 Task: Buy 5 Bikini Trimmers for Women's from Shave & Hair Removal section under best seller category for shipping address: Mateo Gonzalez, 2842 Point Street, Park Ridge, Illinois 60068, Cell Number 7738643880. Pay from credit card number 4726 8828 6451 5759, Name on card Kate Phillips, Expiration date 02/2025, CVV 953
Action: Mouse moved to (14, 71)
Screenshot: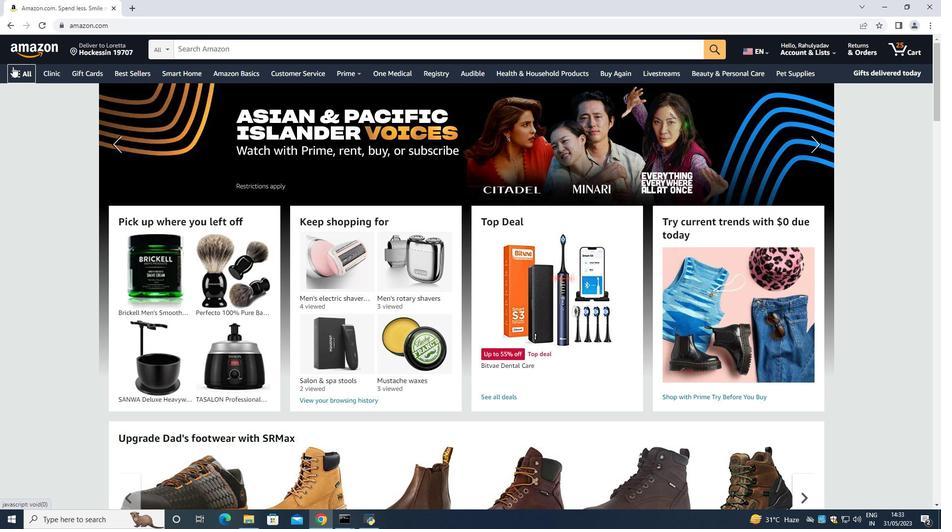 
Action: Mouse pressed left at (14, 71)
Screenshot: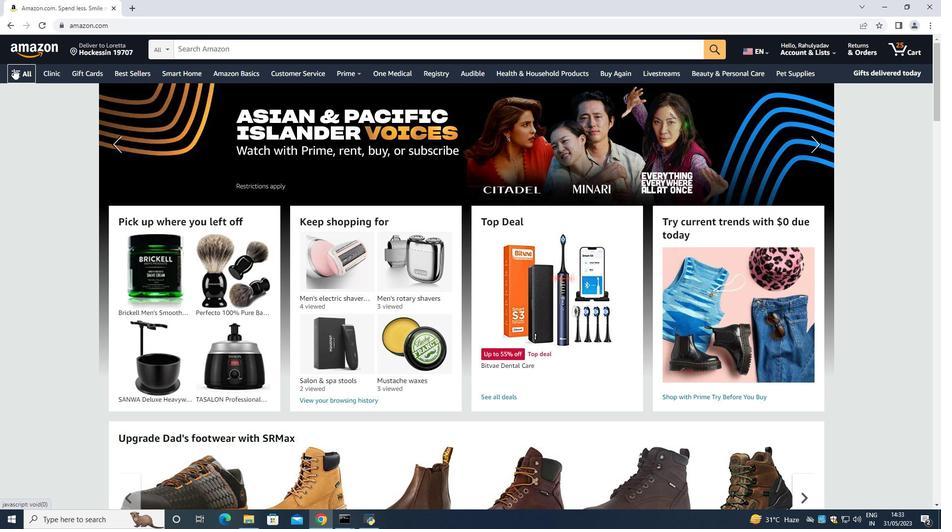 
Action: Mouse moved to (28, 97)
Screenshot: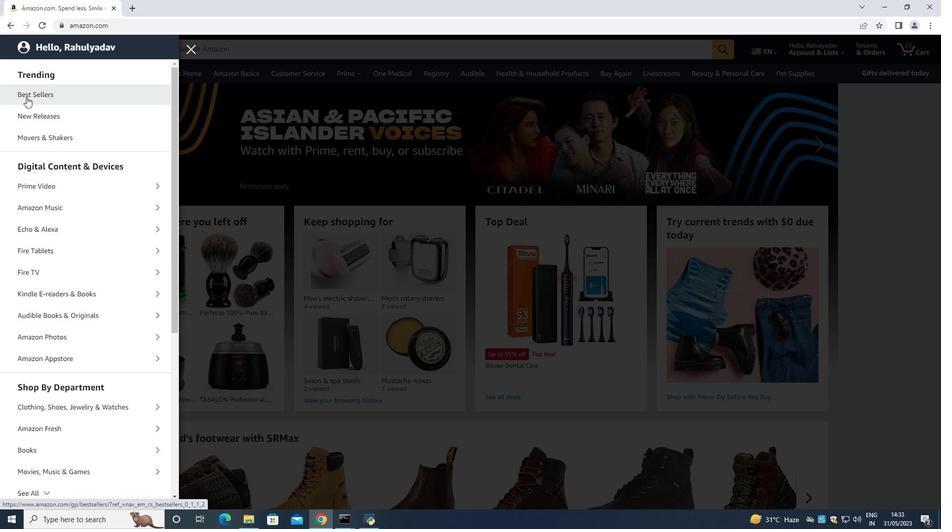 
Action: Mouse pressed left at (28, 97)
Screenshot: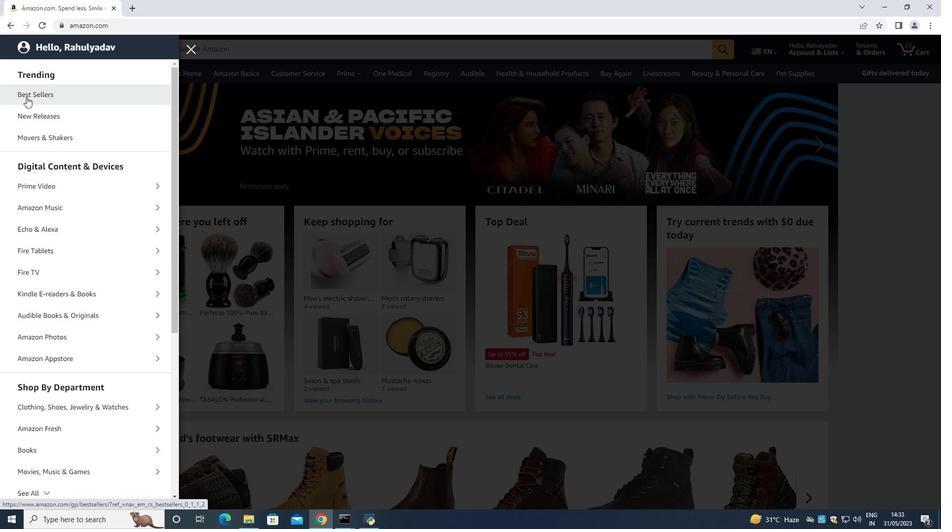 
Action: Mouse moved to (35, 86)
Screenshot: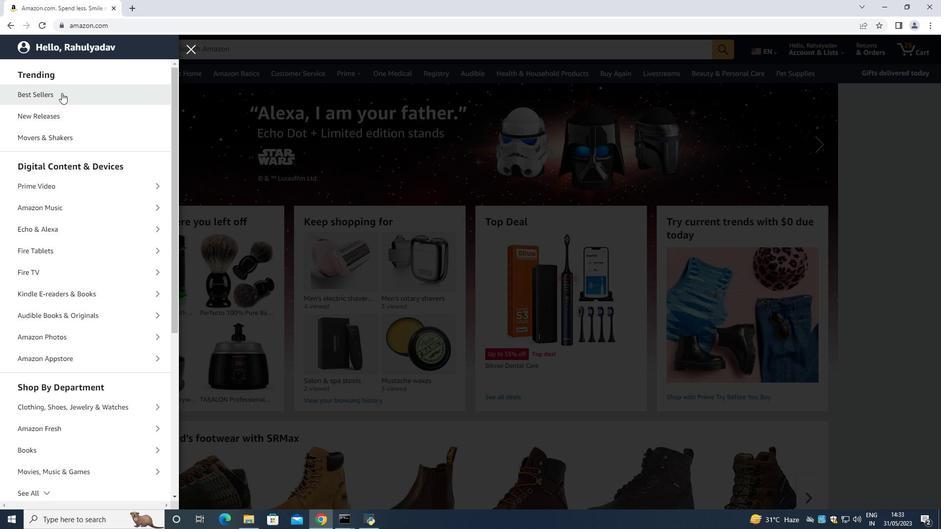 
Action: Mouse pressed left at (35, 86)
Screenshot: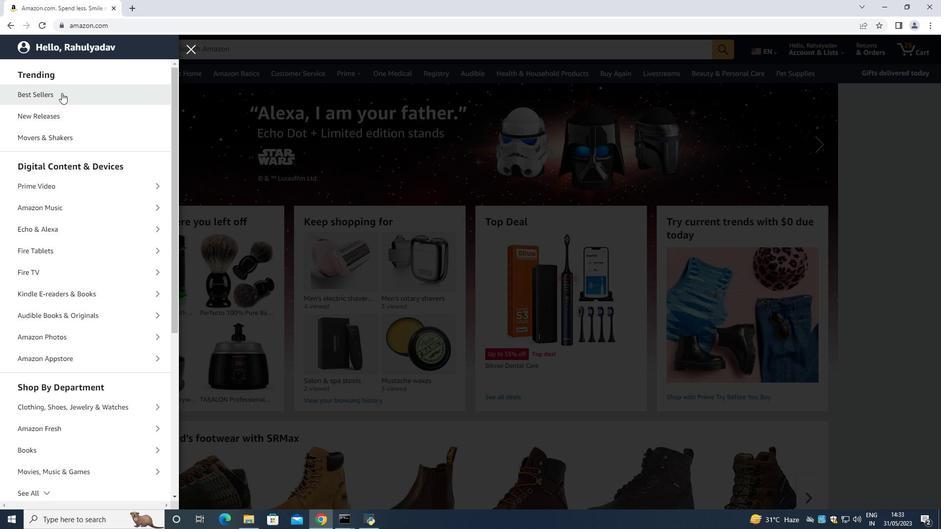 
Action: Mouse moved to (247, 51)
Screenshot: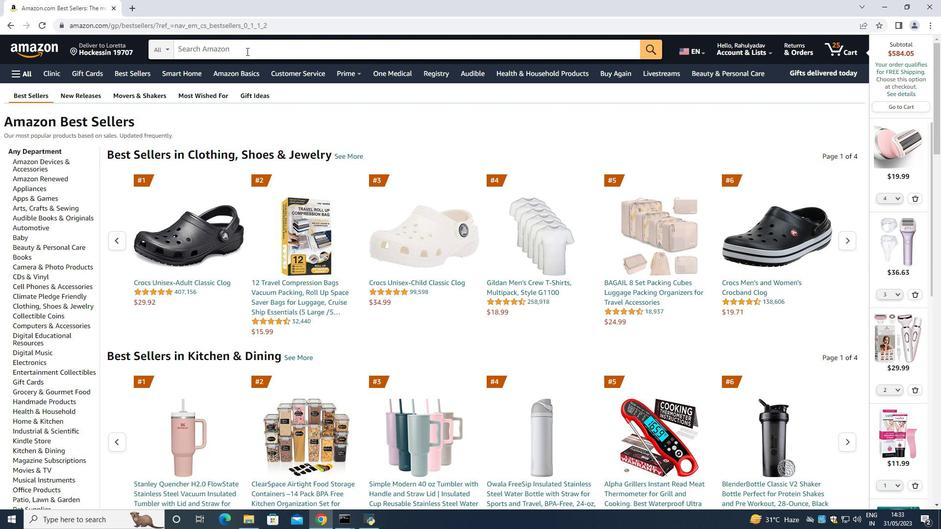 
Action: Mouse pressed left at (246, 51)
Screenshot: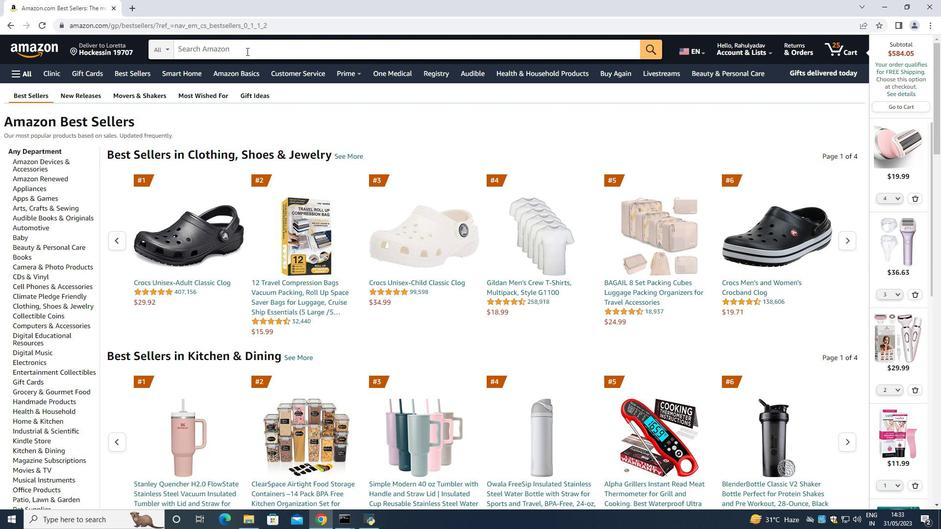 
Action: Mouse moved to (249, 50)
Screenshot: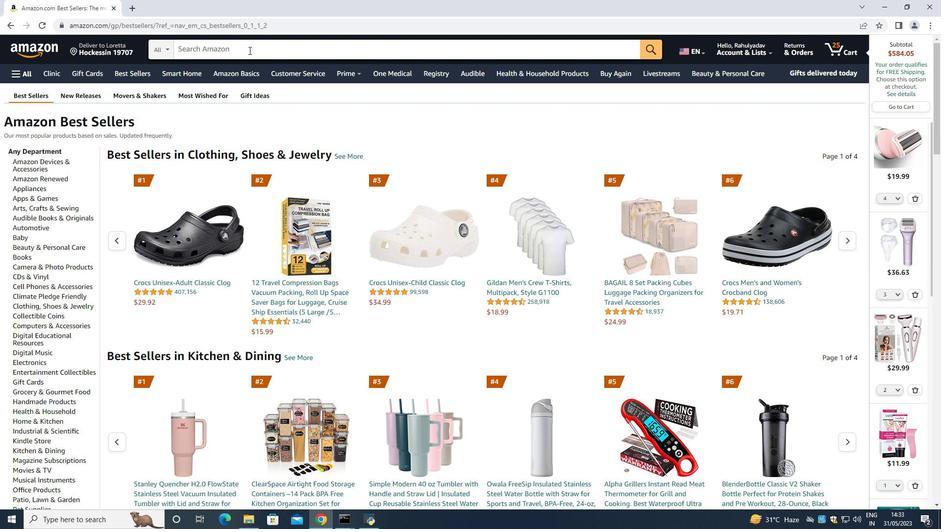 
Action: Key pressed <Key.shift>Bikino<Key.backspace>i<Key.space><Key.shift>Trimmer<Key.space><Key.shift>For<Key.space><Key.shift>women<Key.space><Key.enter>
Screenshot: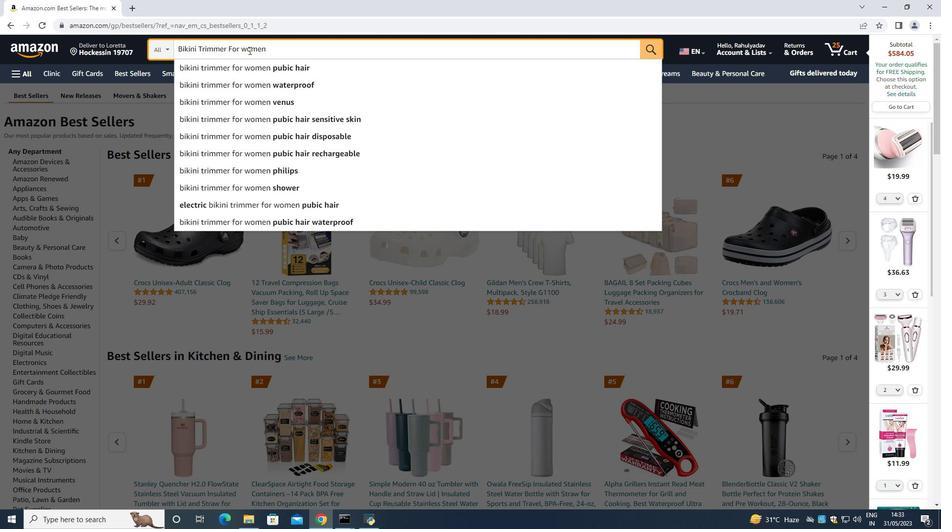 
Action: Mouse moved to (46, 171)
Screenshot: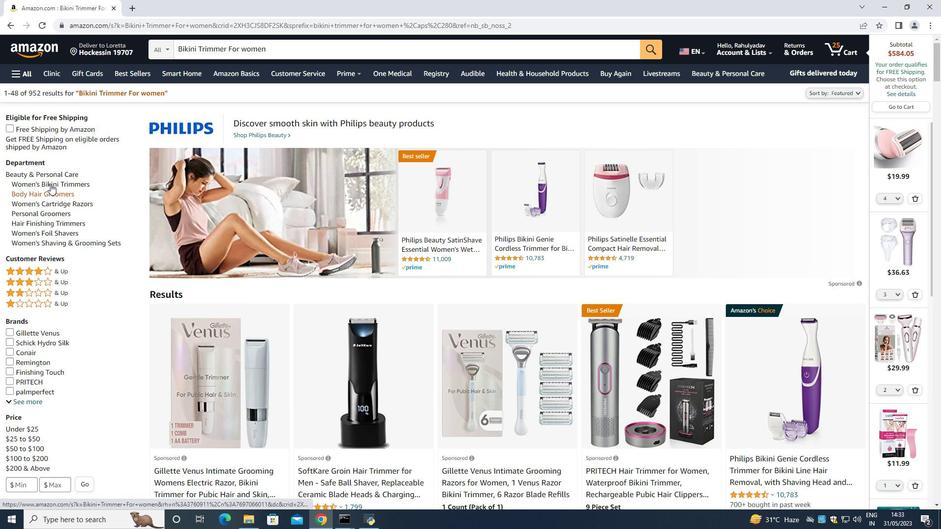
Action: Mouse pressed left at (46, 171)
Screenshot: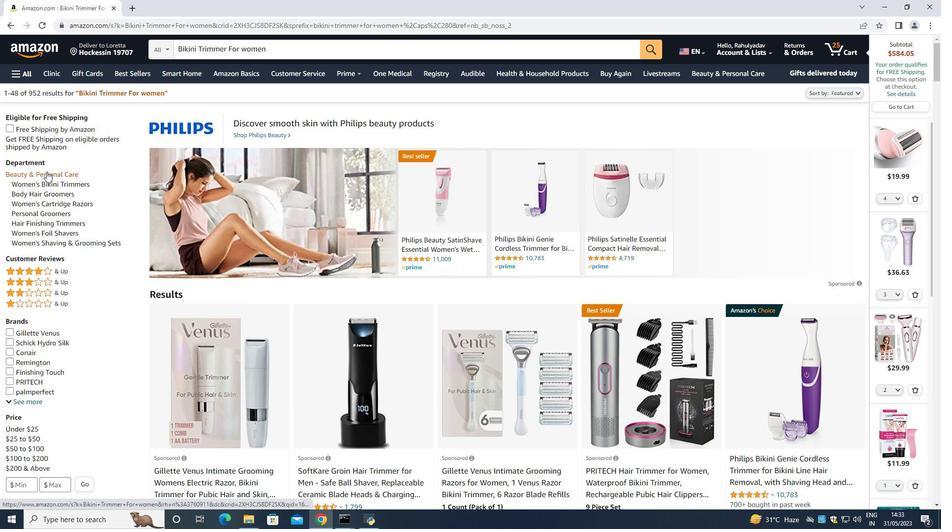 
Action: Mouse moved to (66, 298)
Screenshot: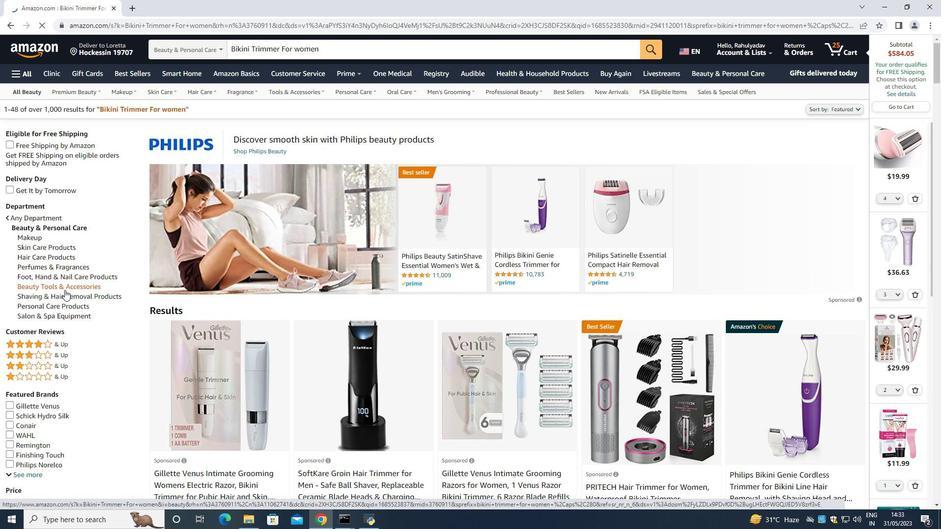 
Action: Mouse pressed left at (66, 298)
Screenshot: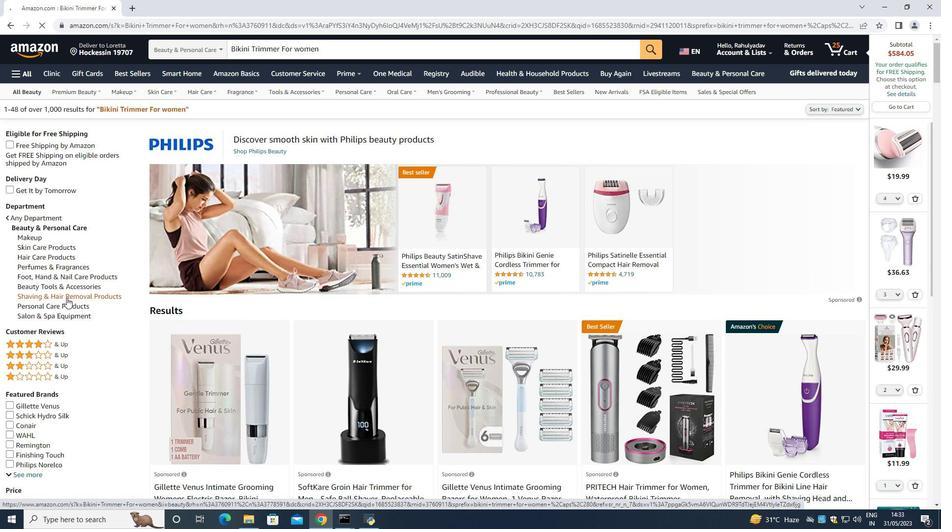 
Action: Mouse moved to (737, 522)
Screenshot: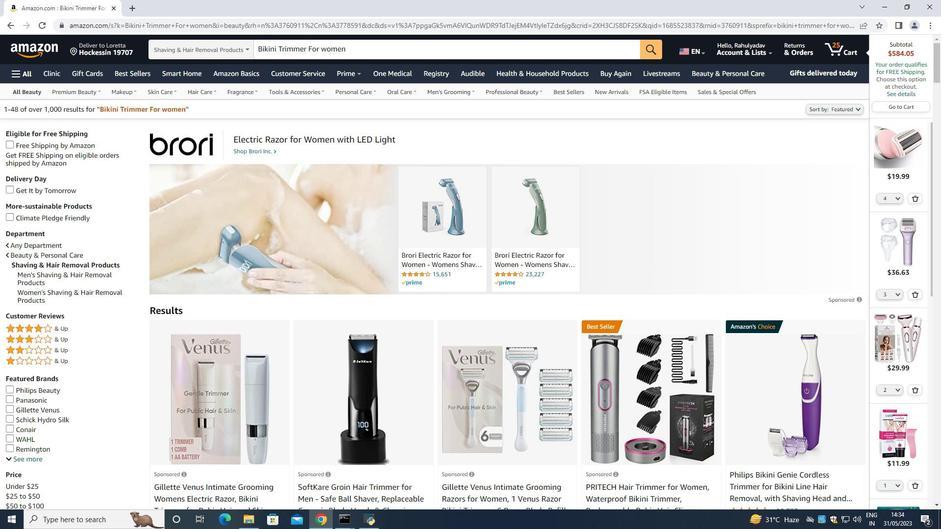 
Action: Mouse scrolled (737, 521) with delta (0, 0)
Screenshot: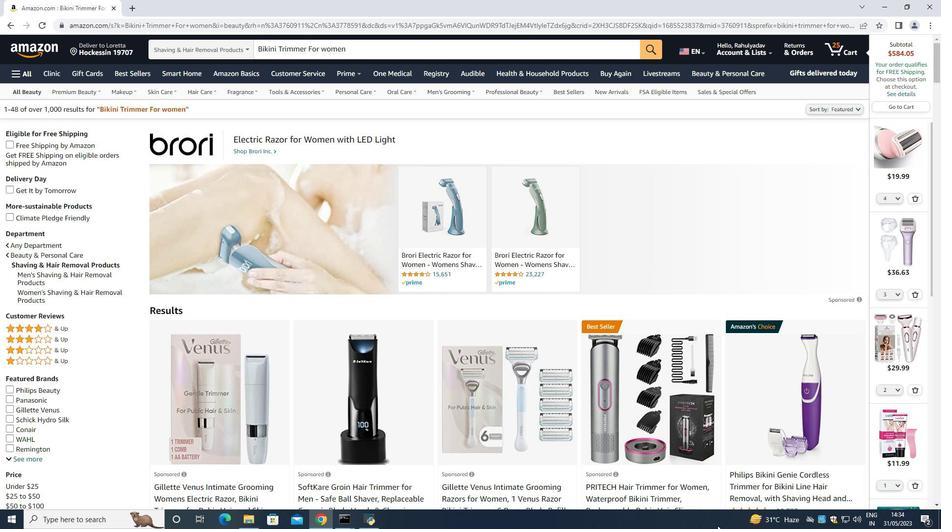 
Action: Mouse moved to (741, 522)
Screenshot: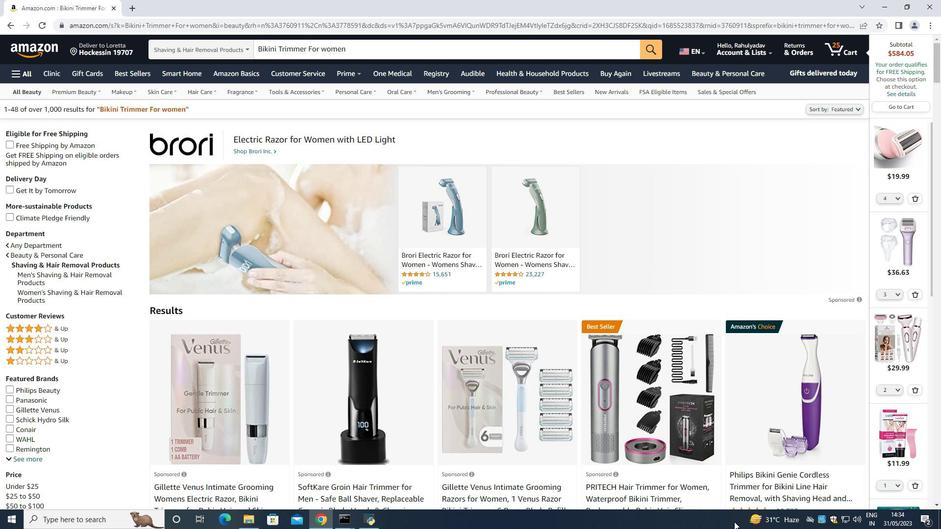 
Action: Mouse scrolled (740, 521) with delta (0, 0)
Screenshot: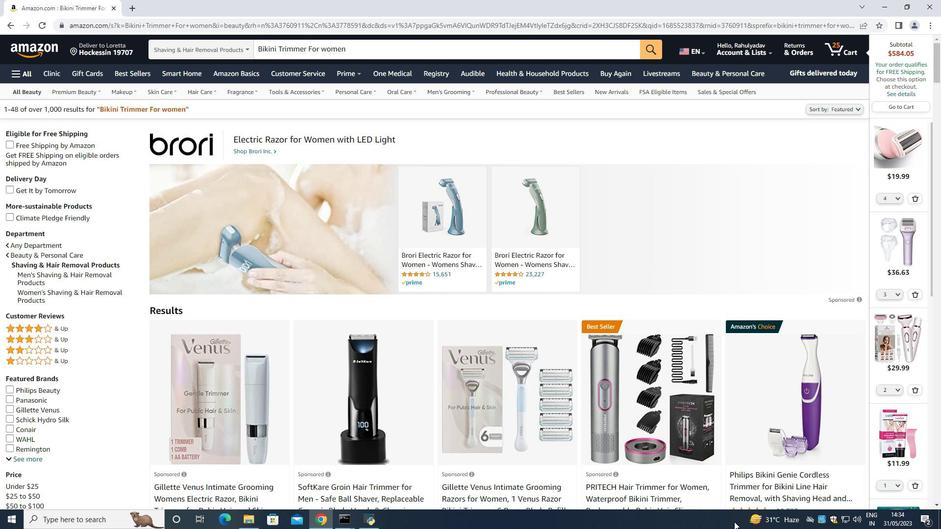 
Action: Mouse moved to (646, 264)
Screenshot: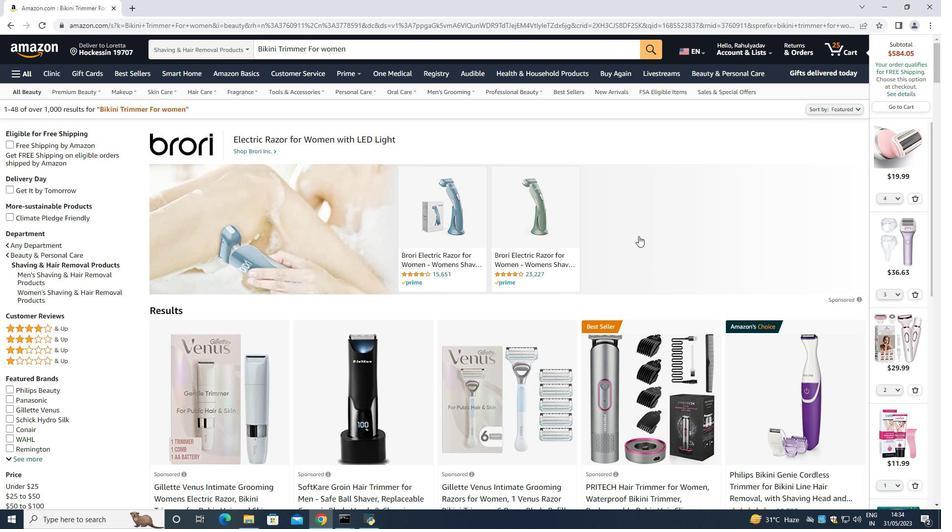 
Action: Mouse scrolled (644, 256) with delta (0, 0)
Screenshot: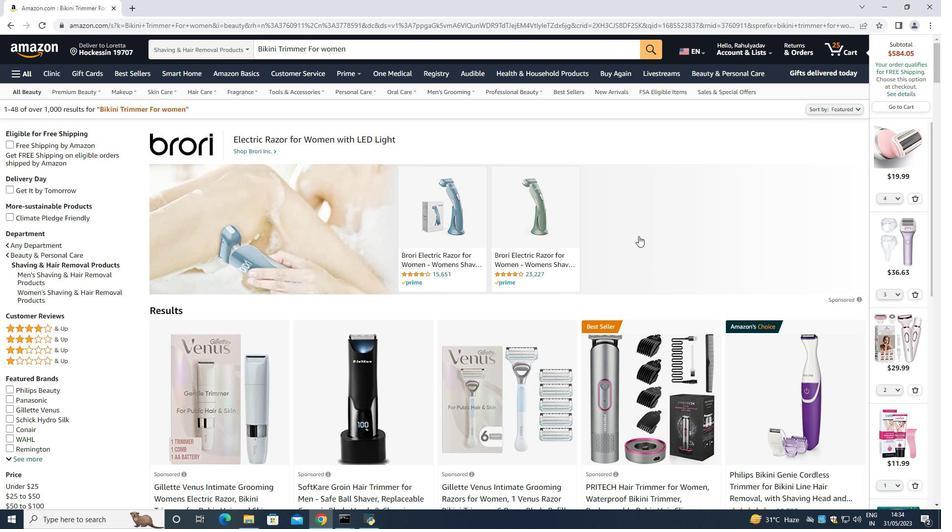 
Action: Mouse moved to (647, 266)
Screenshot: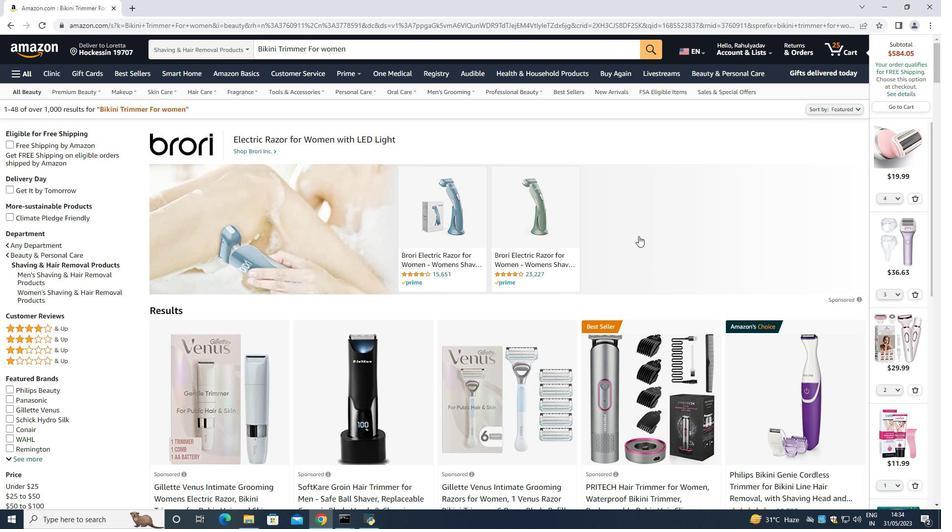 
Action: Mouse scrolled (646, 264) with delta (0, 0)
Screenshot: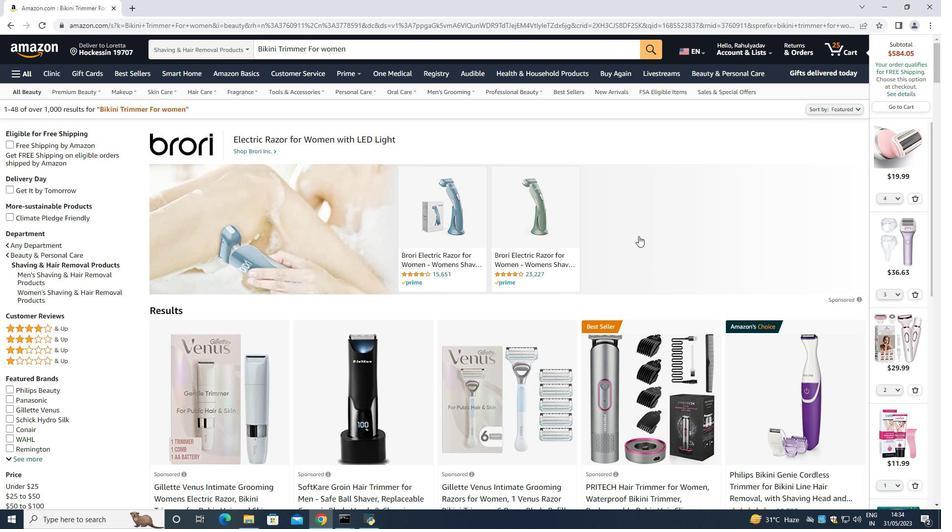 
Action: Mouse moved to (533, 388)
Screenshot: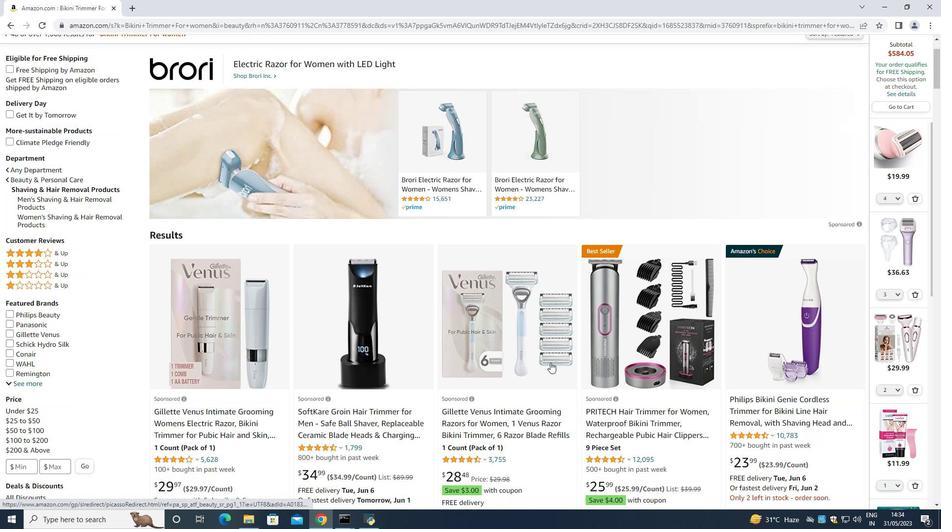 
Action: Mouse scrolled (533, 388) with delta (0, 0)
Screenshot: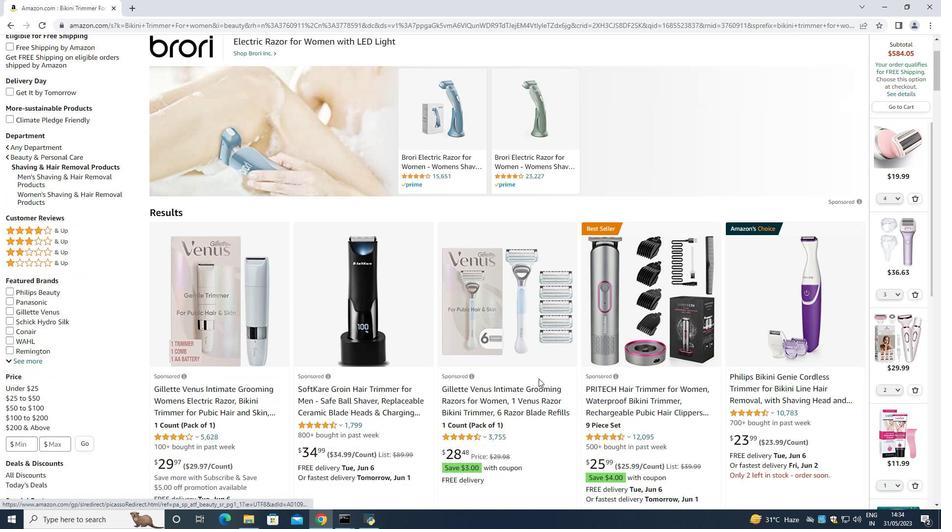 
Action: Mouse moved to (534, 389)
Screenshot: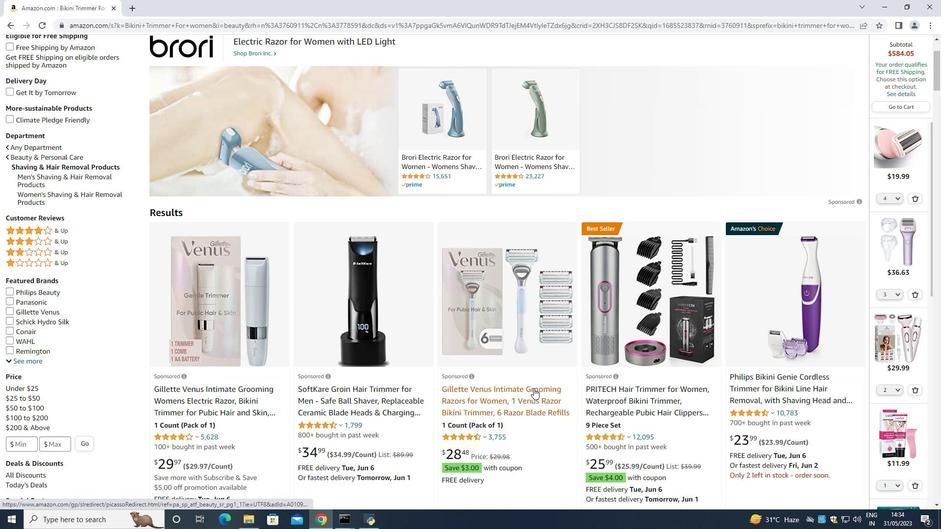
Action: Mouse scrolled (534, 388) with delta (0, 0)
Screenshot: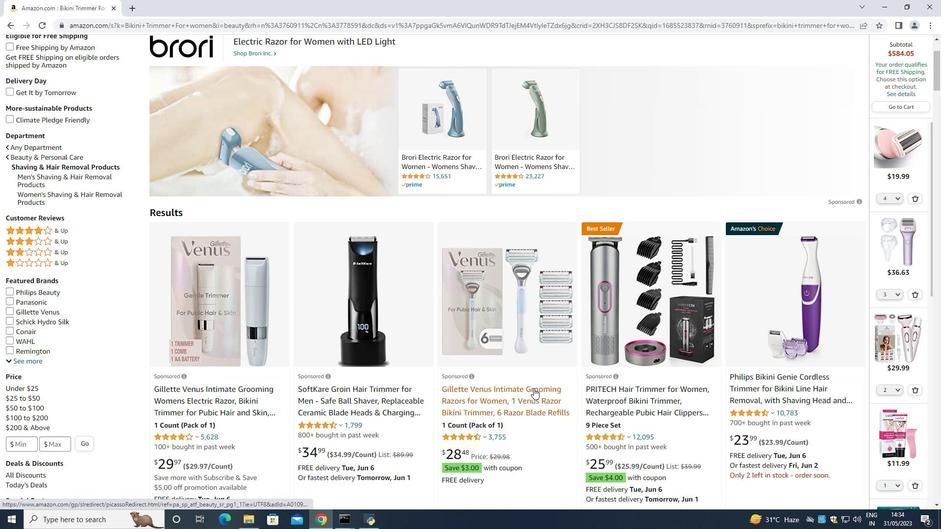 
Action: Mouse moved to (538, 387)
Screenshot: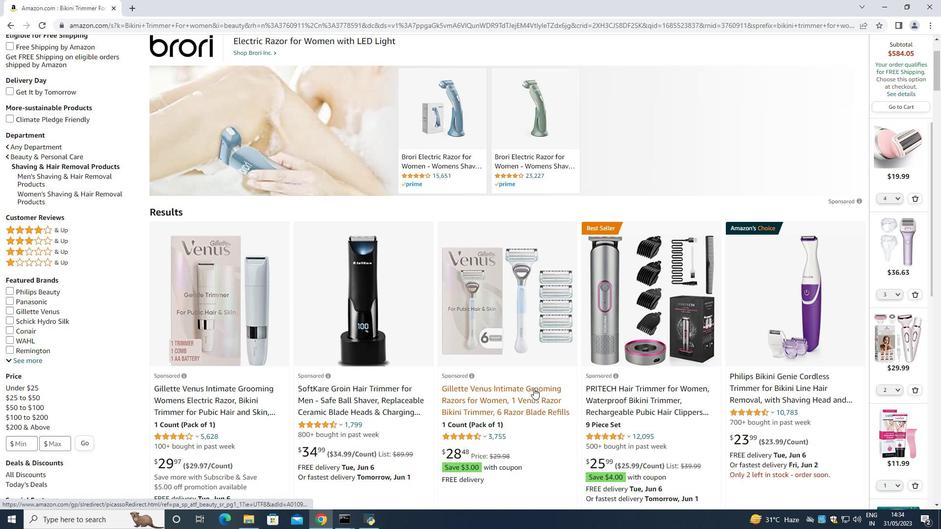 
Action: Mouse scrolled (538, 387) with delta (0, 0)
Screenshot: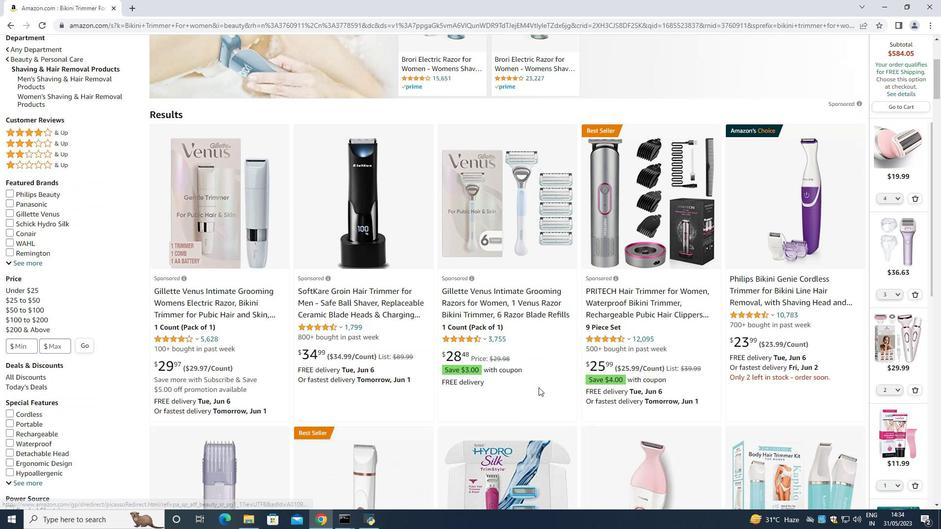 
Action: Mouse scrolled (538, 387) with delta (0, 0)
Screenshot: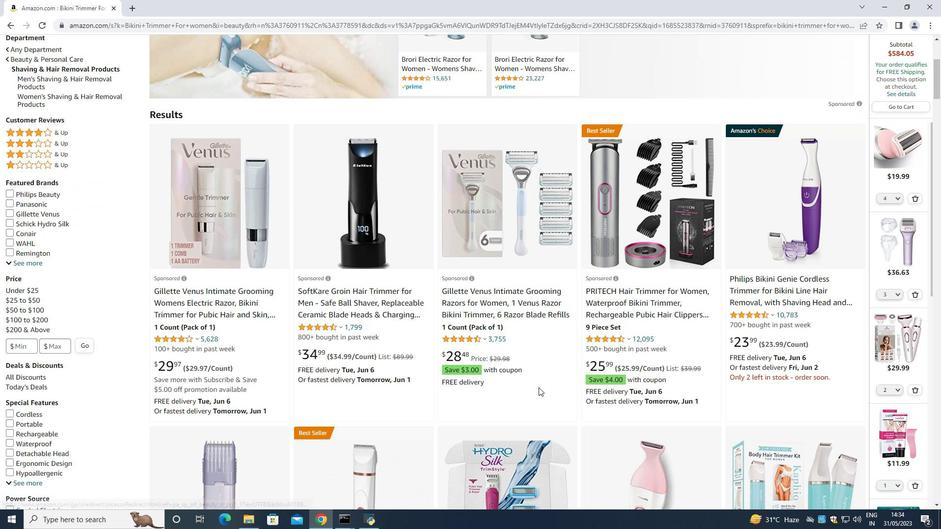 
Action: Mouse moved to (546, 387)
Screenshot: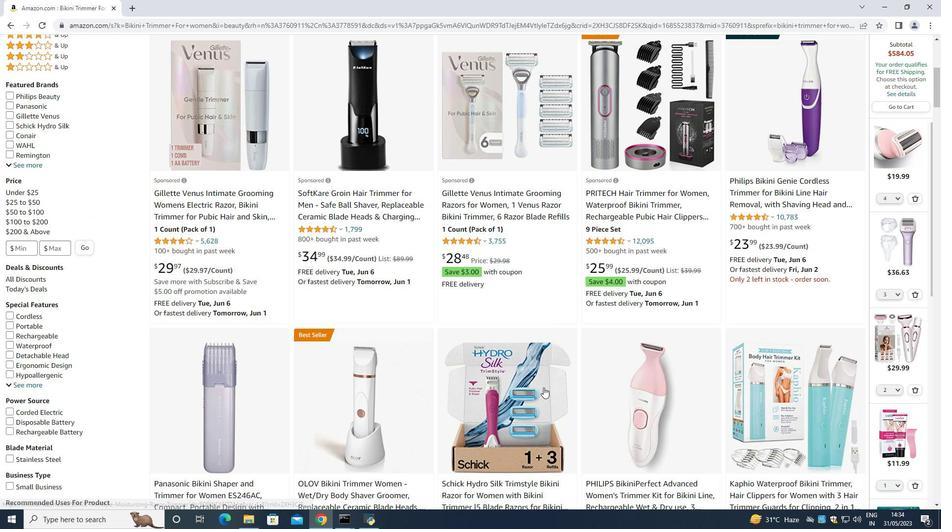 
Action: Mouse scrolled (546, 387) with delta (0, 0)
Screenshot: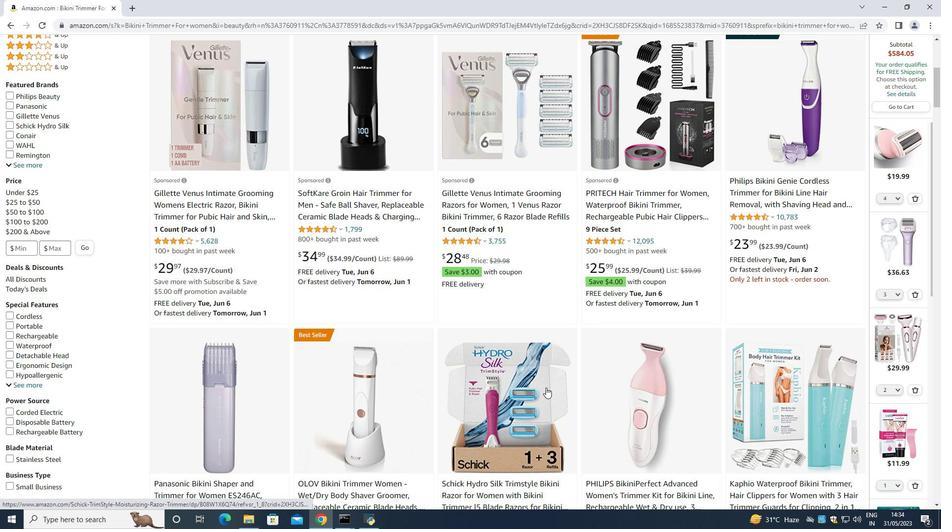 
Action: Mouse scrolled (546, 387) with delta (0, 0)
Screenshot: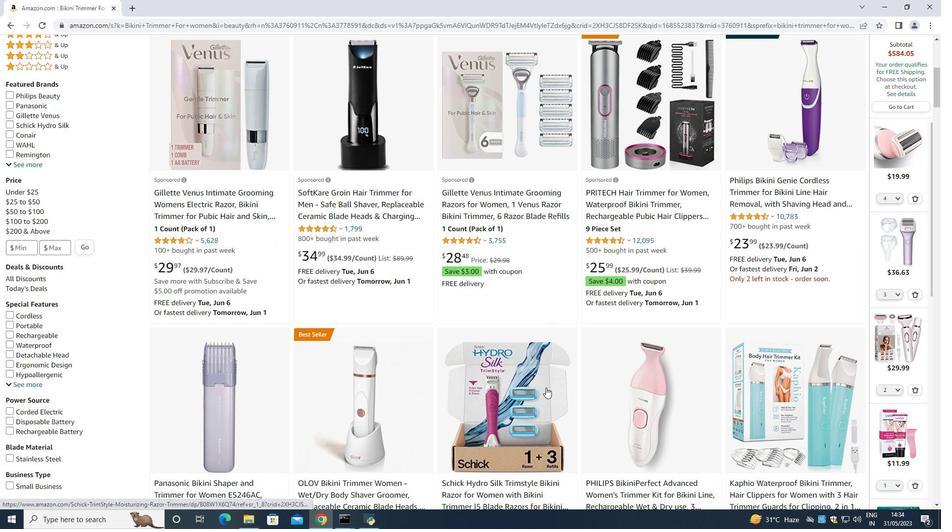 
Action: Mouse moved to (547, 387)
Screenshot: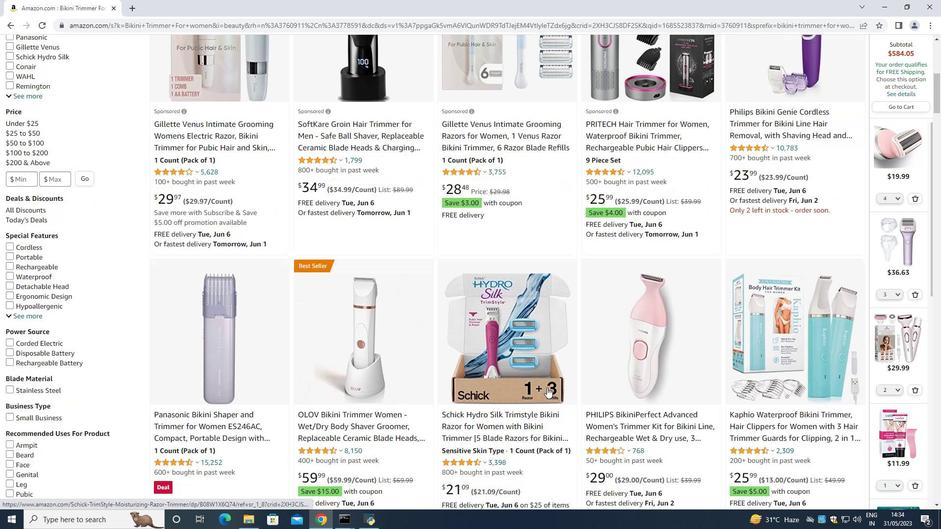 
Action: Mouse scrolled (547, 387) with delta (0, 0)
Screenshot: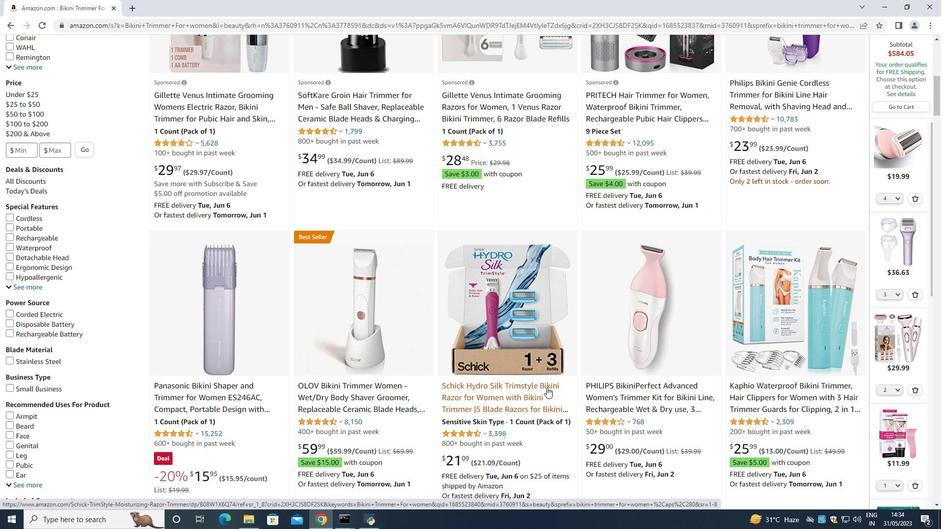 
Action: Mouse scrolled (547, 387) with delta (0, 0)
Screenshot: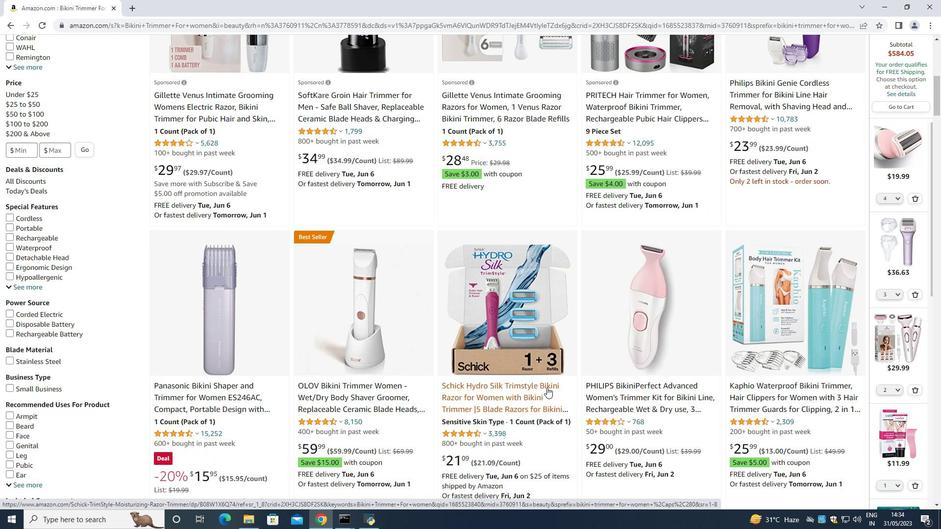 
Action: Mouse scrolled (547, 387) with delta (0, 0)
Screenshot: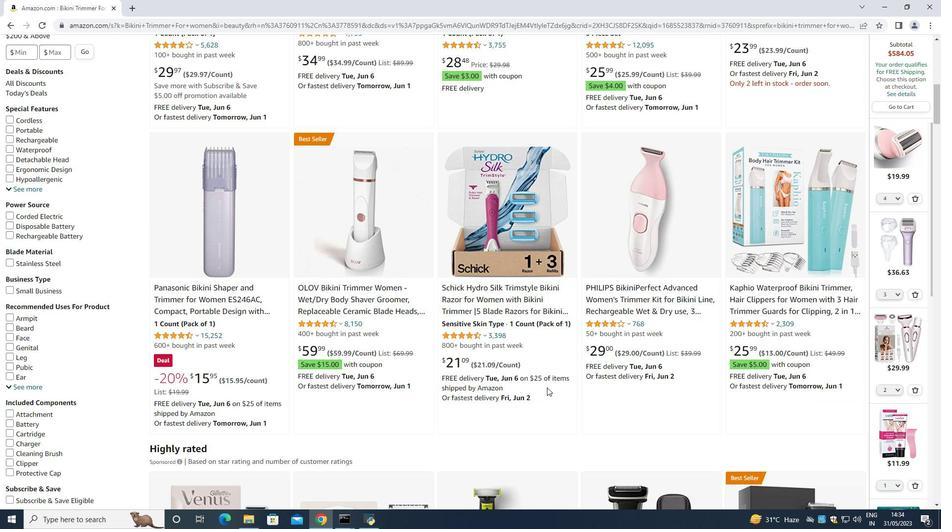 
Action: Mouse scrolled (547, 387) with delta (0, 0)
Screenshot: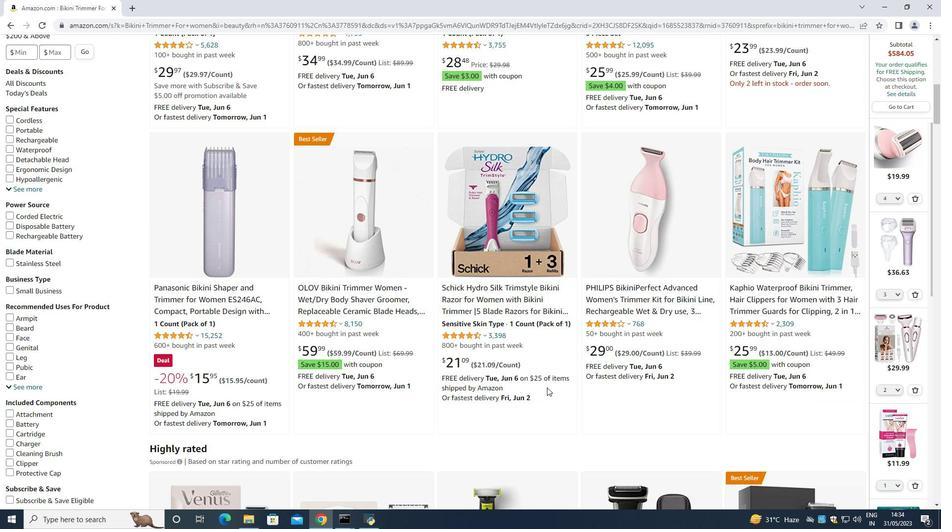 
Action: Mouse scrolled (547, 387) with delta (0, 0)
Screenshot: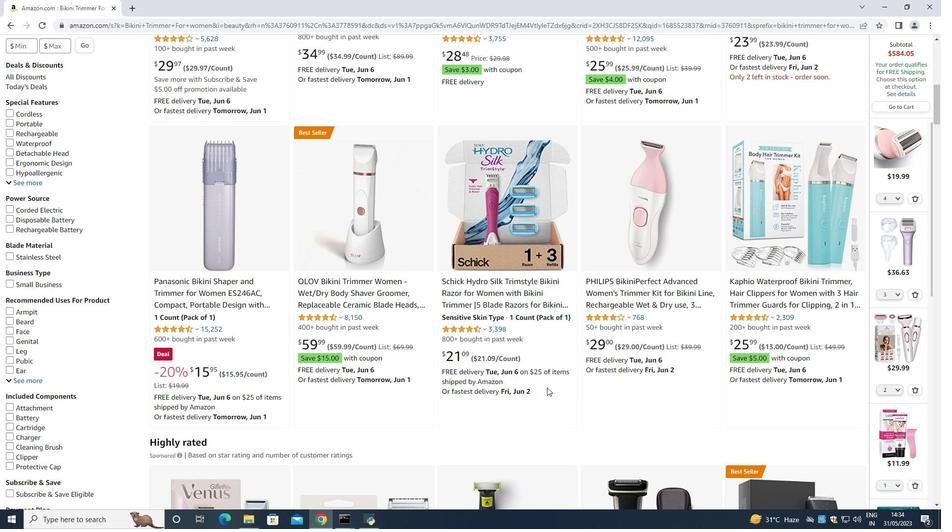 
Action: Mouse scrolled (547, 387) with delta (0, 0)
Screenshot: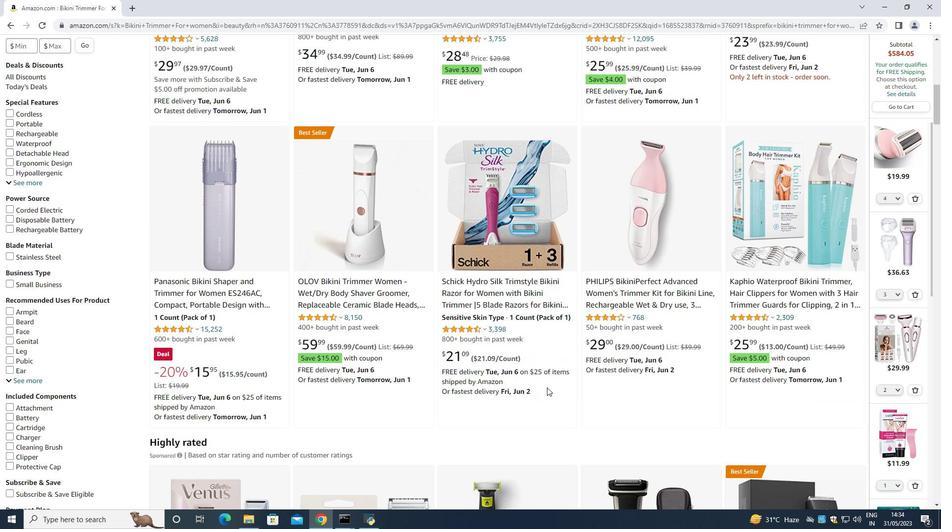 
Action: Mouse scrolled (547, 387) with delta (0, 0)
Screenshot: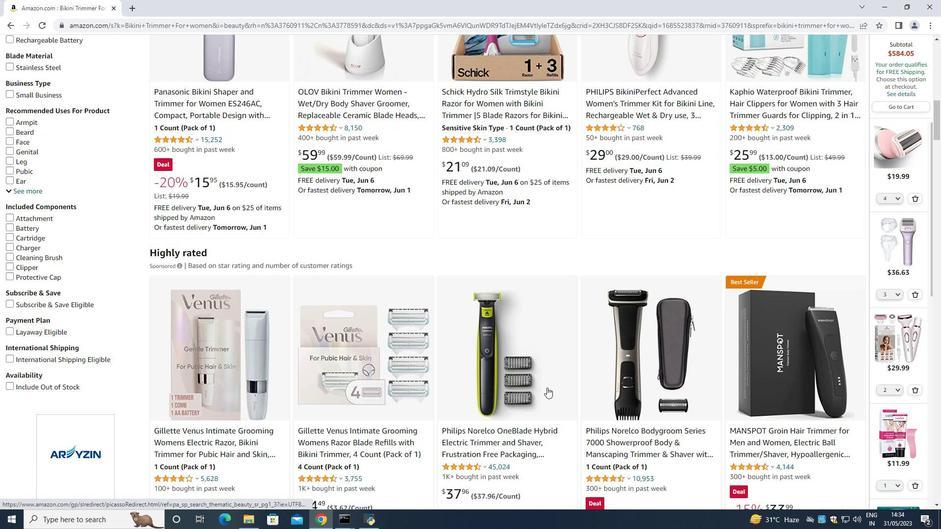 
Action: Mouse scrolled (547, 387) with delta (0, 0)
Screenshot: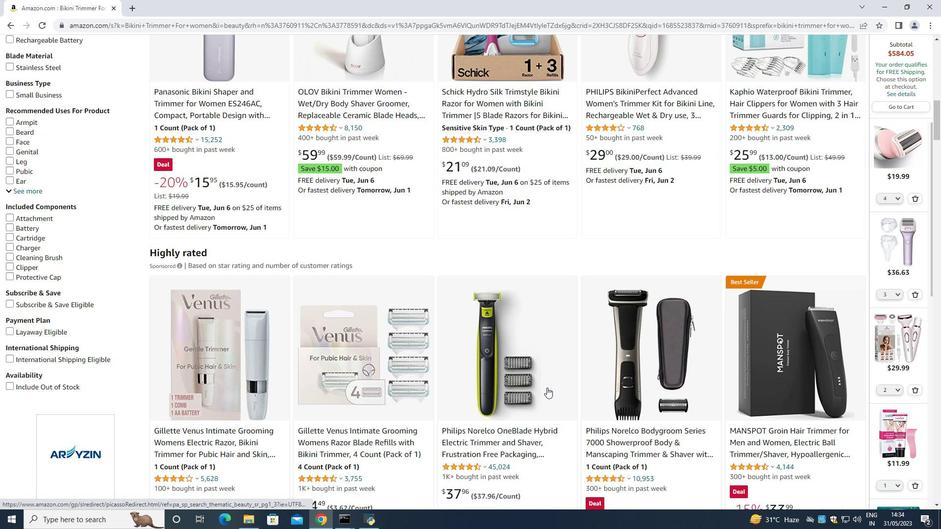 
Action: Mouse scrolled (547, 387) with delta (0, 0)
Screenshot: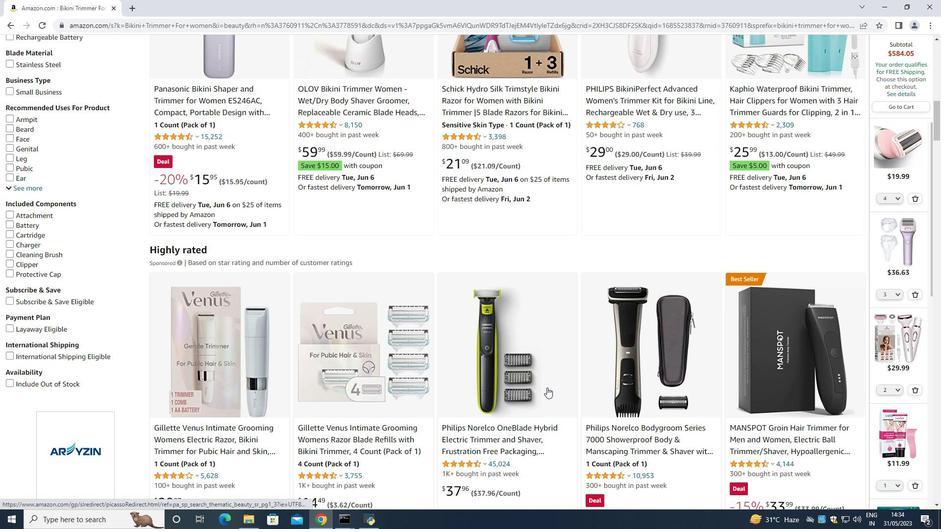 
Action: Mouse scrolled (547, 387) with delta (0, 0)
Screenshot: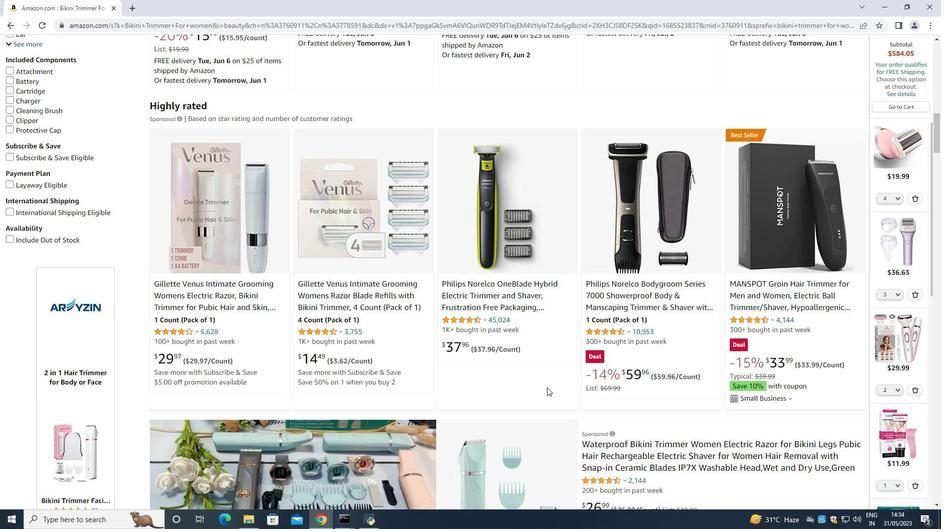 
Action: Mouse scrolled (547, 387) with delta (0, 0)
Screenshot: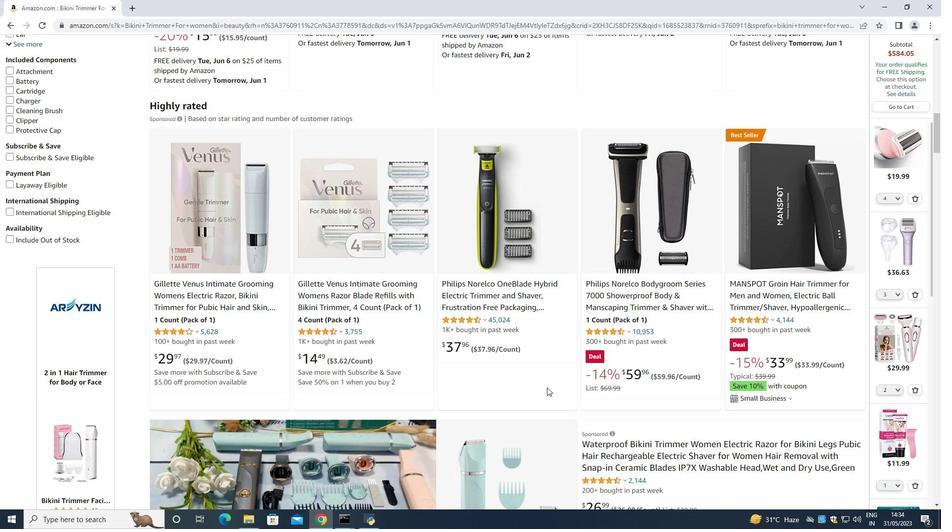 
Action: Mouse scrolled (547, 387) with delta (0, 0)
Screenshot: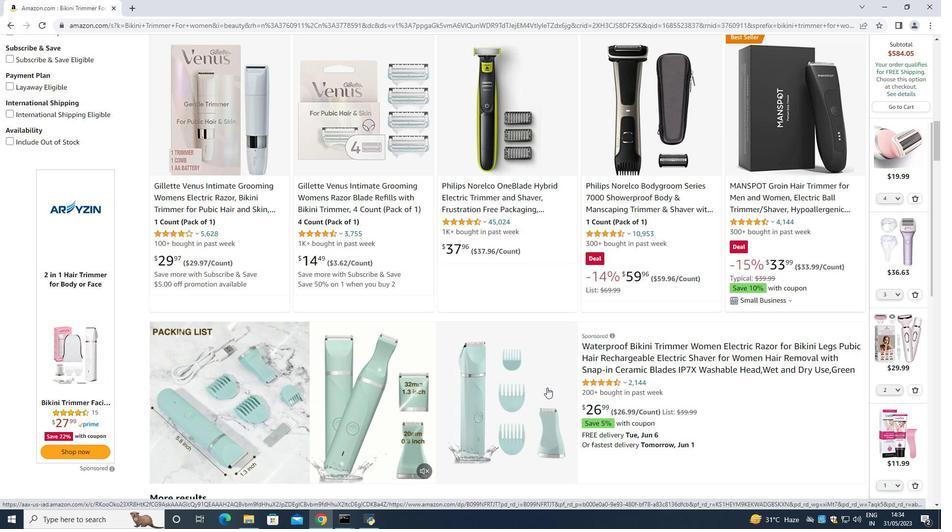 
Action: Mouse scrolled (547, 387) with delta (0, 0)
Screenshot: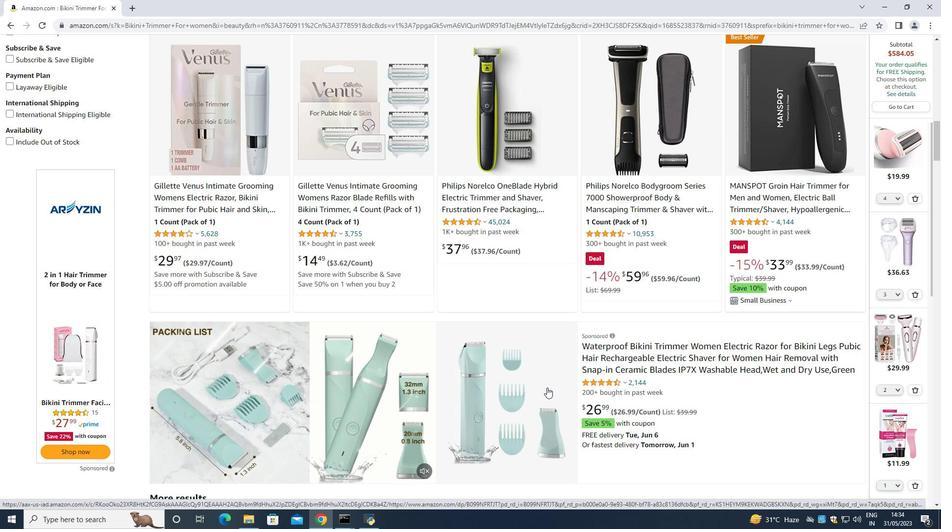 
Action: Mouse moved to (556, 386)
Screenshot: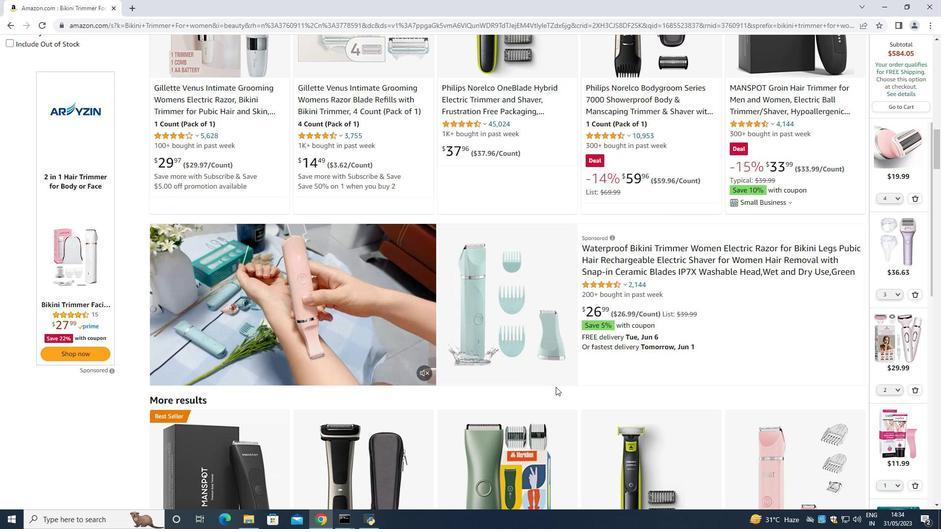 
Action: Mouse scrolled (556, 386) with delta (0, 0)
Screenshot: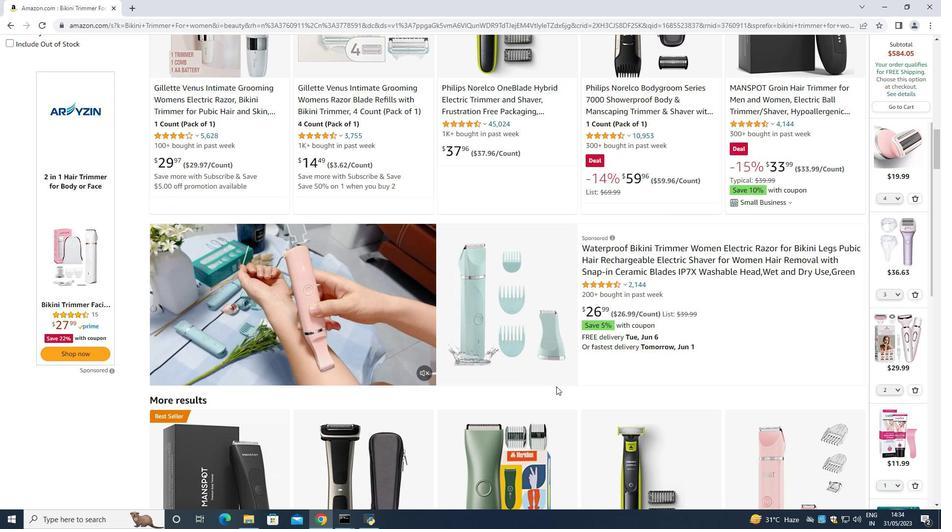 
Action: Mouse scrolled (556, 386) with delta (0, 0)
Screenshot: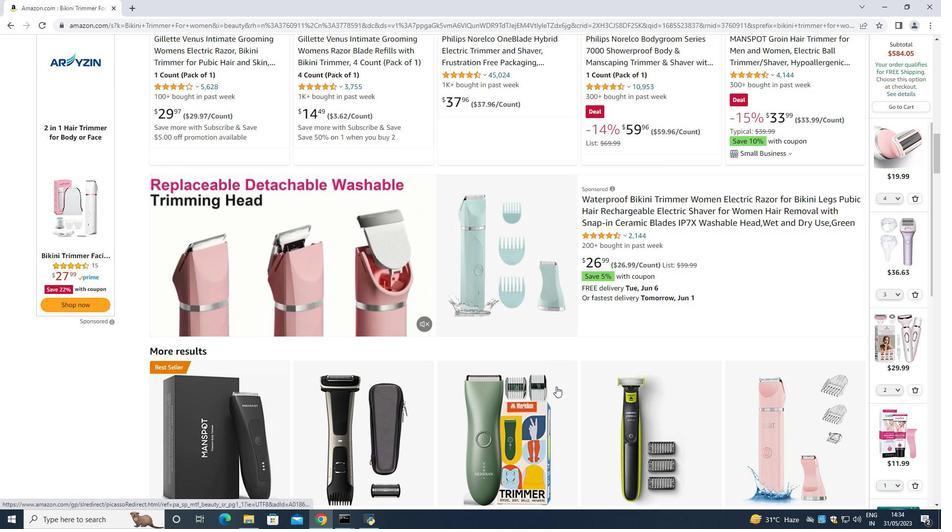 
Action: Mouse scrolled (556, 386) with delta (0, 0)
Screenshot: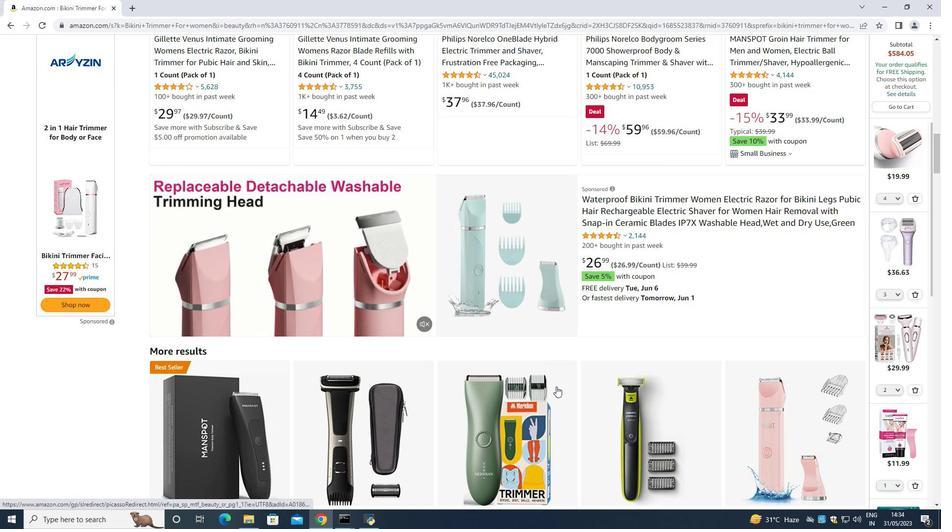 
Action: Mouse scrolled (556, 386) with delta (0, 0)
Screenshot: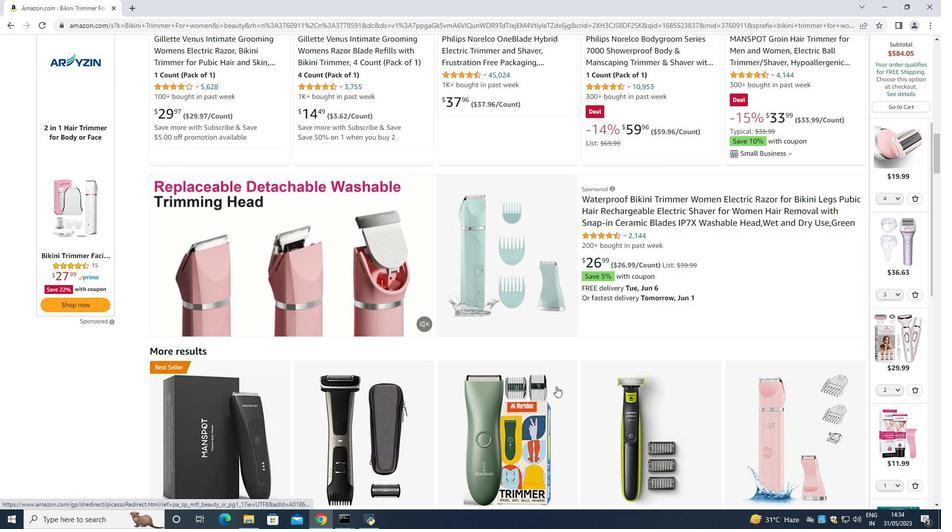
Action: Mouse scrolled (556, 387) with delta (0, 0)
Screenshot: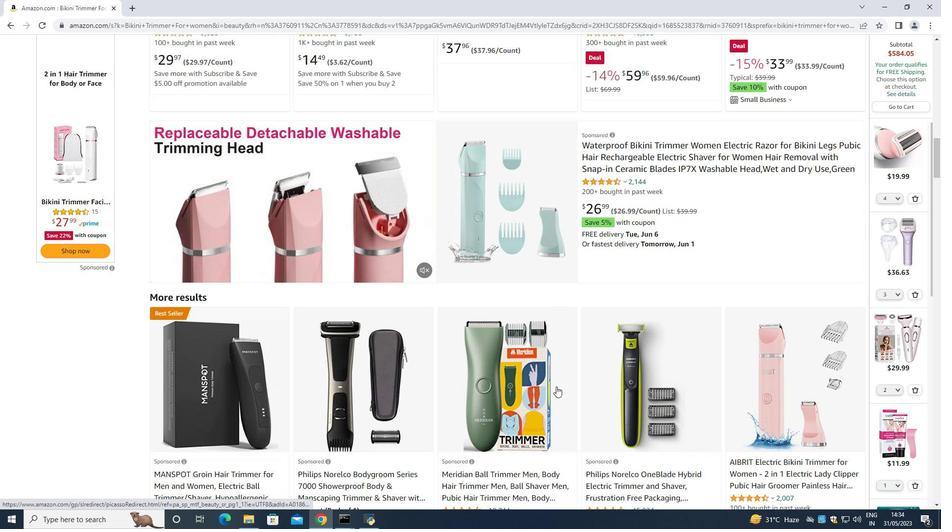 
Action: Mouse scrolled (556, 387) with delta (0, 0)
Screenshot: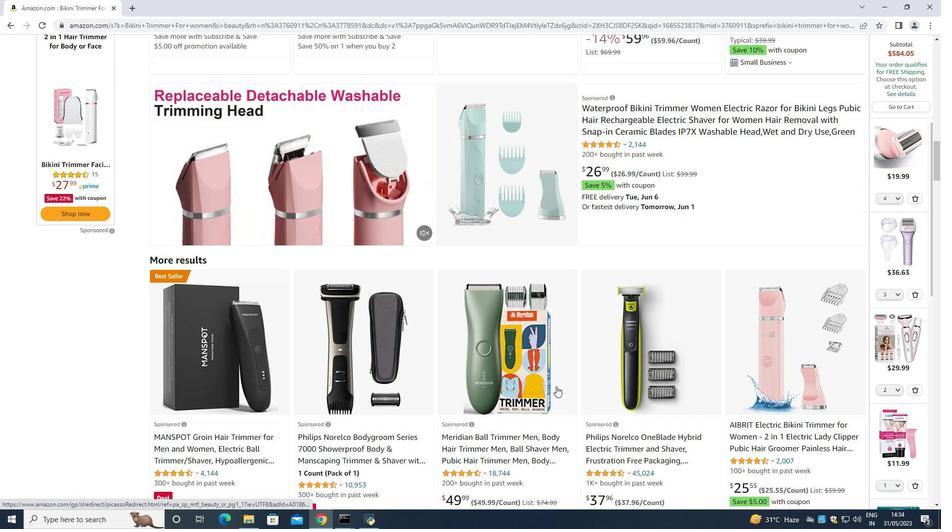 
Action: Mouse moved to (363, 232)
Screenshot: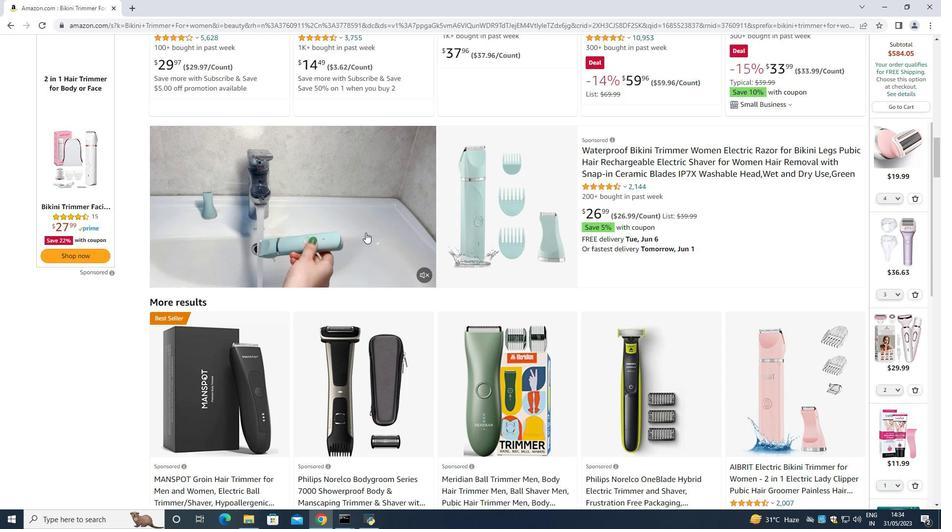 
Action: Mouse pressed left at (363, 232)
Screenshot: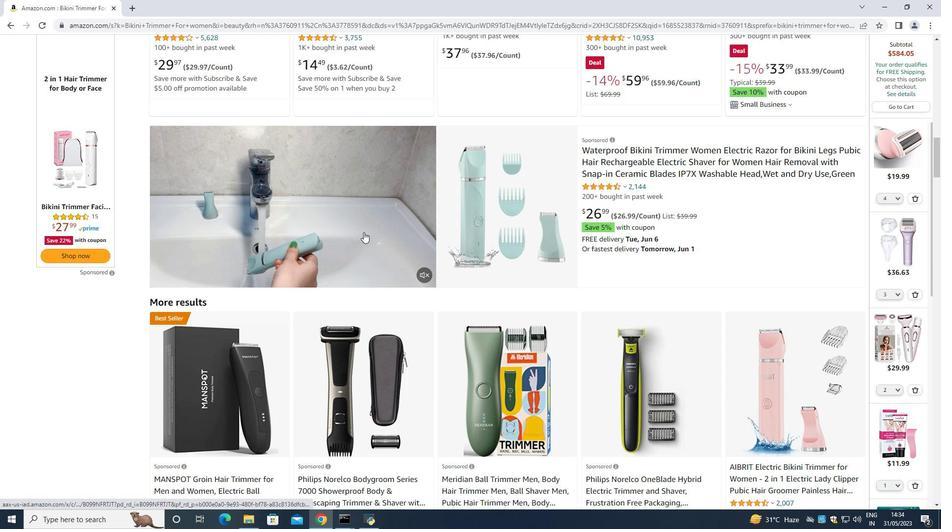 
Action: Mouse moved to (4, 24)
Screenshot: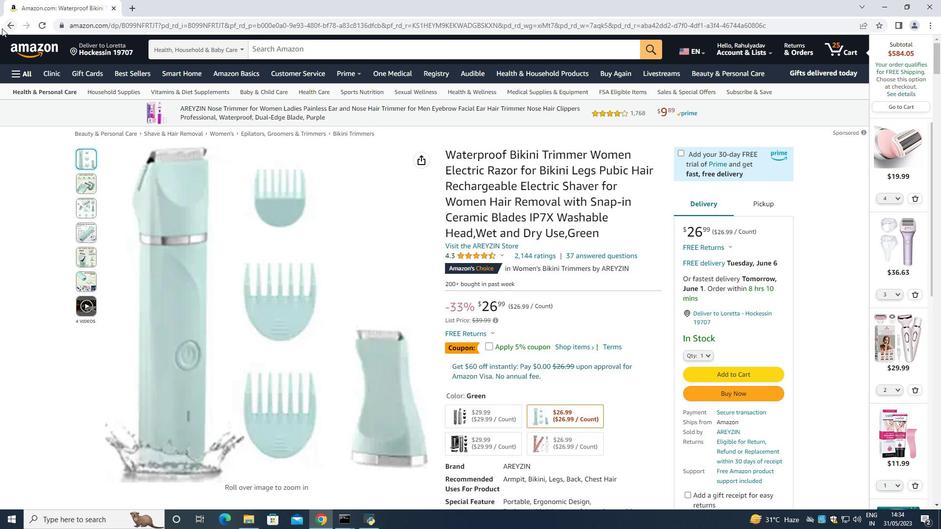 
Action: Mouse pressed left at (4, 24)
Screenshot: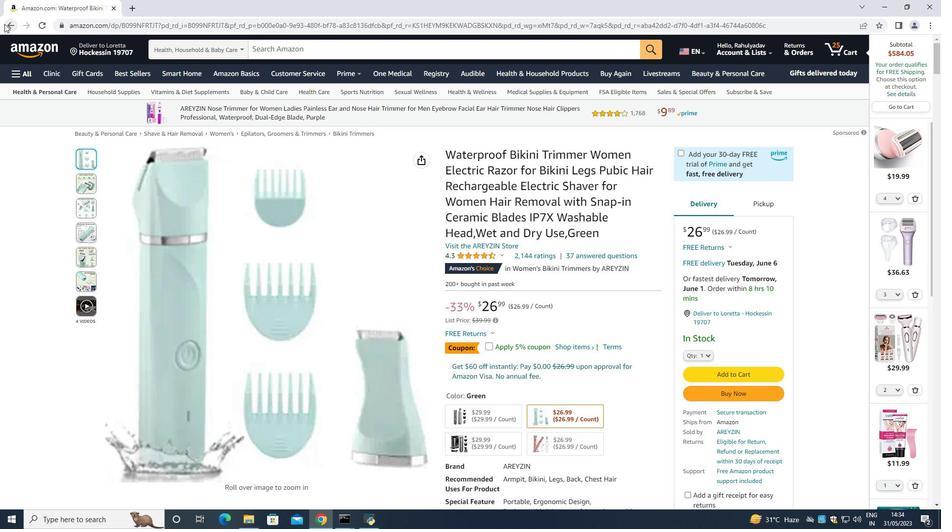 
Action: Mouse moved to (109, 138)
Screenshot: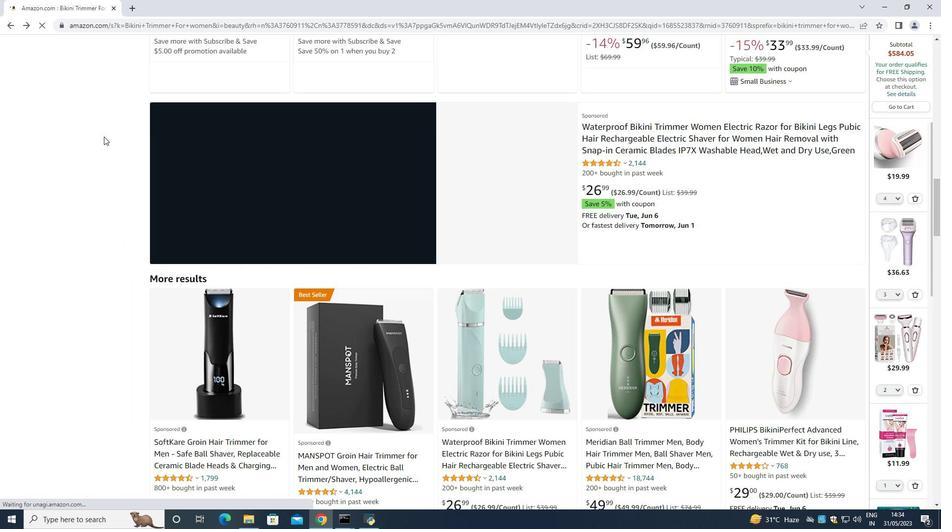 
Action: Mouse scrolled (109, 138) with delta (0, 0)
Screenshot: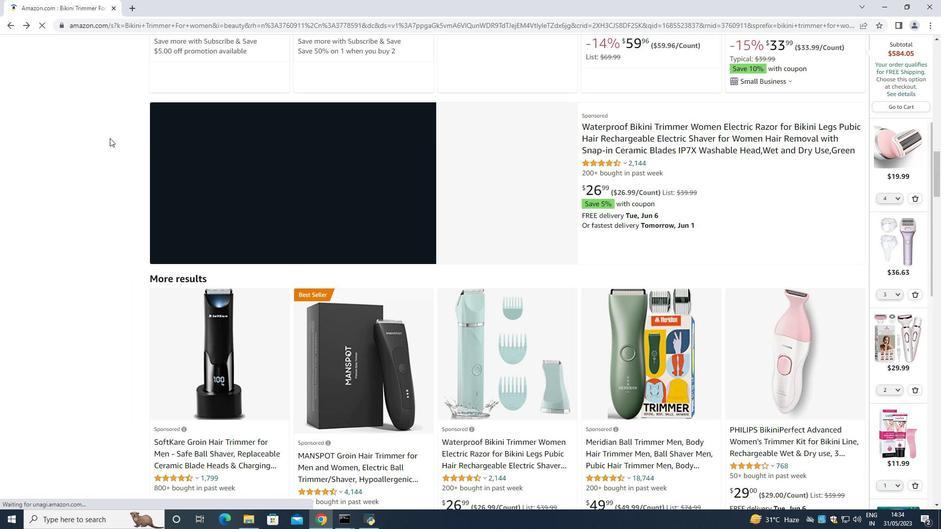 
Action: Mouse scrolled (109, 138) with delta (0, 0)
Screenshot: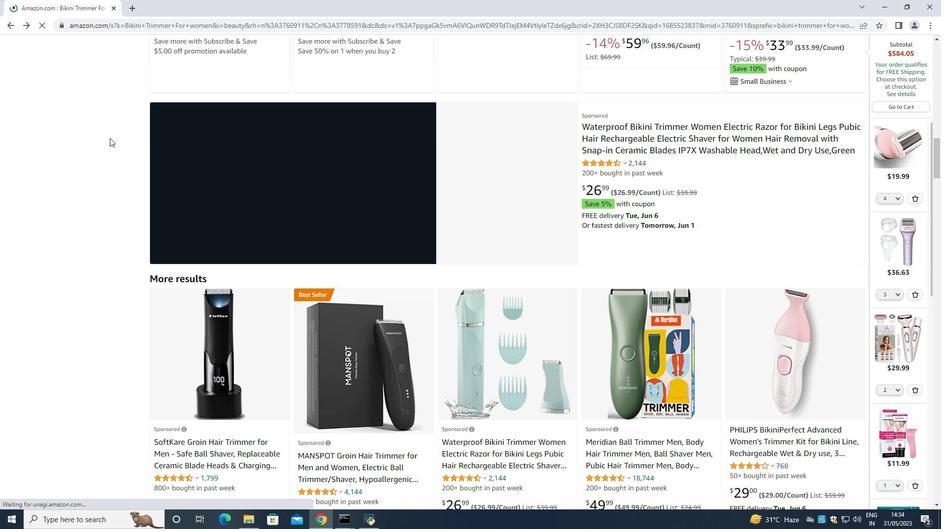
Action: Mouse scrolled (109, 138) with delta (0, 0)
Screenshot: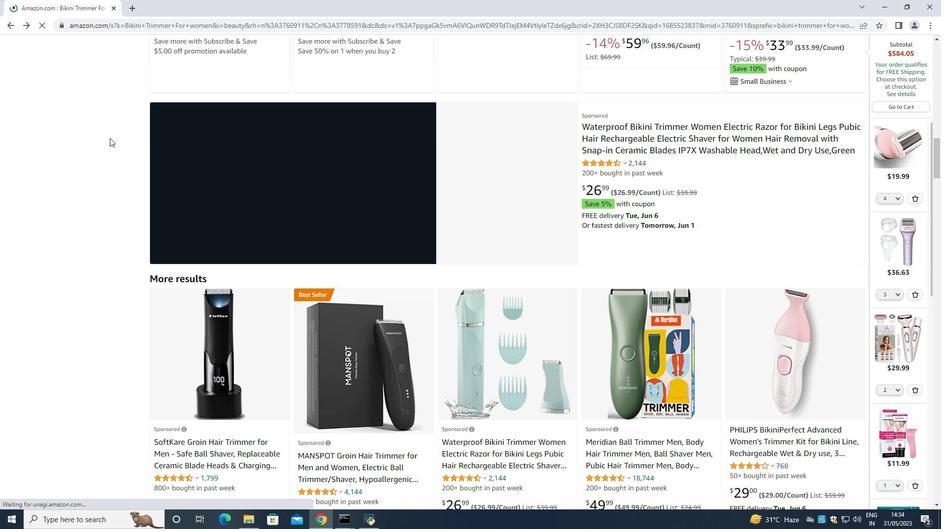 
Action: Mouse moved to (356, 230)
Screenshot: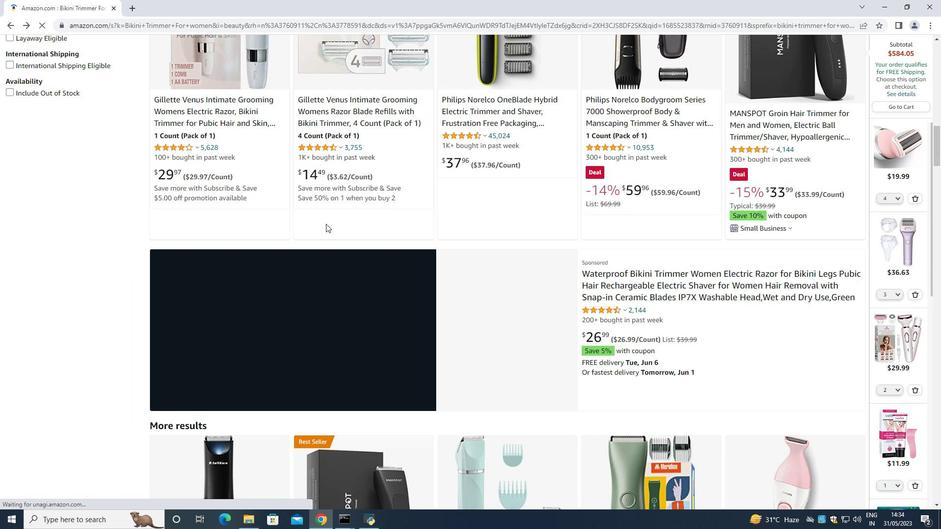 
Action: Mouse scrolled (356, 231) with delta (0, 0)
Screenshot: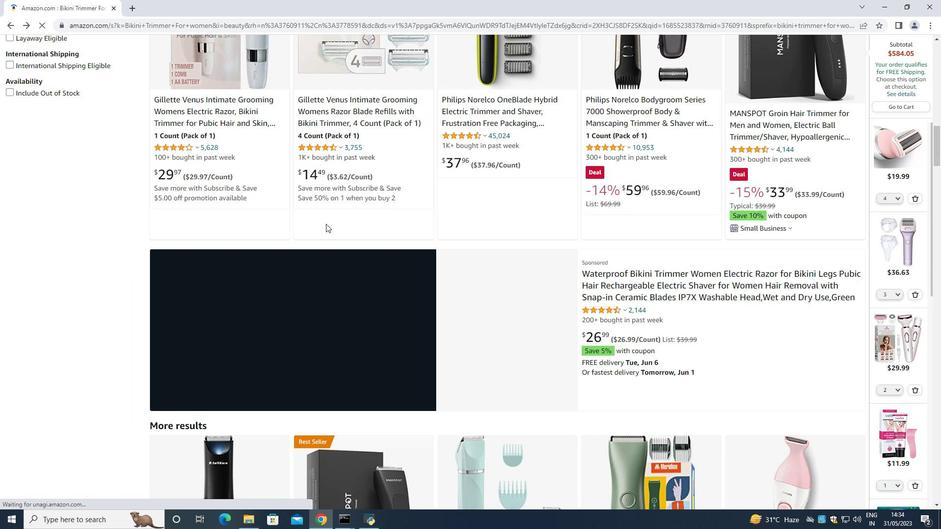 
Action: Mouse scrolled (356, 231) with delta (0, 0)
Screenshot: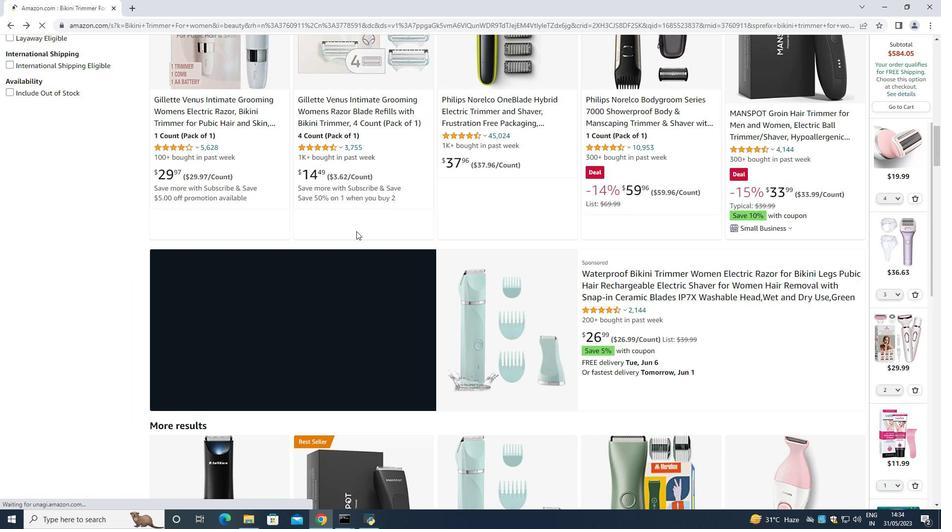 
Action: Mouse scrolled (356, 231) with delta (0, 0)
Screenshot: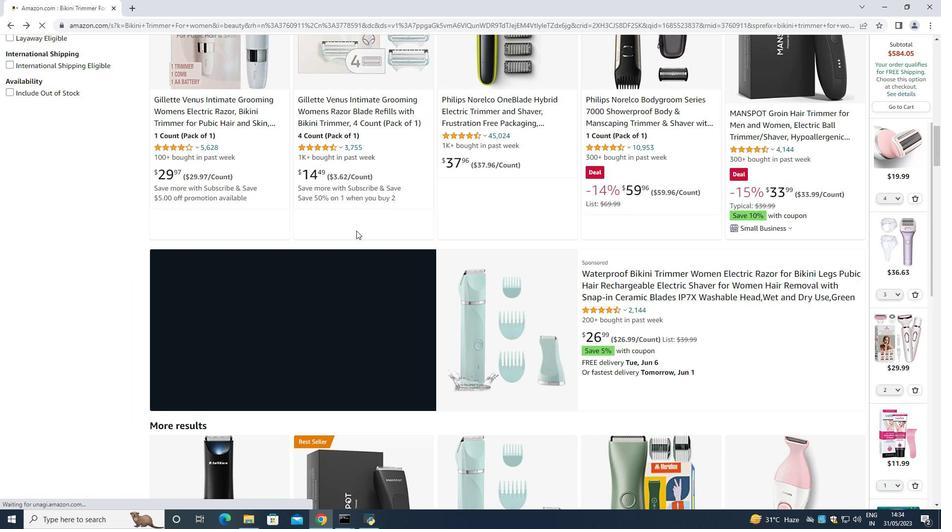 
Action: Mouse moved to (357, 229)
Screenshot: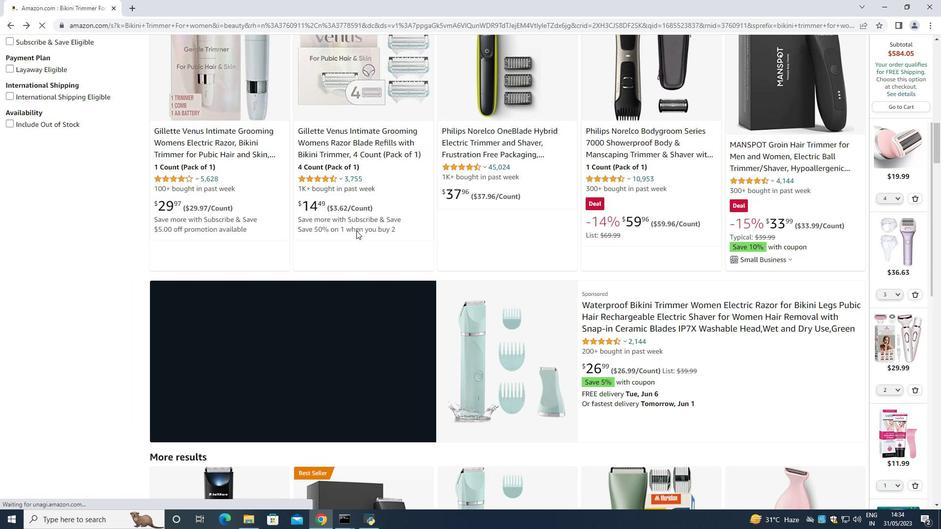 
Action: Mouse scrolled (357, 230) with delta (0, 0)
Screenshot: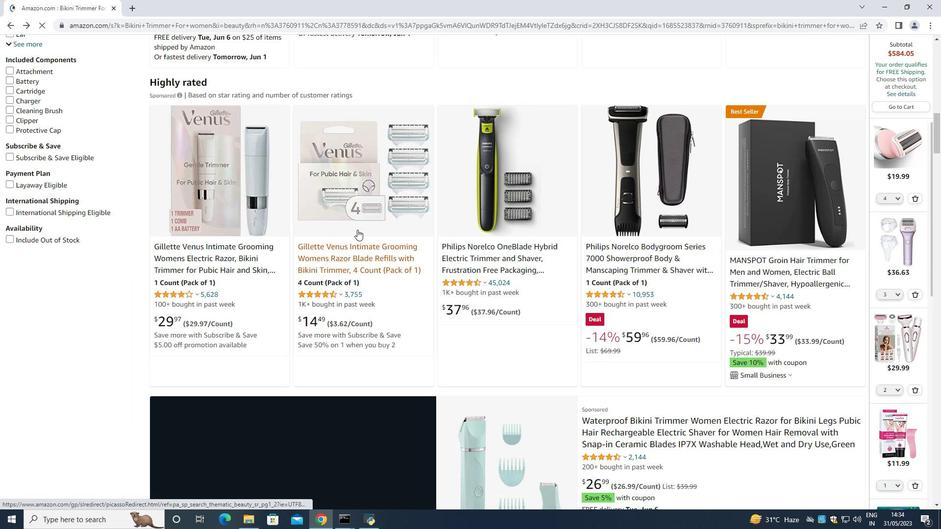 
Action: Mouse scrolled (357, 230) with delta (0, 0)
Screenshot: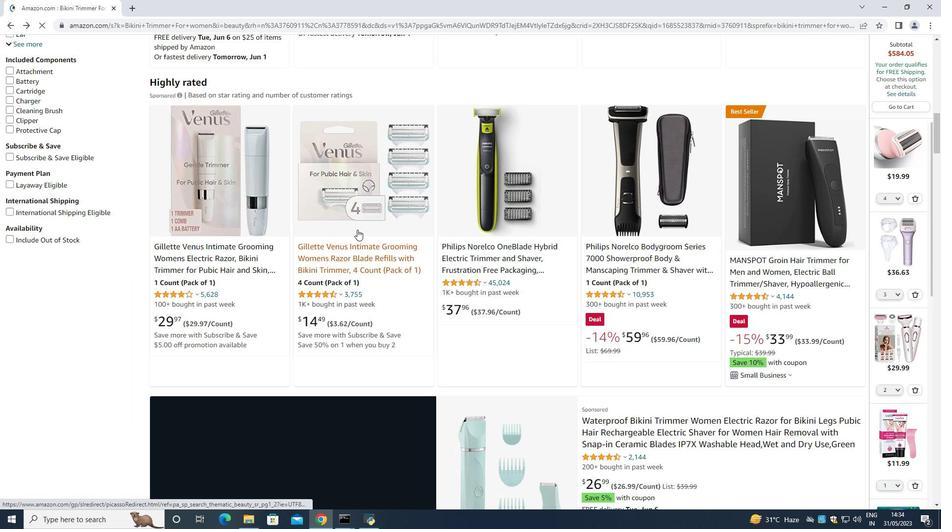 
Action: Mouse scrolled (357, 230) with delta (0, 0)
Screenshot: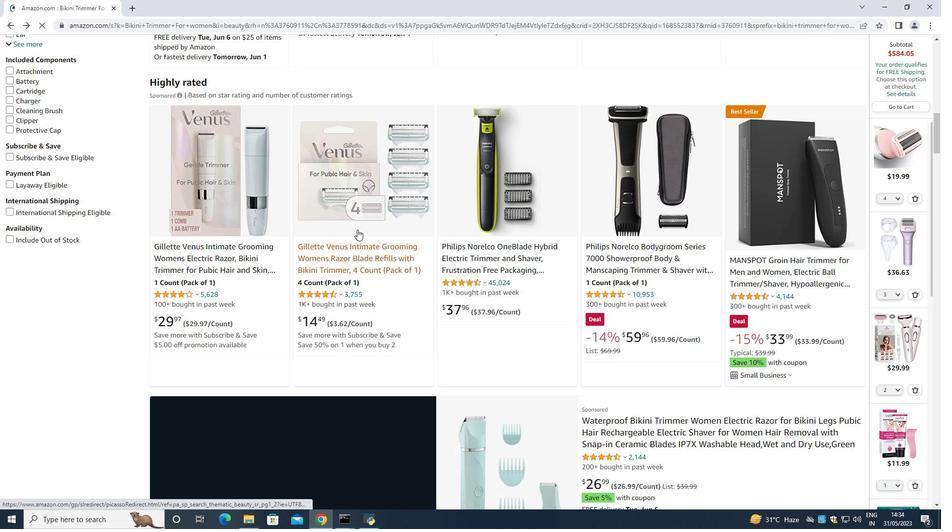 
Action: Mouse scrolled (357, 230) with delta (0, 0)
Screenshot: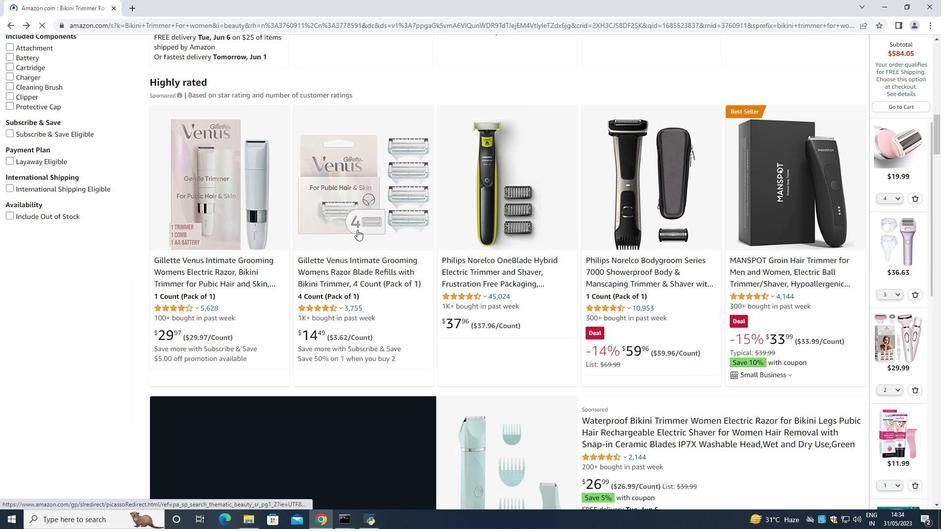 
Action: Mouse moved to (360, 228)
Screenshot: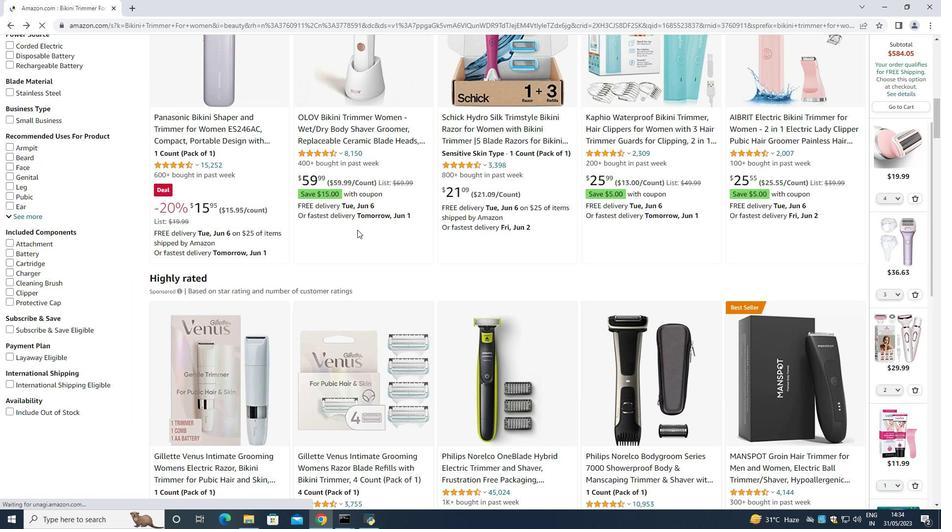 
Action: Mouse scrolled (360, 228) with delta (0, 0)
Screenshot: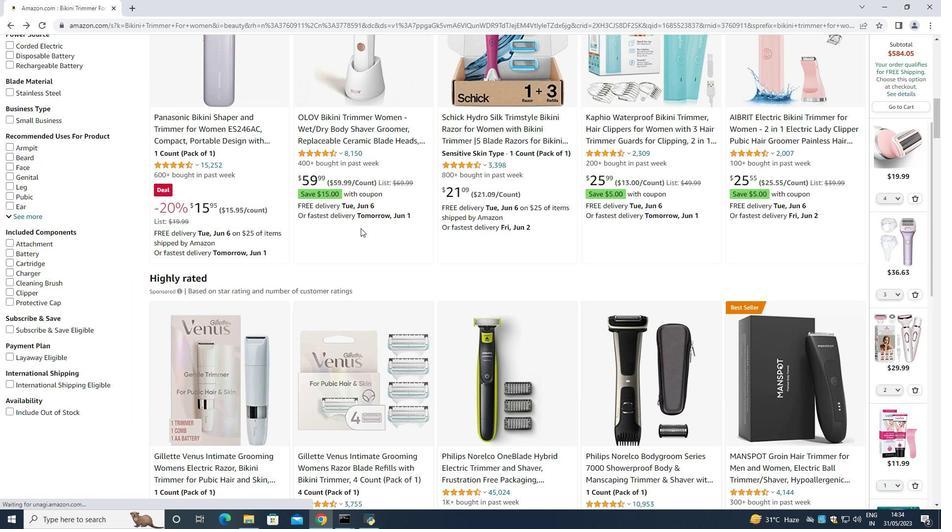 
Action: Mouse scrolled (360, 228) with delta (0, 0)
Screenshot: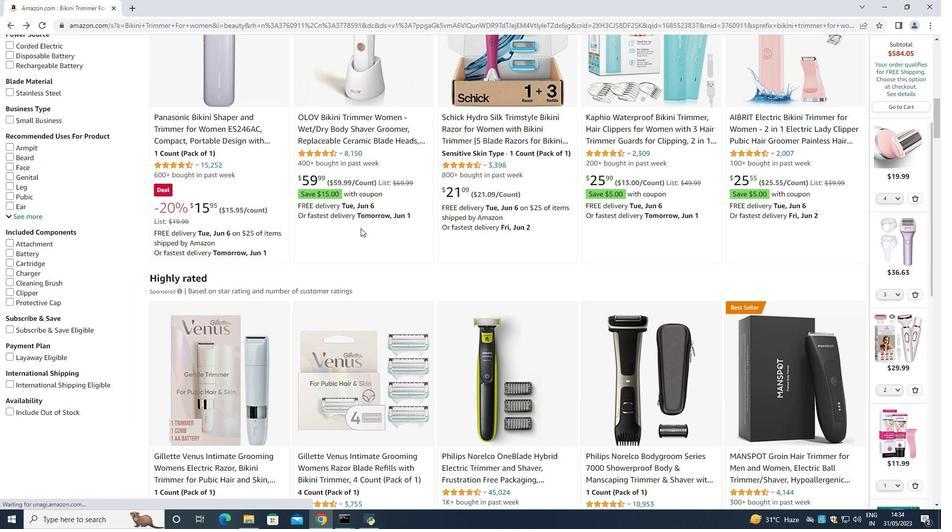 
Action: Mouse scrolled (360, 228) with delta (0, 0)
Screenshot: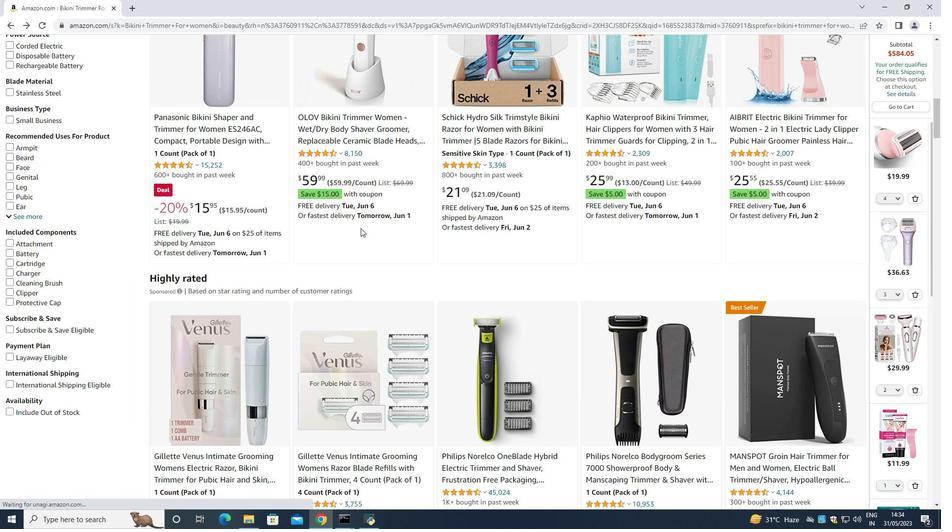 
Action: Mouse moved to (366, 267)
Screenshot: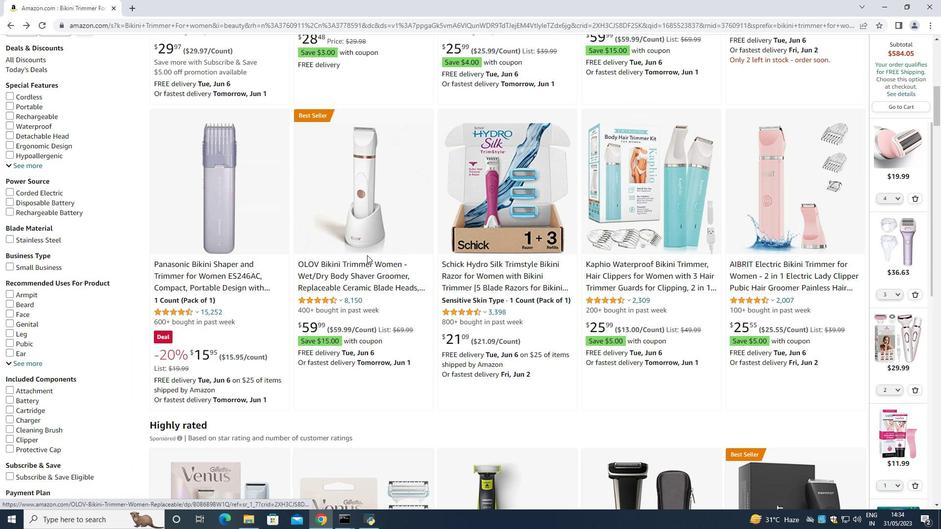 
Action: Mouse pressed left at (366, 267)
Screenshot: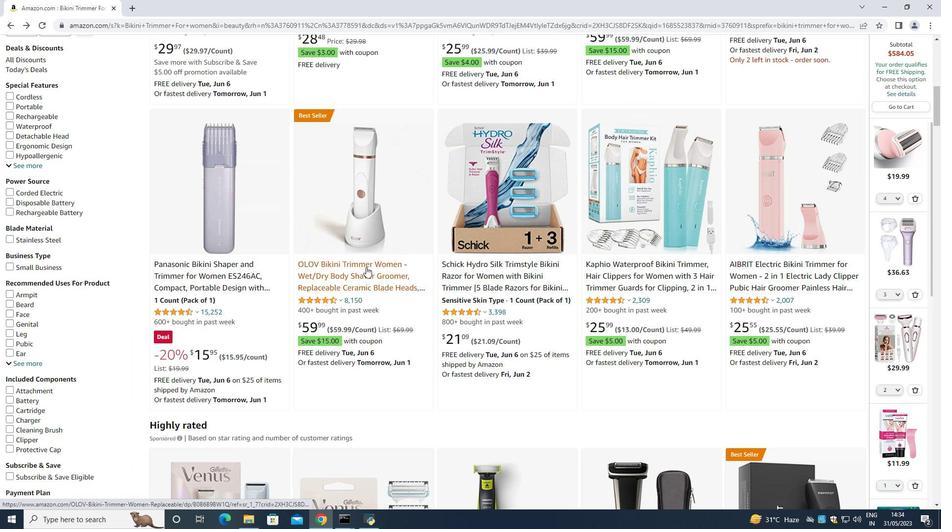 
Action: Mouse moved to (88, 313)
Screenshot: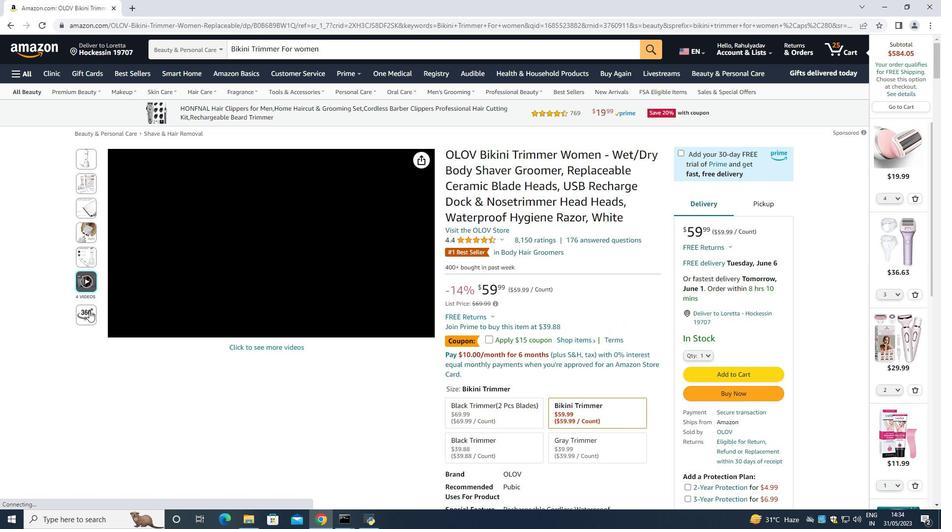 
Action: Mouse pressed left at (88, 313)
Screenshot: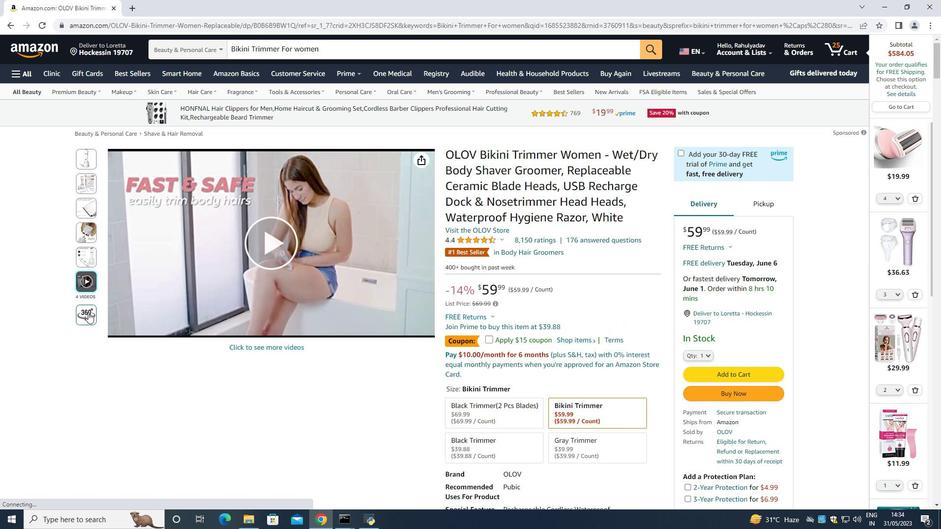 
Action: Mouse moved to (357, 405)
Screenshot: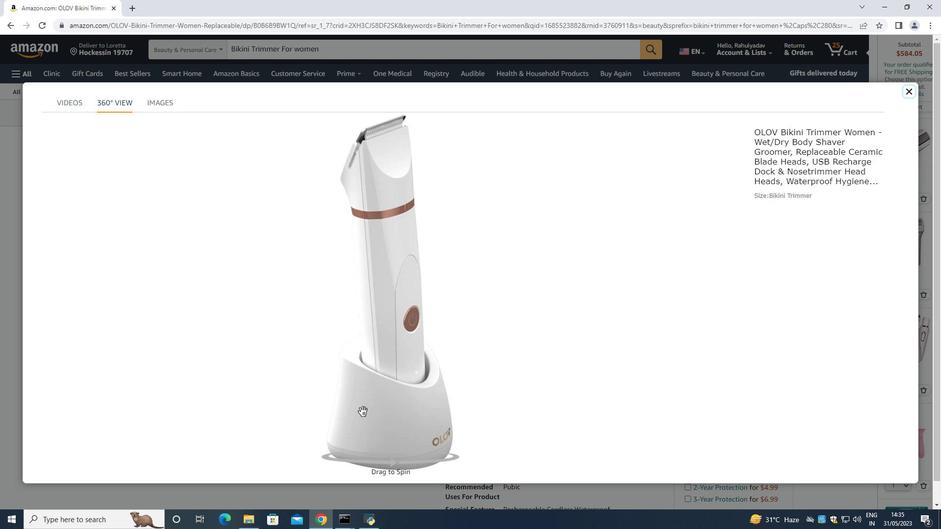 
Action: Mouse pressed left at (357, 405)
Screenshot: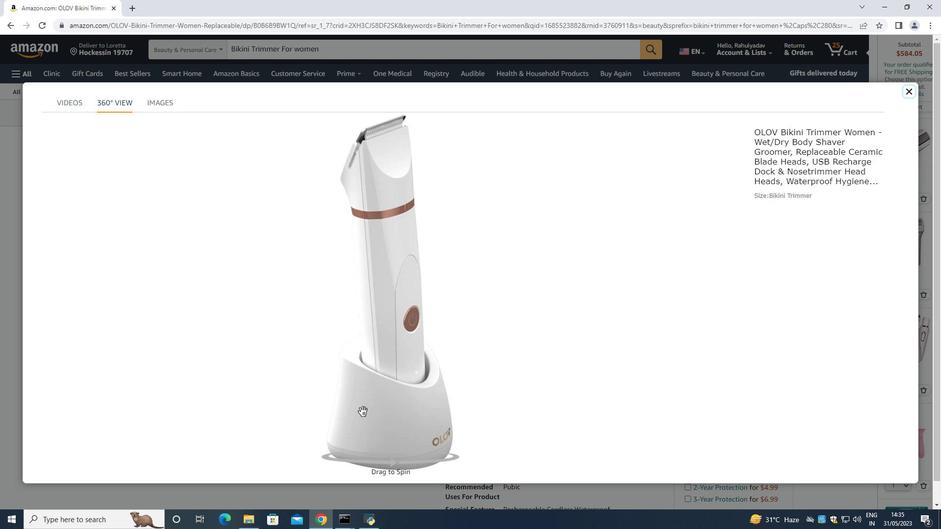 
Action: Mouse moved to (264, 340)
Screenshot: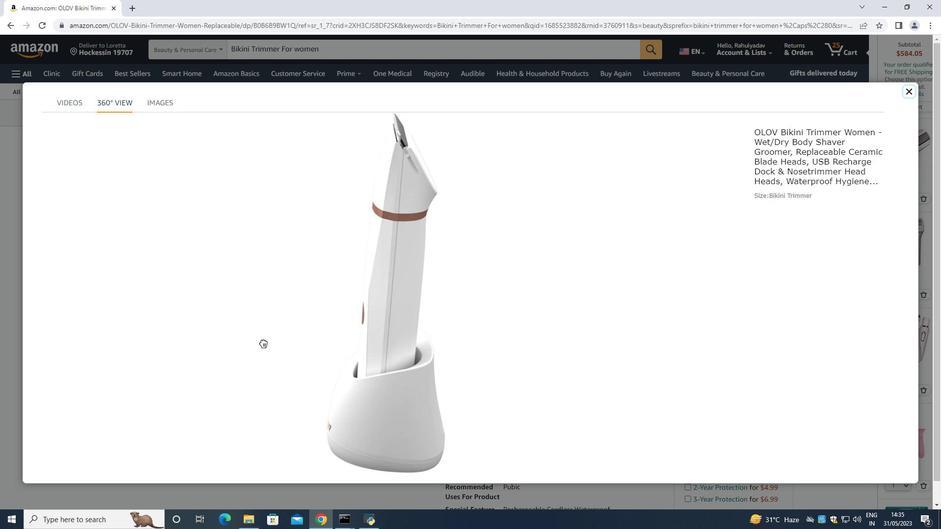 
Action: Mouse pressed left at (263, 339)
Screenshot: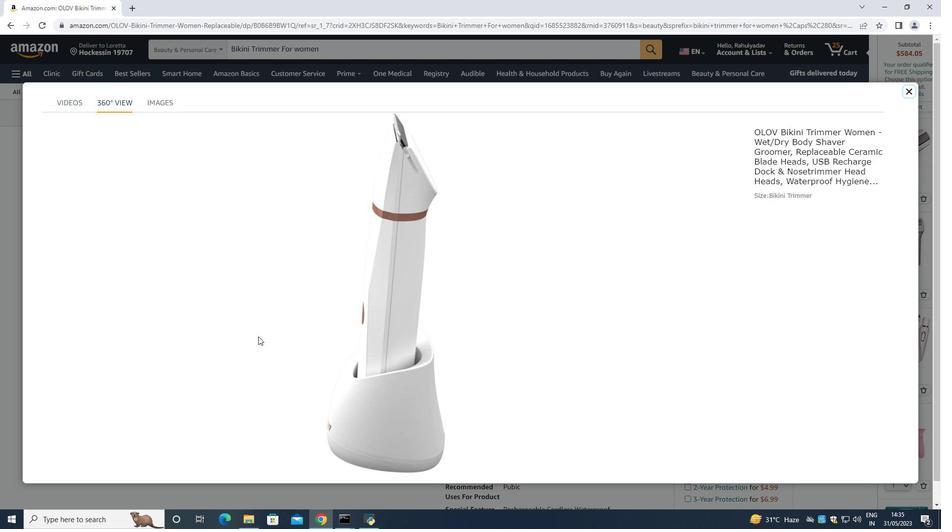 
Action: Mouse moved to (392, 124)
Screenshot: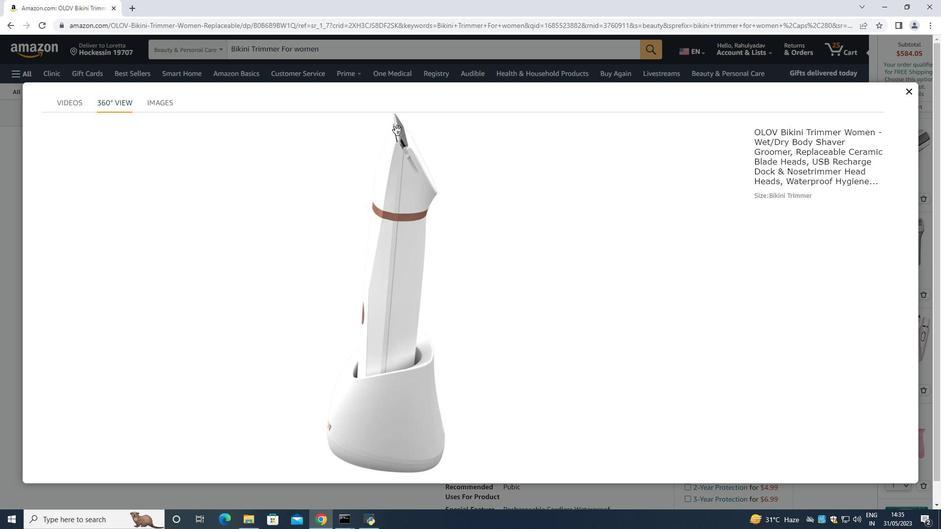 
Action: Mouse pressed left at (392, 124)
Screenshot: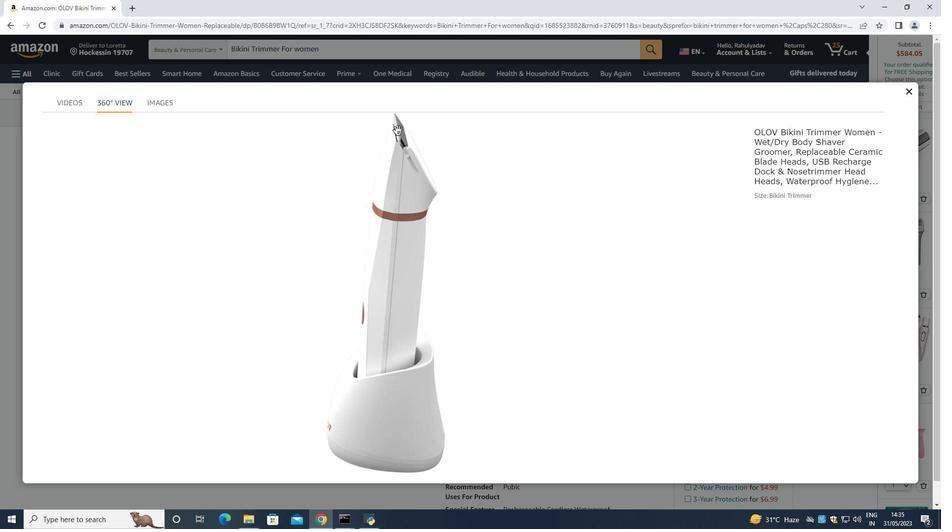 
Action: Mouse moved to (404, 142)
Screenshot: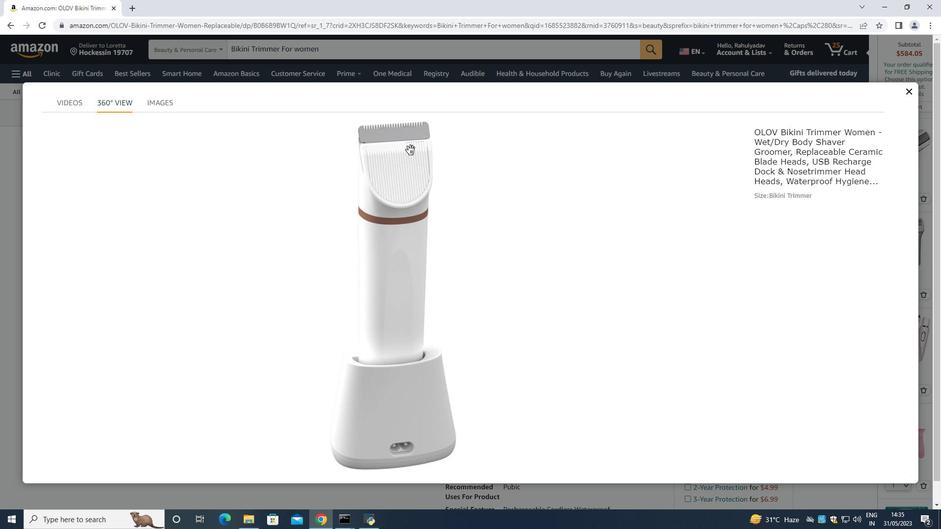 
Action: Mouse pressed left at (404, 142)
Screenshot: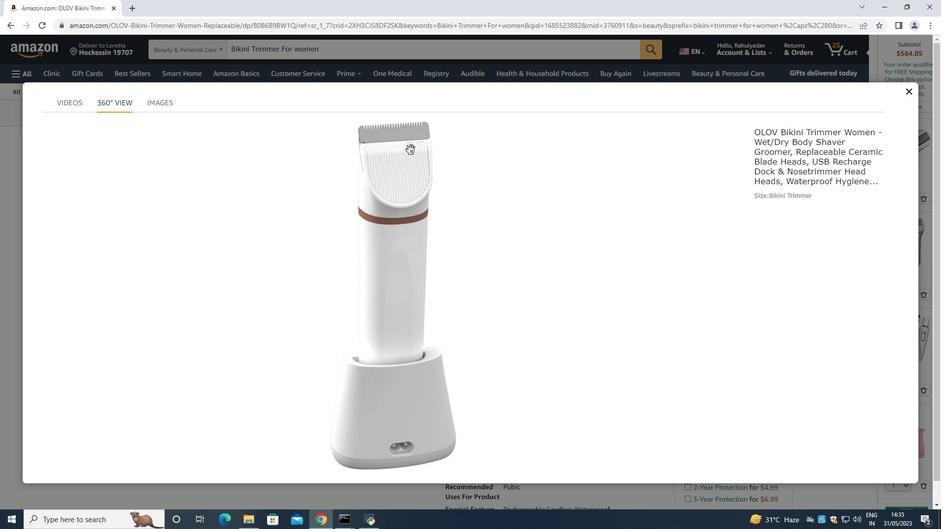 
Action: Mouse moved to (405, 188)
Screenshot: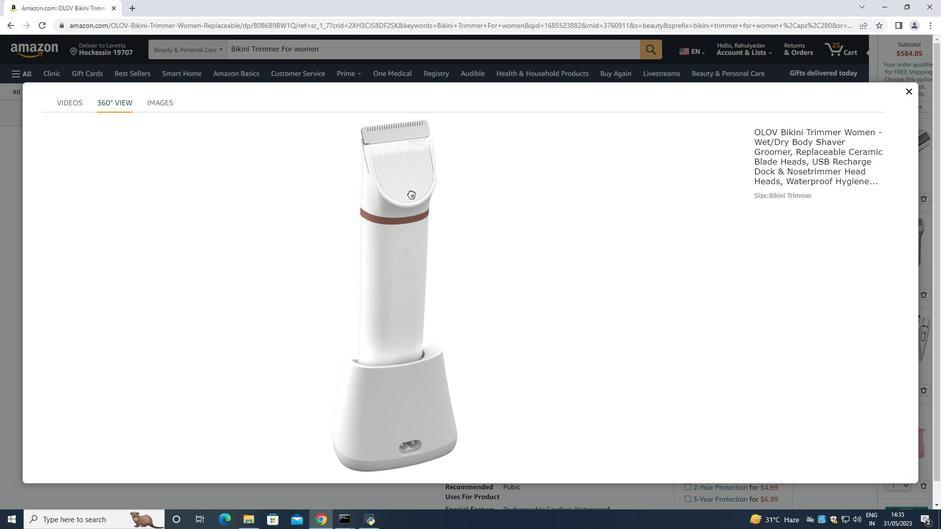
Action: Mouse pressed left at (405, 188)
Screenshot: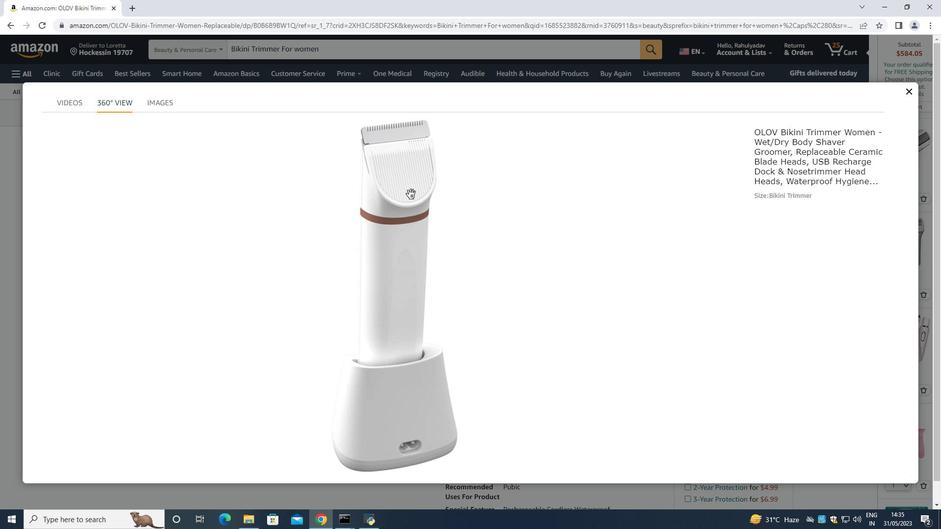 
Action: Mouse pressed left at (405, 188)
Screenshot: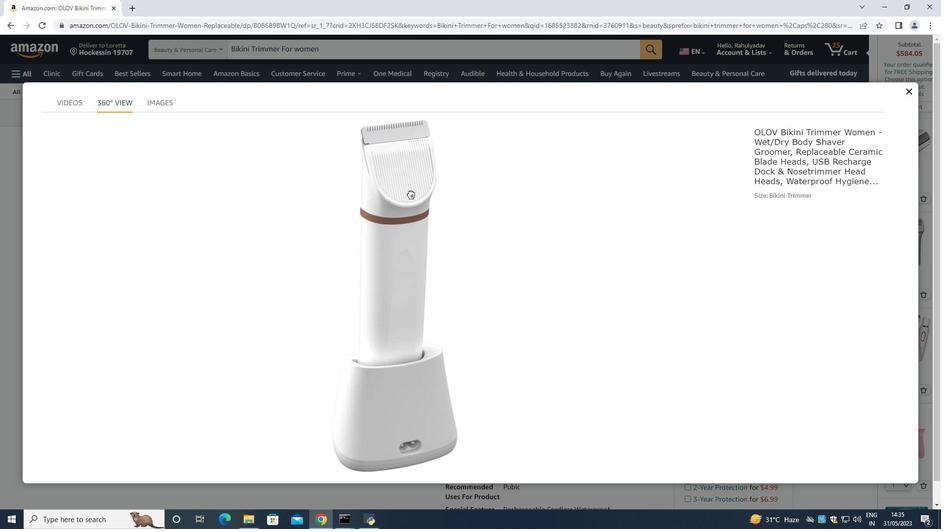 
Action: Mouse moved to (404, 188)
Screenshot: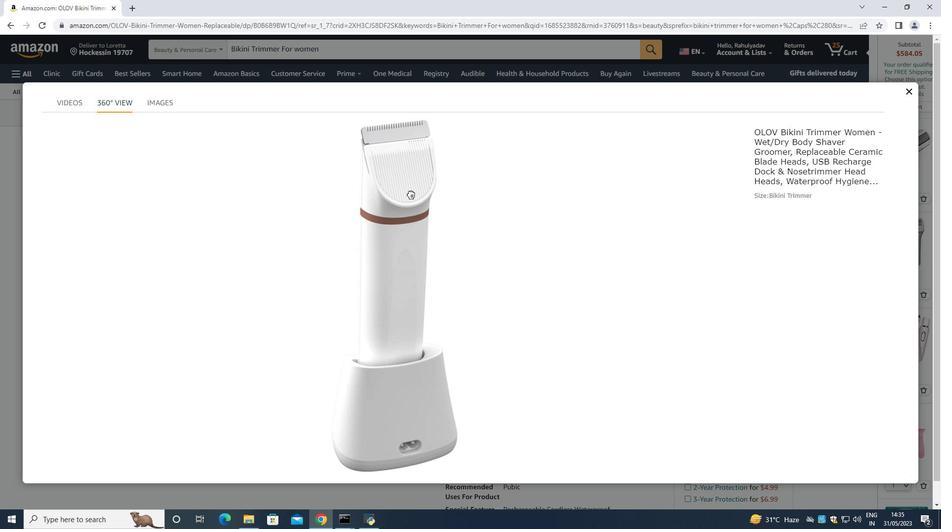 
Action: Mouse pressed left at (404, 188)
Screenshot: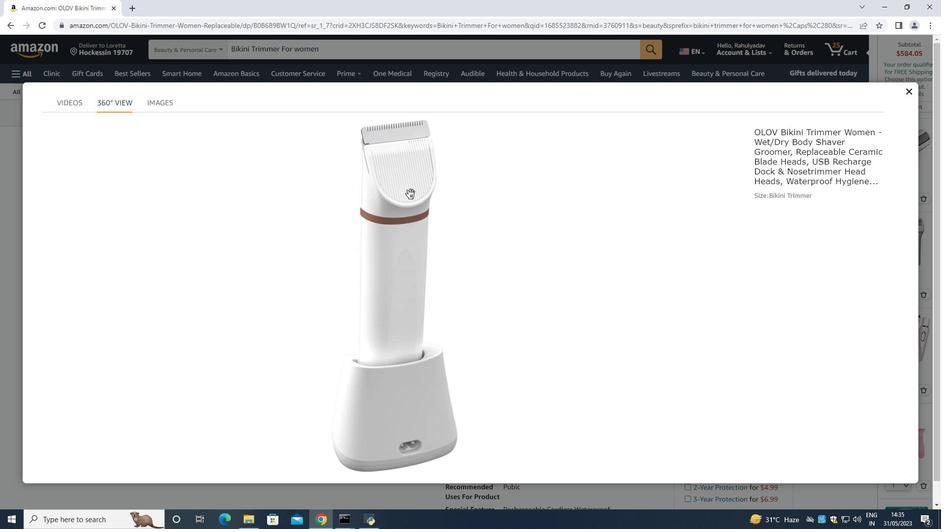 
Action: Mouse moved to (406, 187)
Screenshot: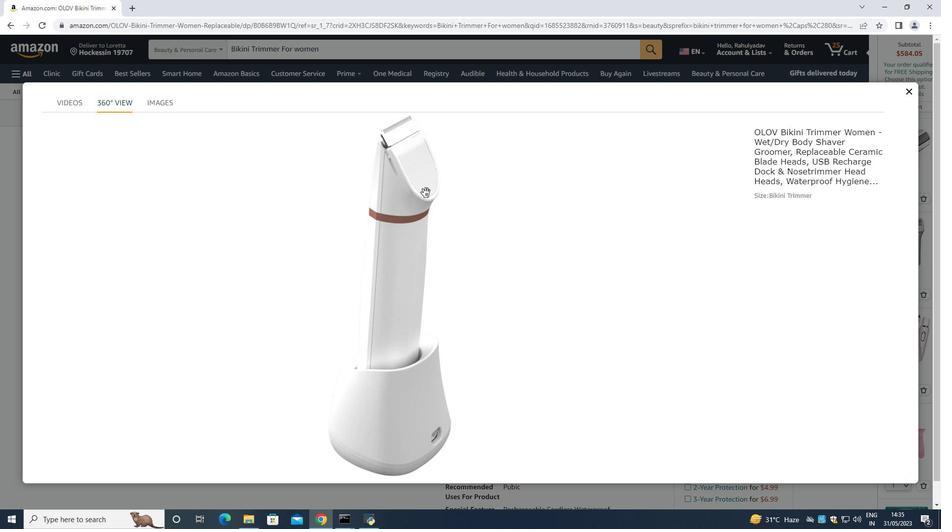 
Action: Mouse pressed left at (406, 187)
Screenshot: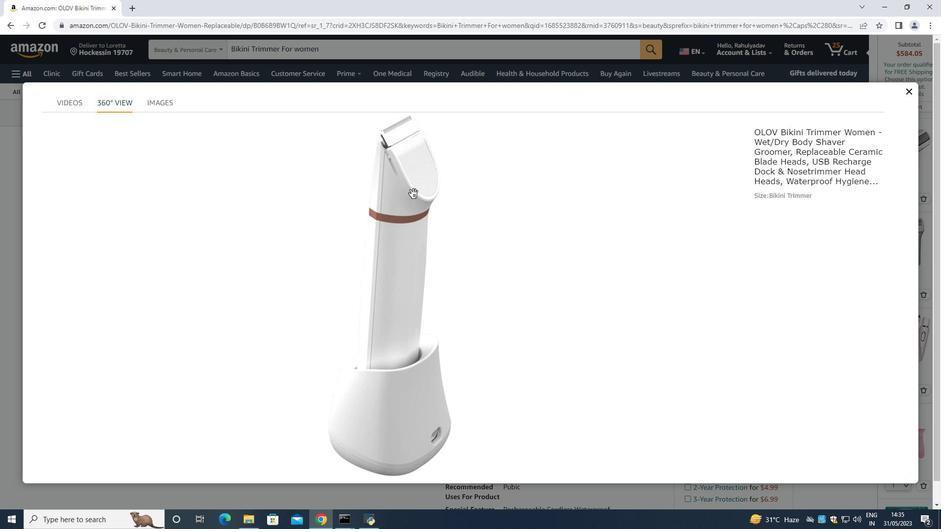 
Action: Mouse moved to (416, 186)
Screenshot: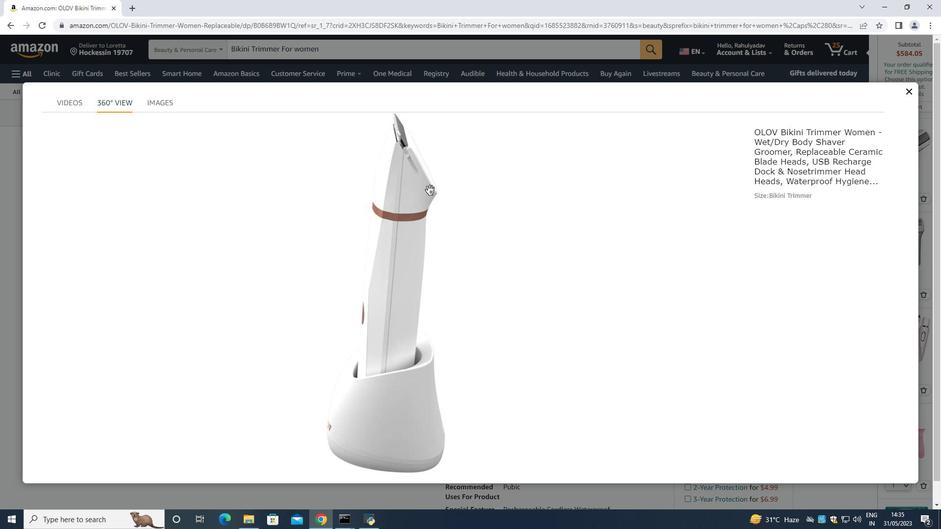 
Action: Mouse pressed left at (416, 186)
Screenshot: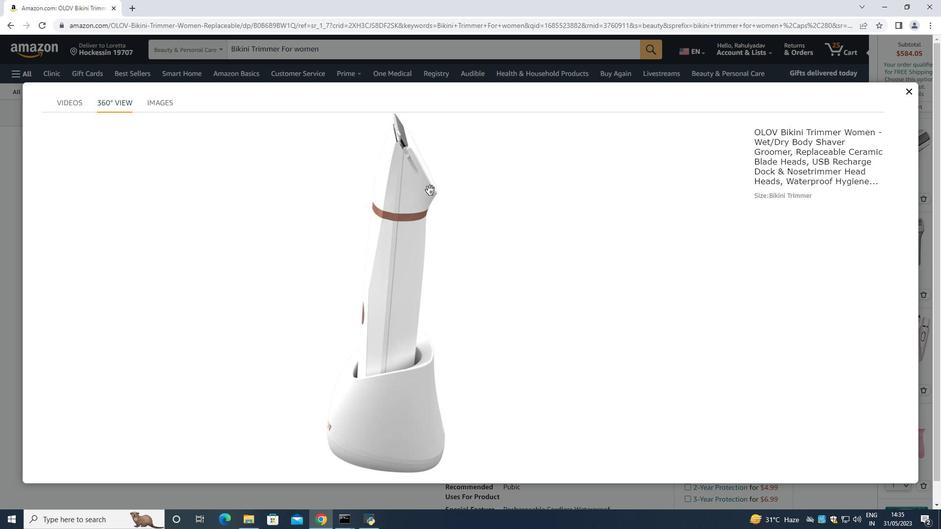 
Action: Mouse moved to (161, 98)
Screenshot: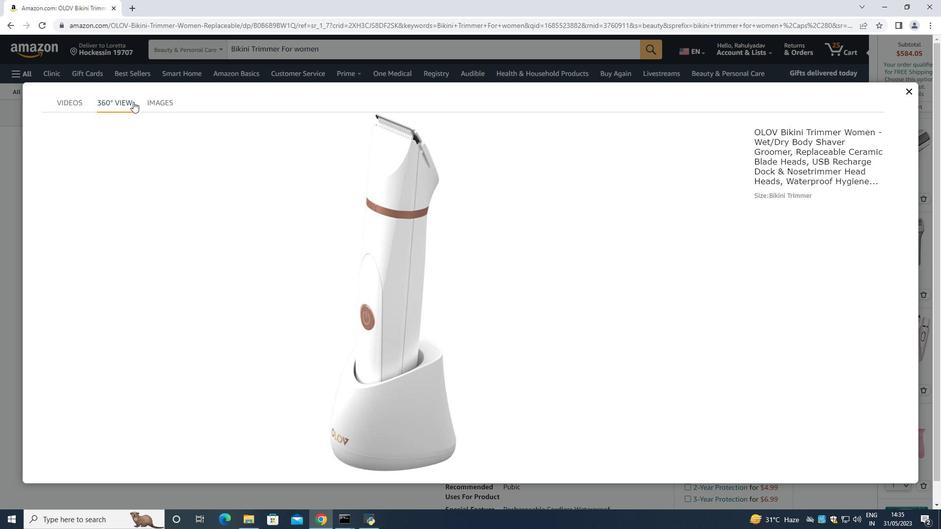 
Action: Mouse pressed left at (161, 98)
Screenshot: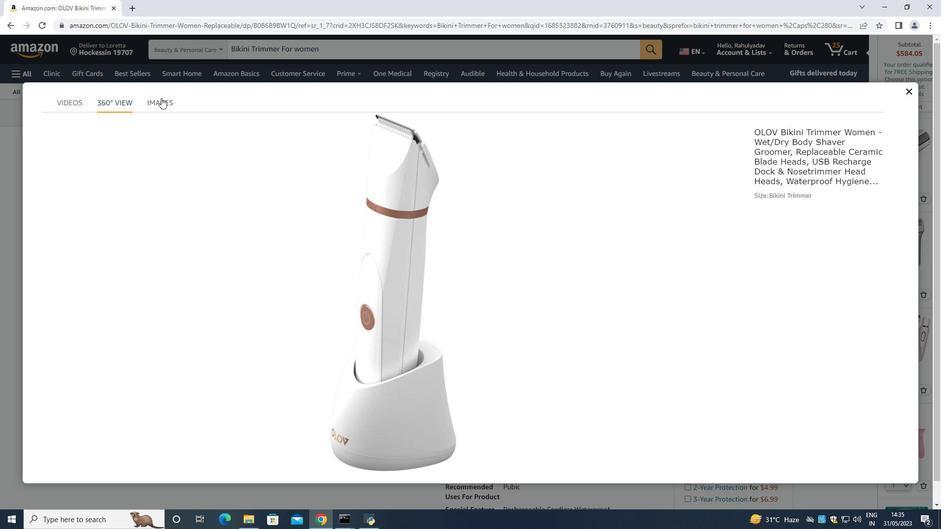 
Action: Mouse moved to (800, 229)
Screenshot: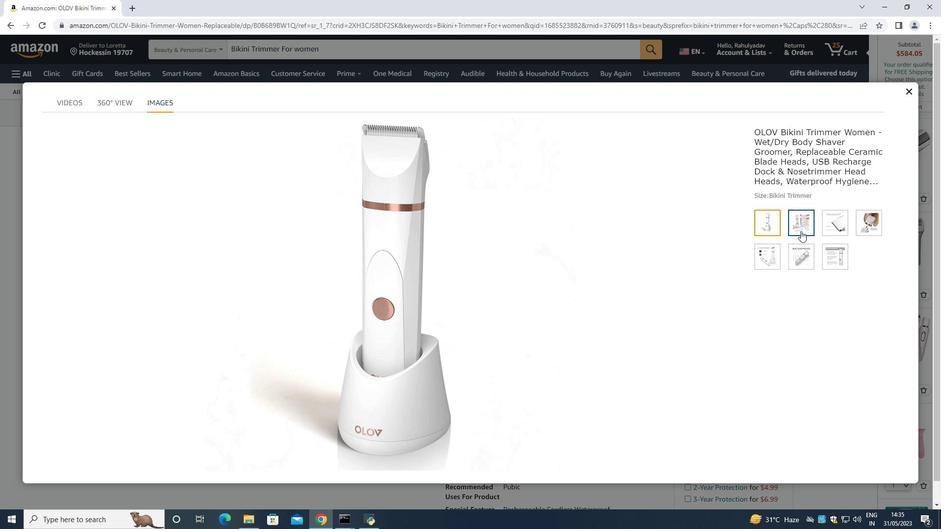 
Action: Mouse pressed left at (800, 229)
Screenshot: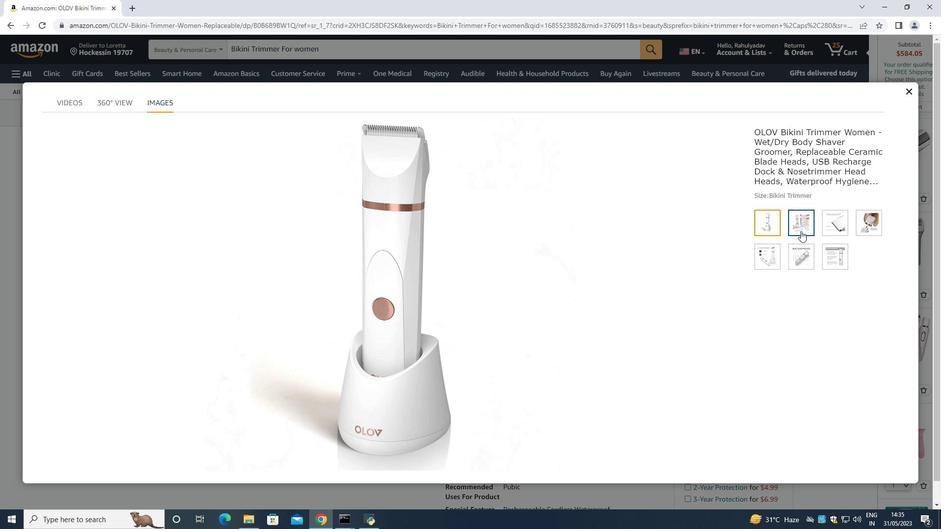 
Action: Mouse moved to (430, 318)
Screenshot: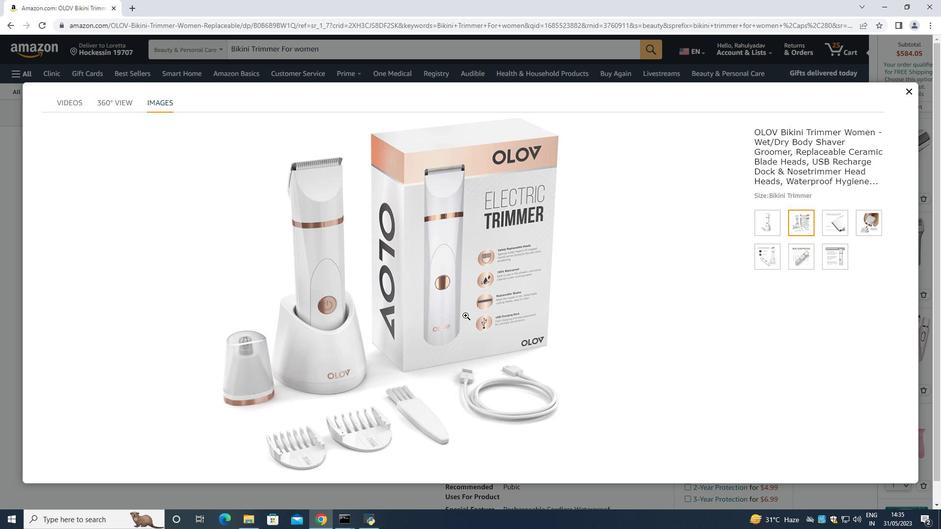 
Action: Mouse pressed left at (430, 318)
Screenshot: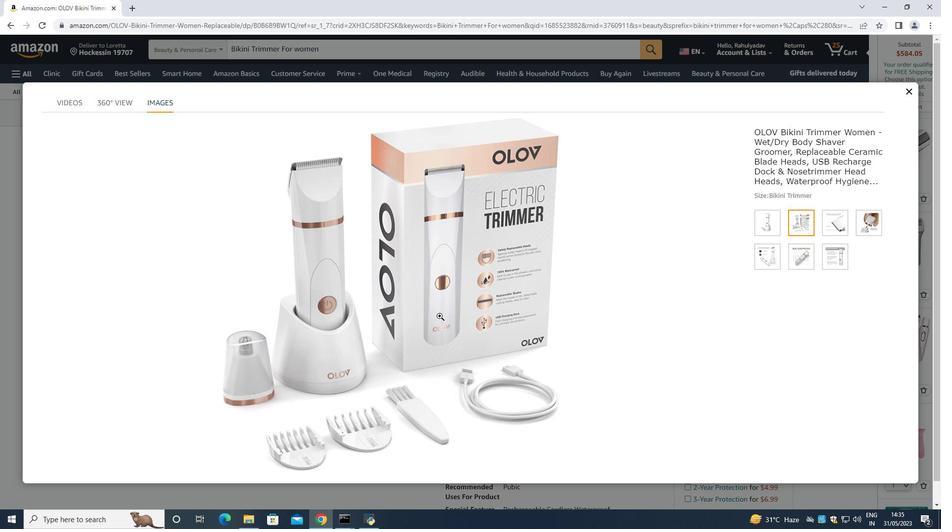 
Action: Mouse moved to (857, 230)
Screenshot: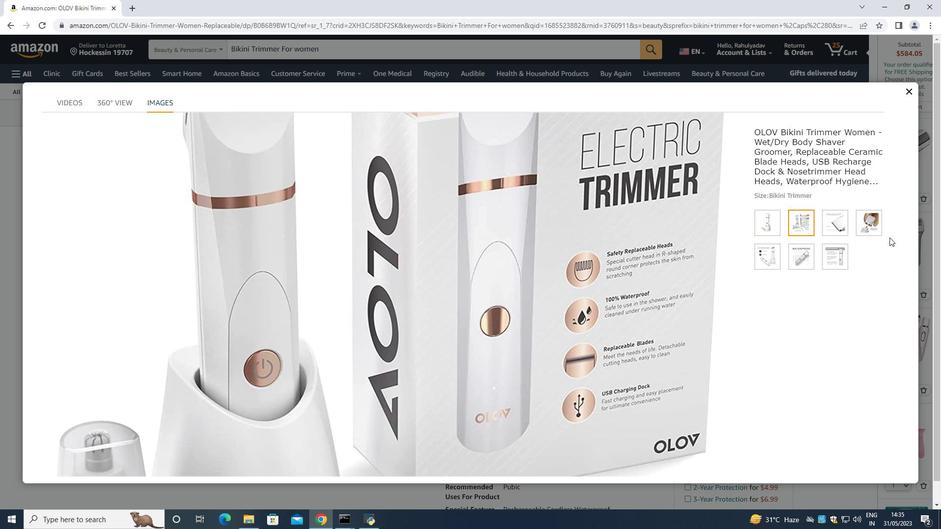 
Action: Mouse pressed left at (857, 230)
Screenshot: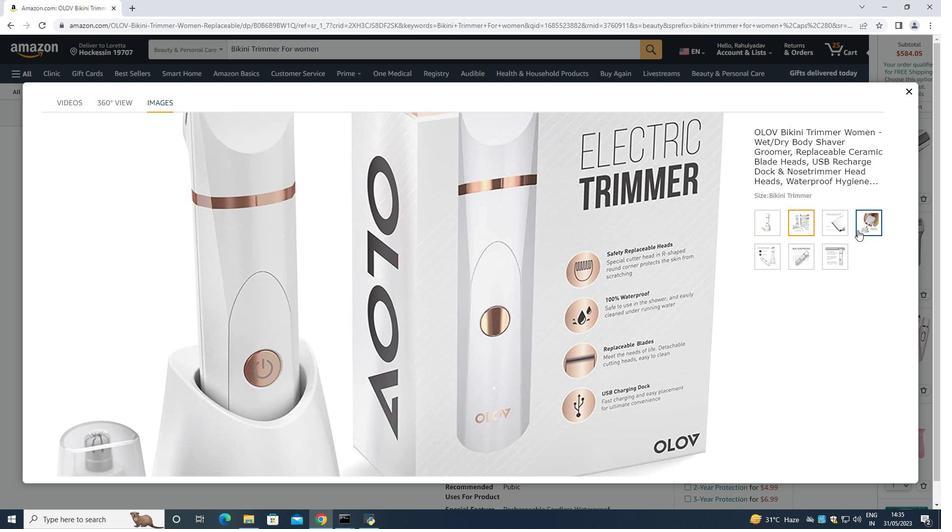 
Action: Mouse moved to (412, 361)
Screenshot: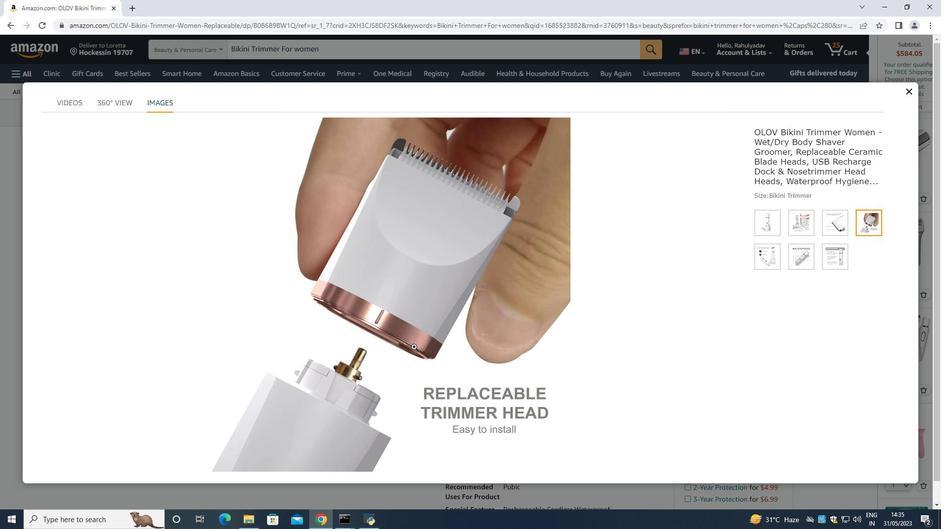 
Action: Mouse pressed left at (412, 361)
Screenshot: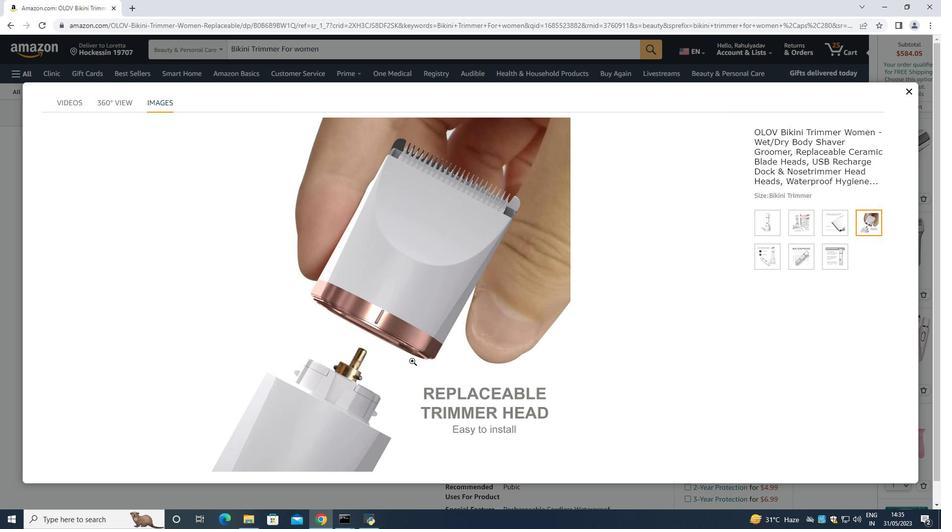 
Action: Mouse moved to (446, 252)
Screenshot: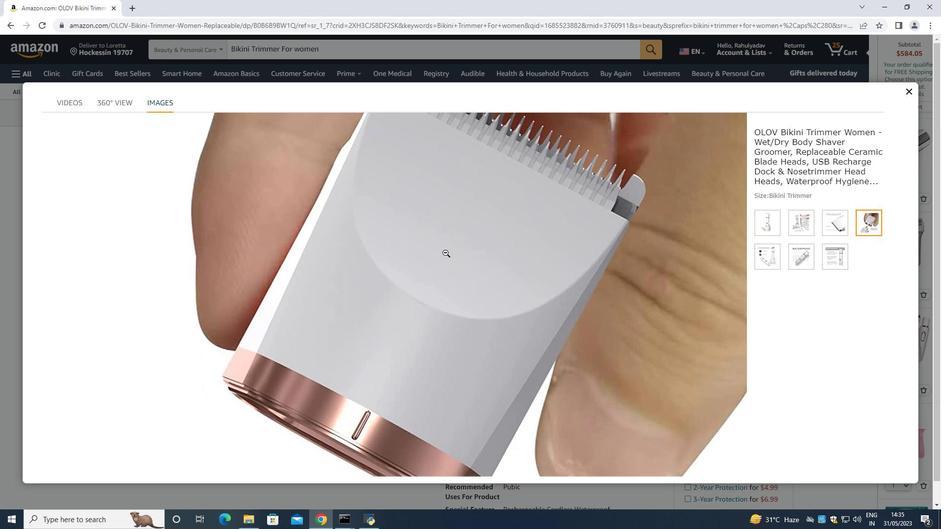
Action: Mouse pressed left at (446, 252)
Screenshot: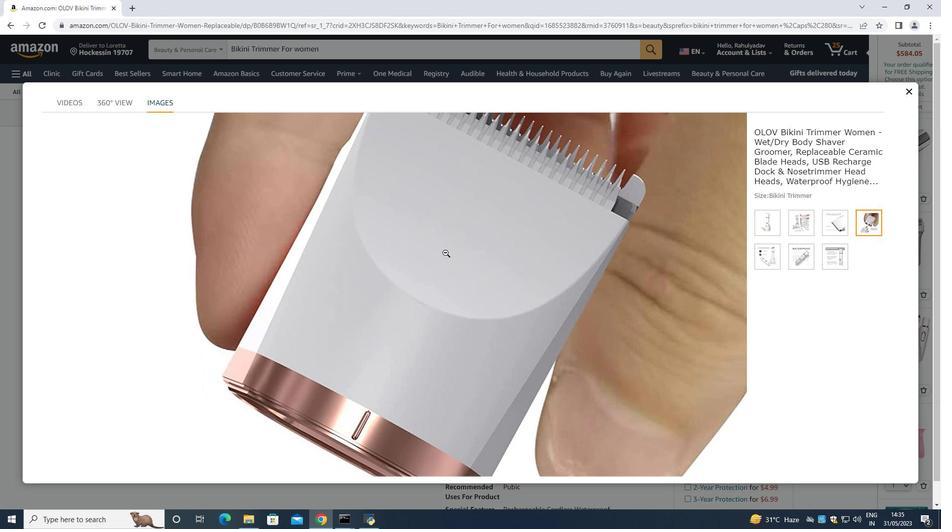 
Action: Mouse moved to (829, 252)
Screenshot: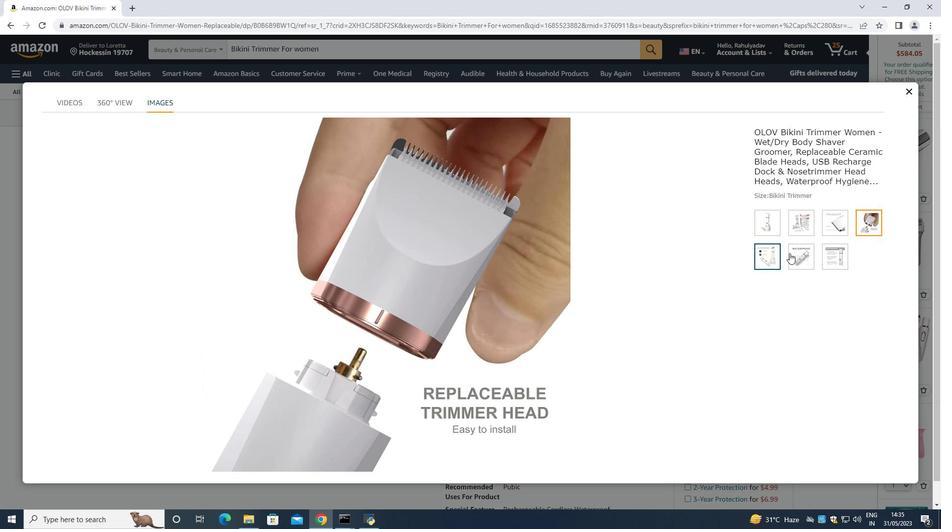
Action: Mouse pressed left at (829, 252)
Screenshot: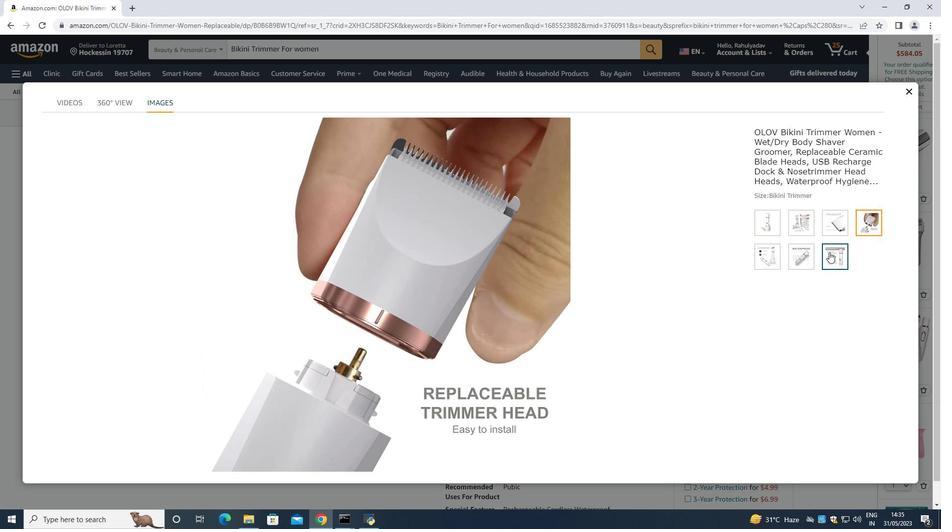 
Action: Mouse moved to (800, 253)
Screenshot: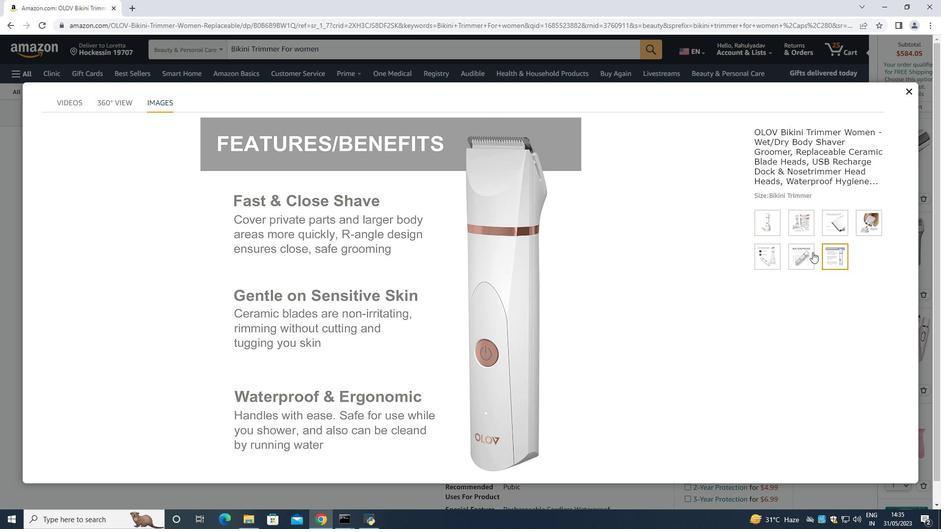
Action: Mouse pressed left at (800, 253)
Screenshot: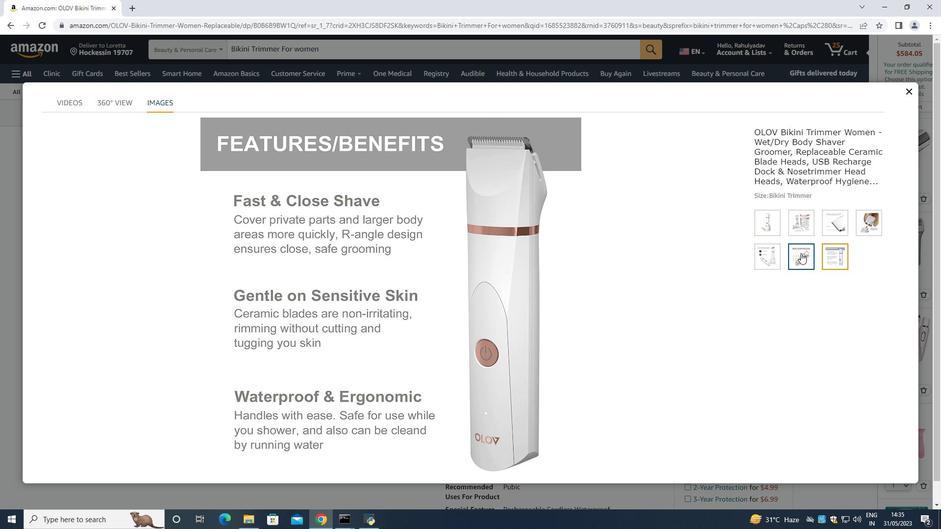 
Action: Mouse moved to (786, 255)
Screenshot: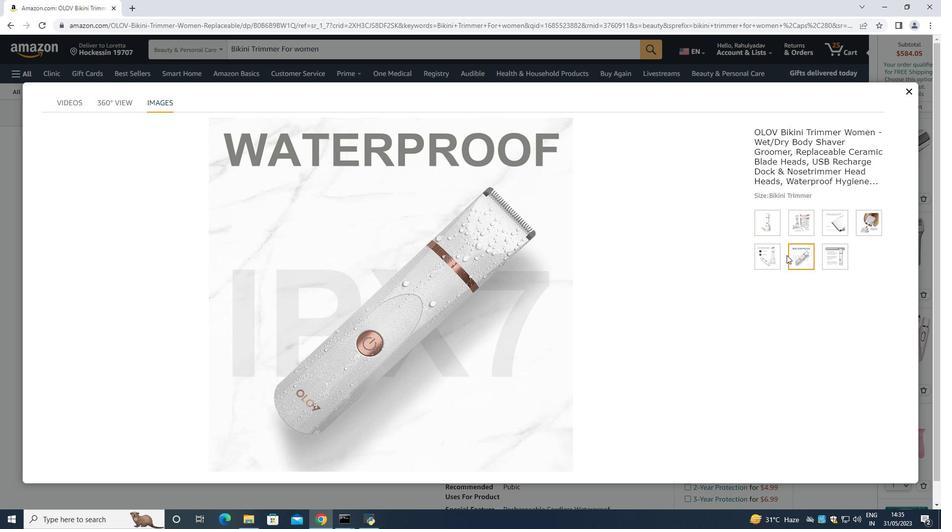 
Action: Mouse pressed left at (786, 255)
Screenshot: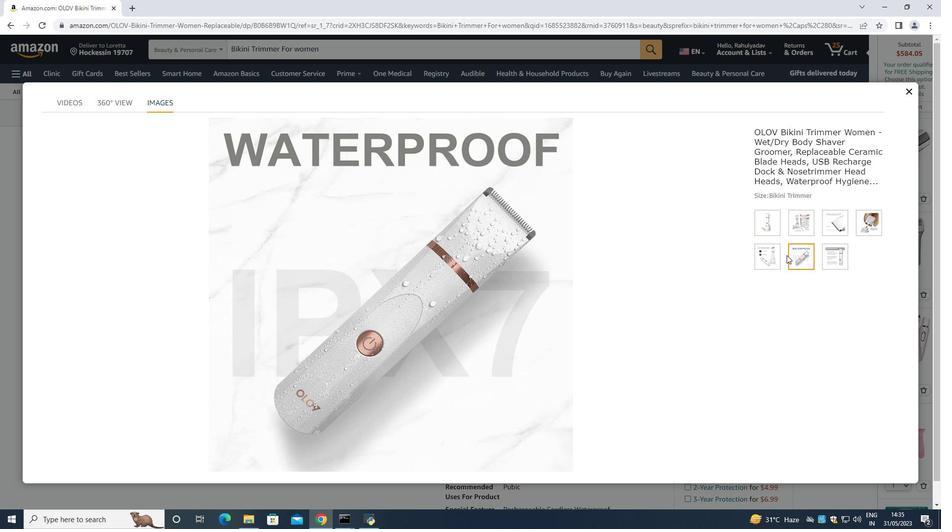 
Action: Mouse moved to (774, 256)
Screenshot: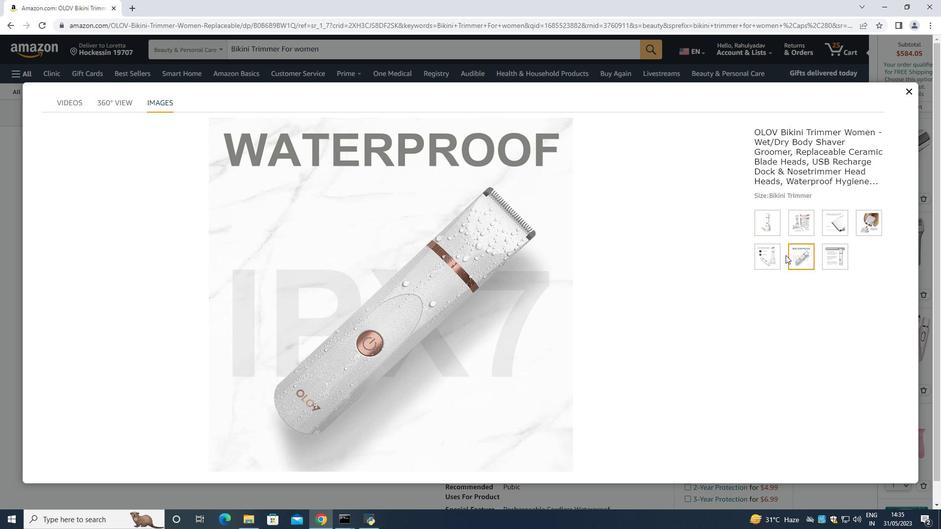 
Action: Mouse pressed left at (774, 256)
Screenshot: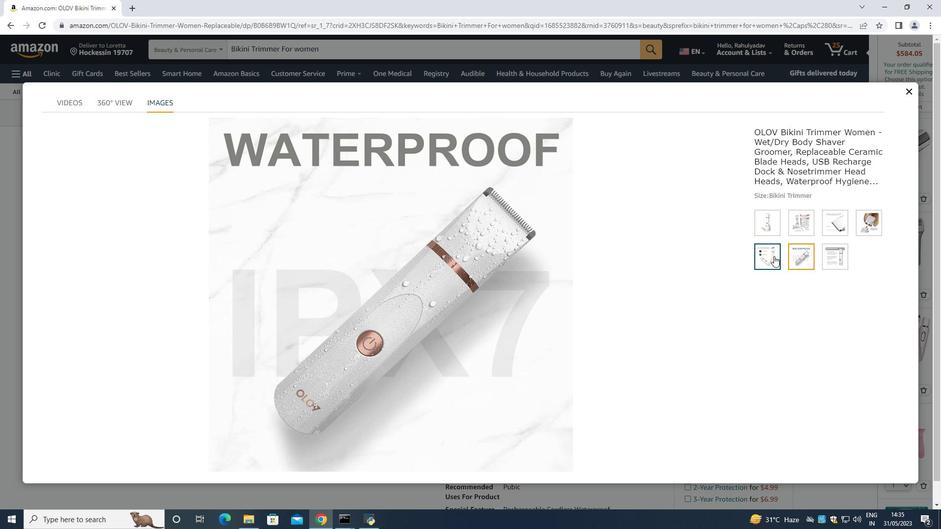
Action: Mouse moved to (912, 93)
Screenshot: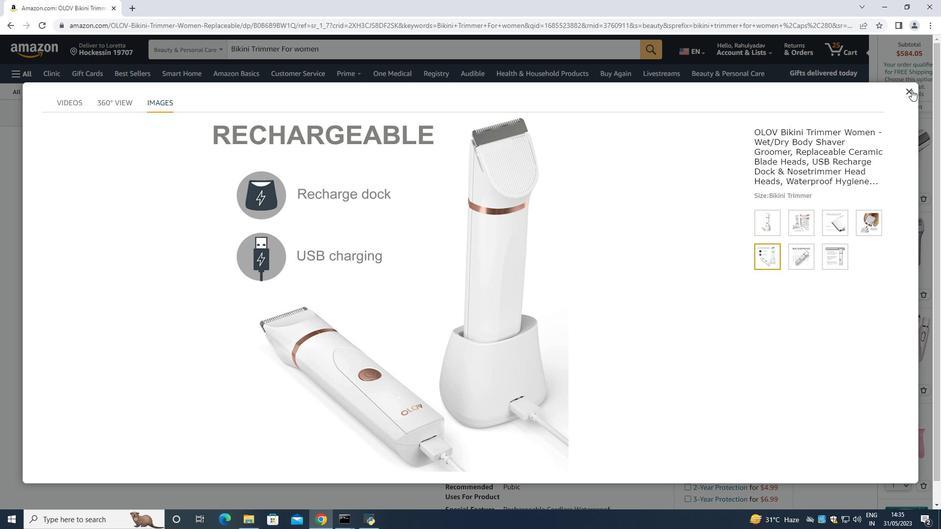 
Action: Mouse pressed left at (912, 93)
Screenshot: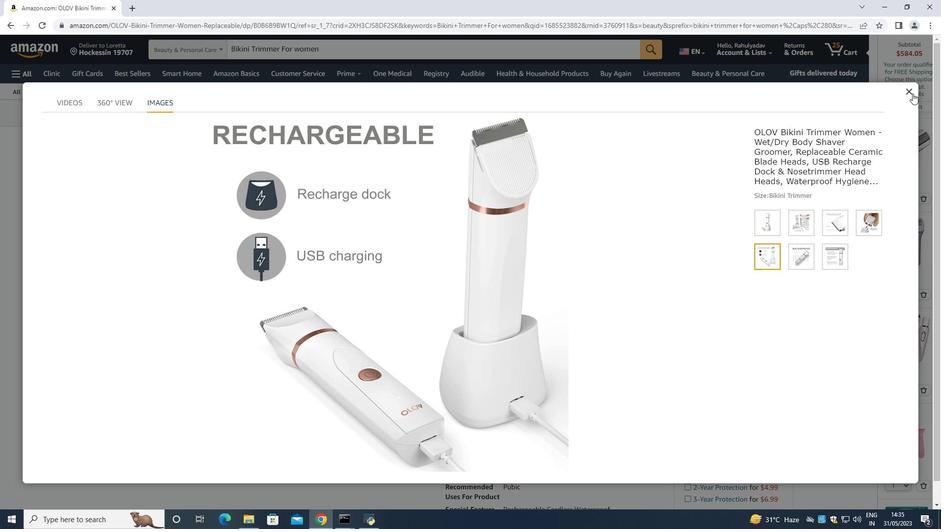 
Action: Mouse moved to (562, 221)
Screenshot: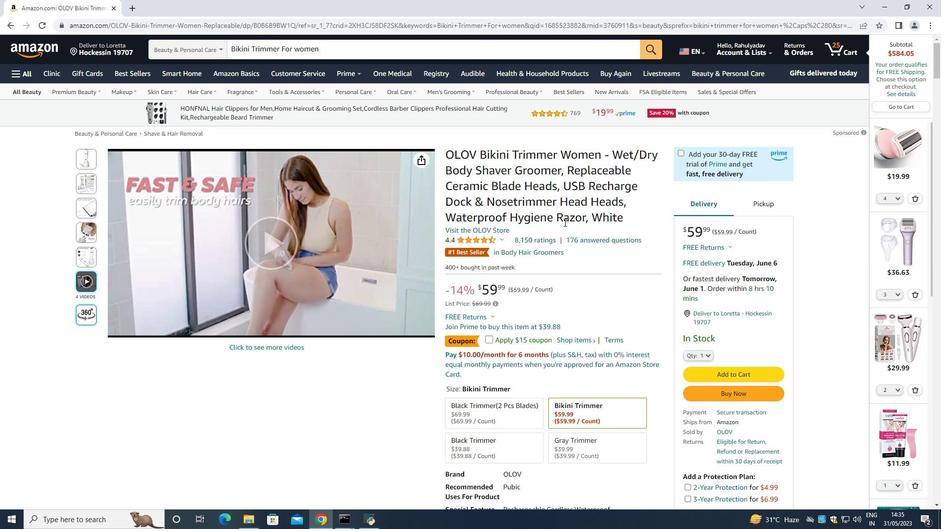 
Action: Mouse scrolled (562, 221) with delta (0, 0)
Screenshot: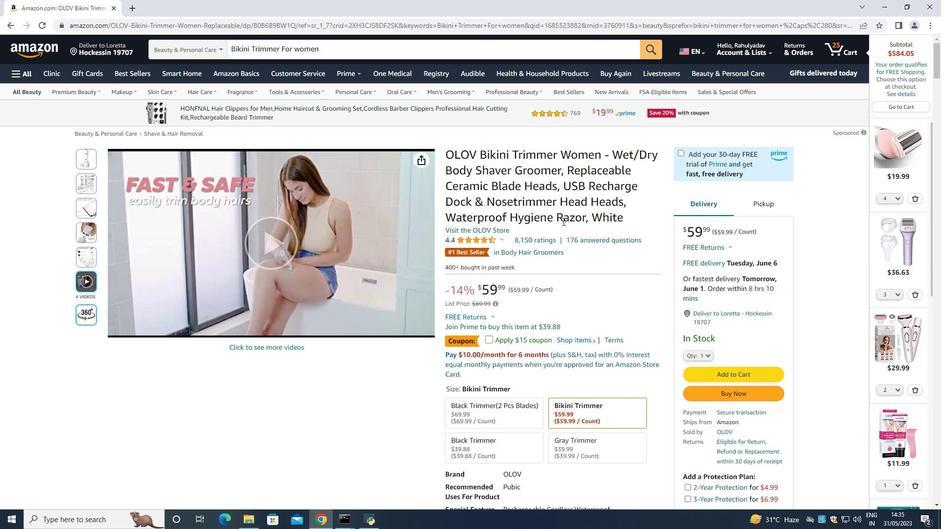 
Action: Mouse moved to (259, 194)
Screenshot: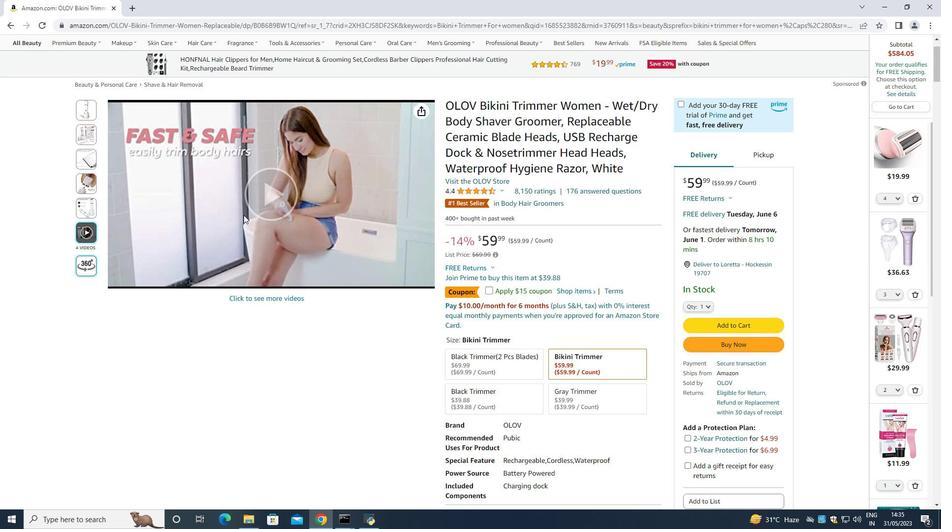 
Action: Mouse pressed left at (259, 194)
Screenshot: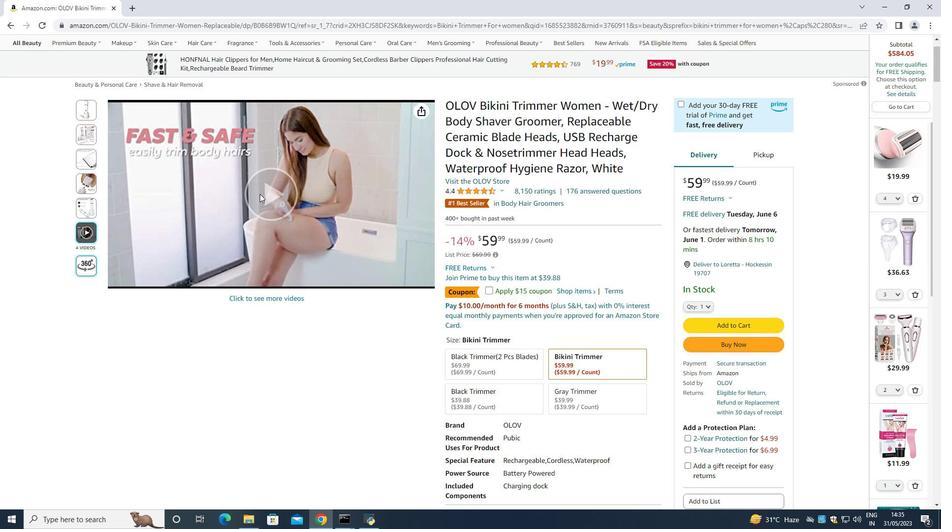 
Action: Mouse moved to (911, 90)
Screenshot: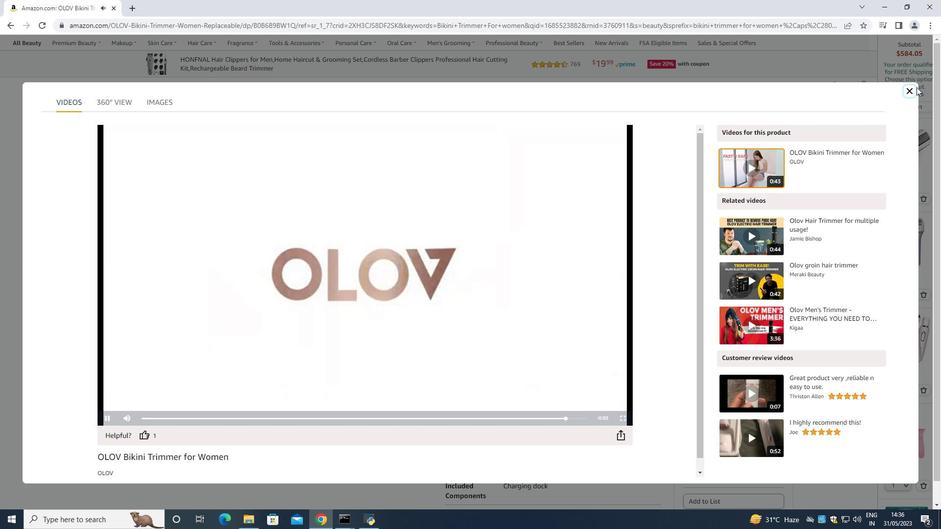 
Action: Mouse pressed left at (911, 90)
Screenshot: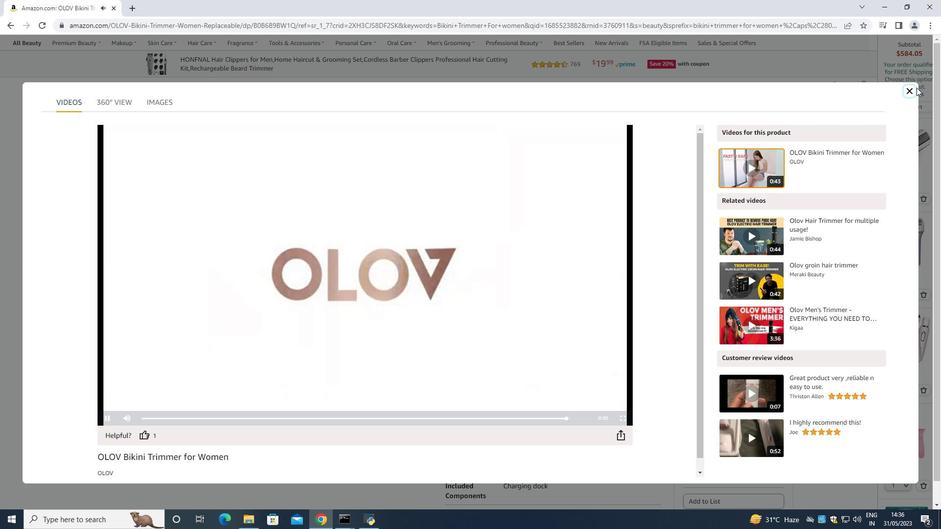 
Action: Mouse moved to (478, 196)
Screenshot: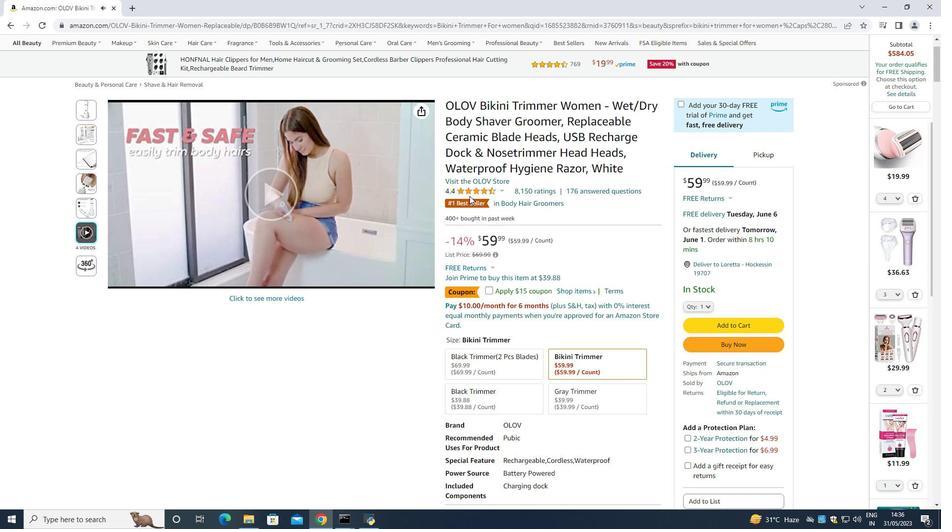 
Action: Mouse scrolled (477, 195) with delta (0, 0)
Screenshot: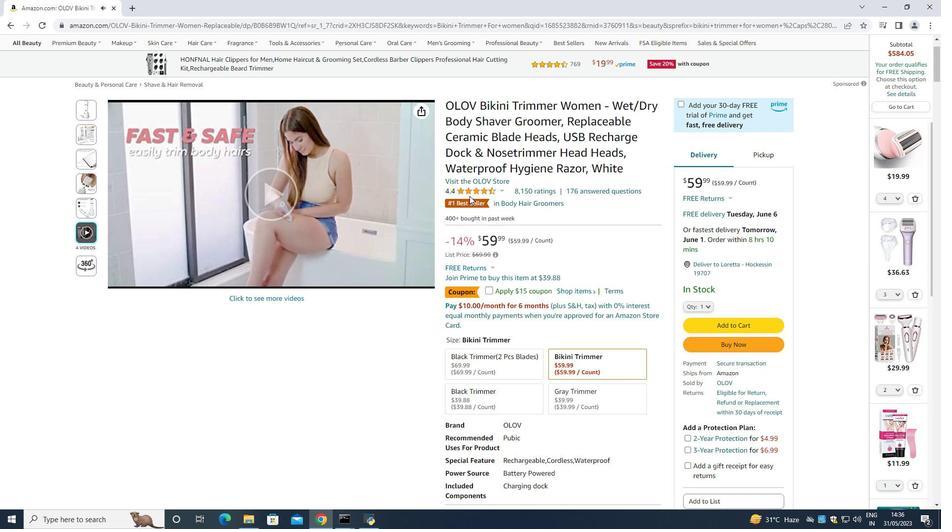 
Action: Mouse moved to (481, 197)
Screenshot: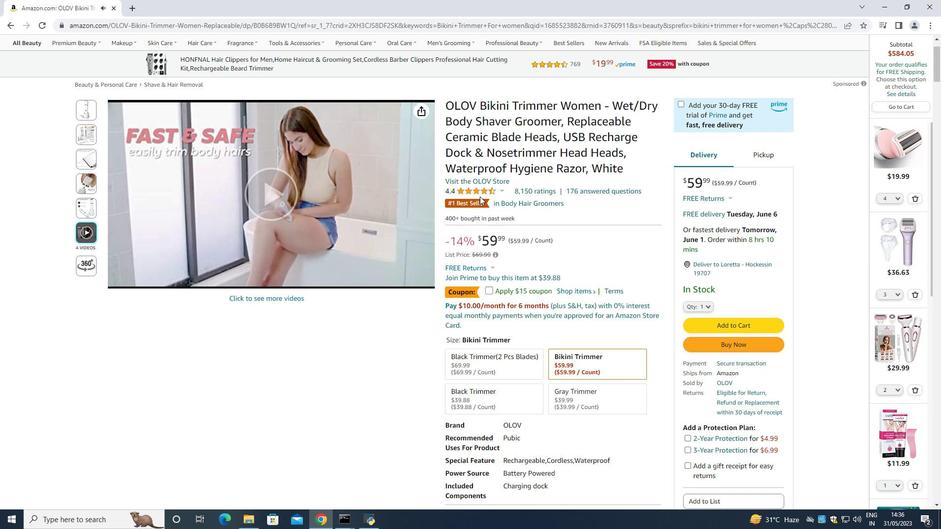 
Action: Mouse scrolled (481, 197) with delta (0, 0)
Screenshot: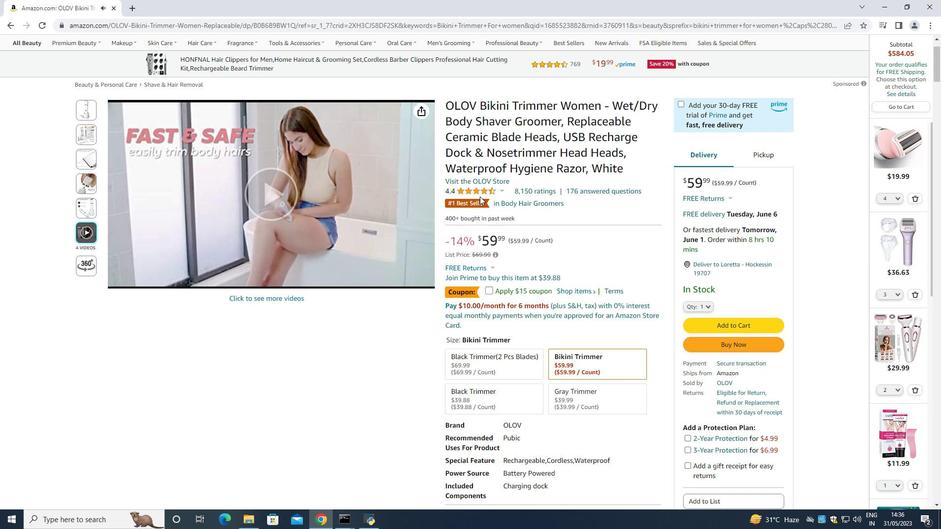 
Action: Mouse moved to (732, 189)
Screenshot: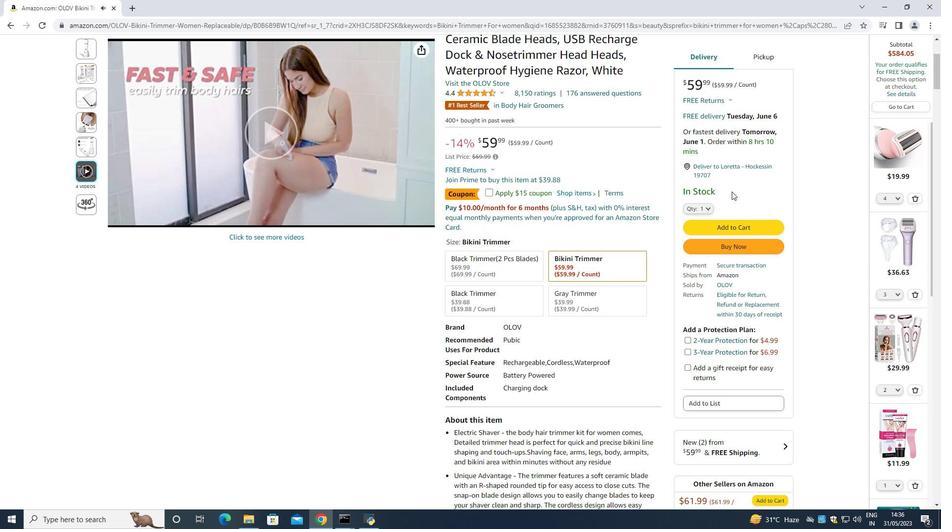 
Action: Mouse scrolled (732, 189) with delta (0, 0)
Screenshot: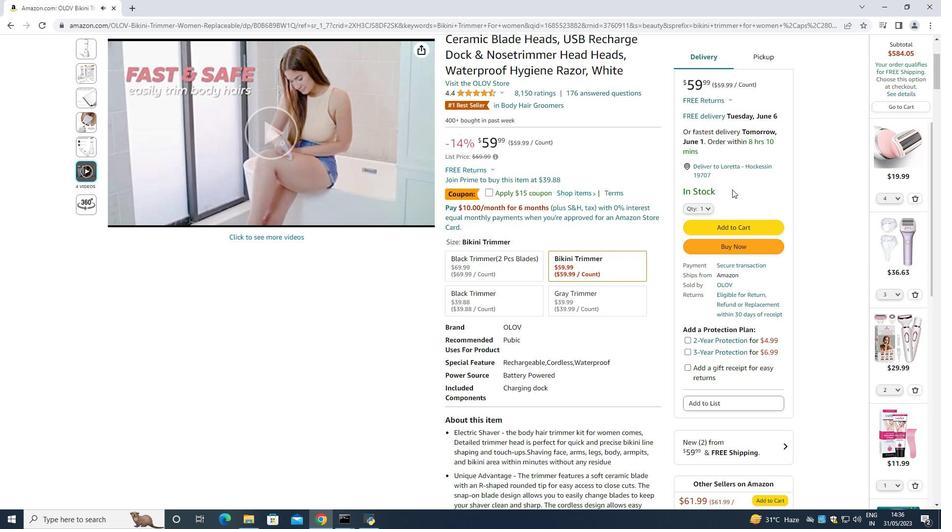 
Action: Mouse moved to (709, 154)
Screenshot: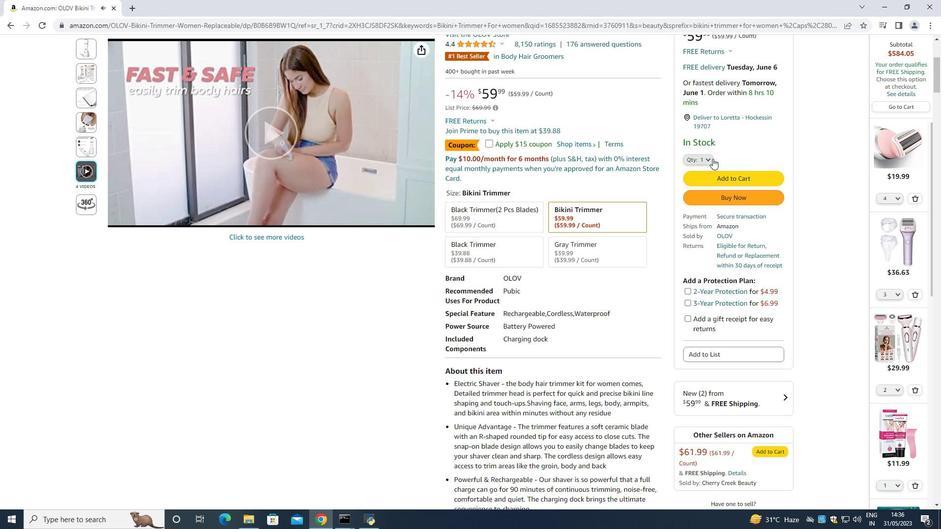 
Action: Mouse pressed left at (709, 154)
Screenshot: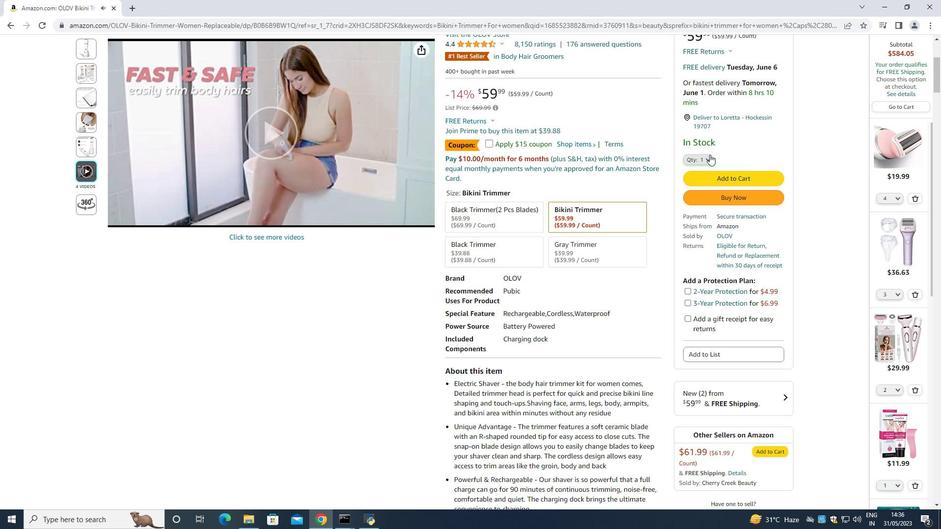 
Action: Mouse moved to (702, 158)
Screenshot: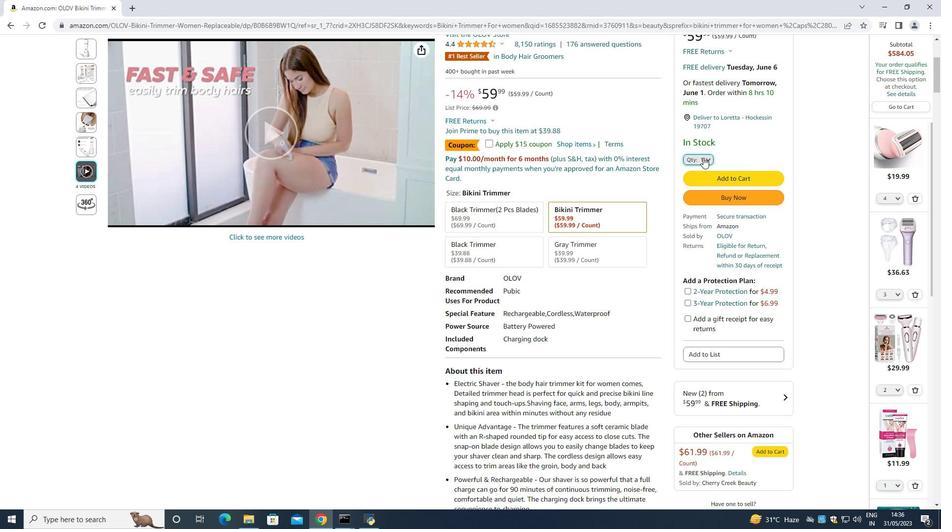 
Action: Mouse pressed left at (702, 158)
Screenshot: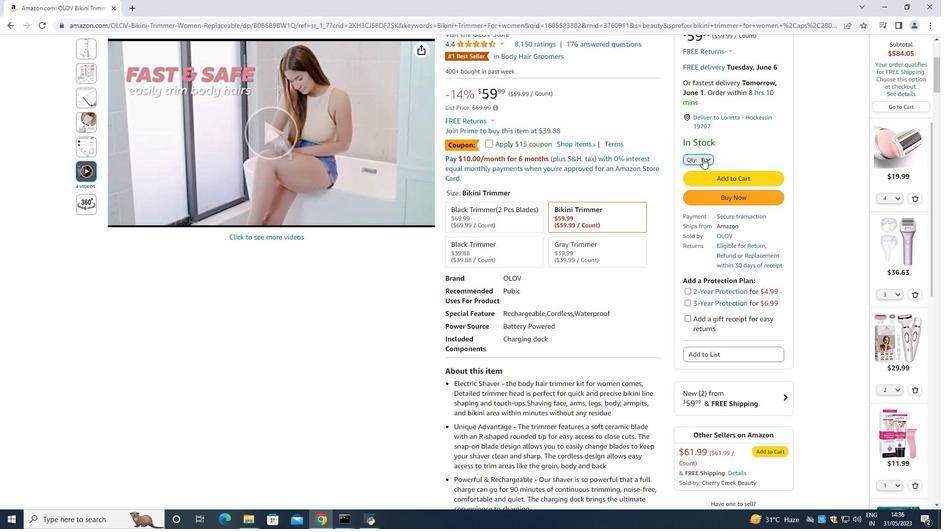 
Action: Mouse moved to (692, 210)
Screenshot: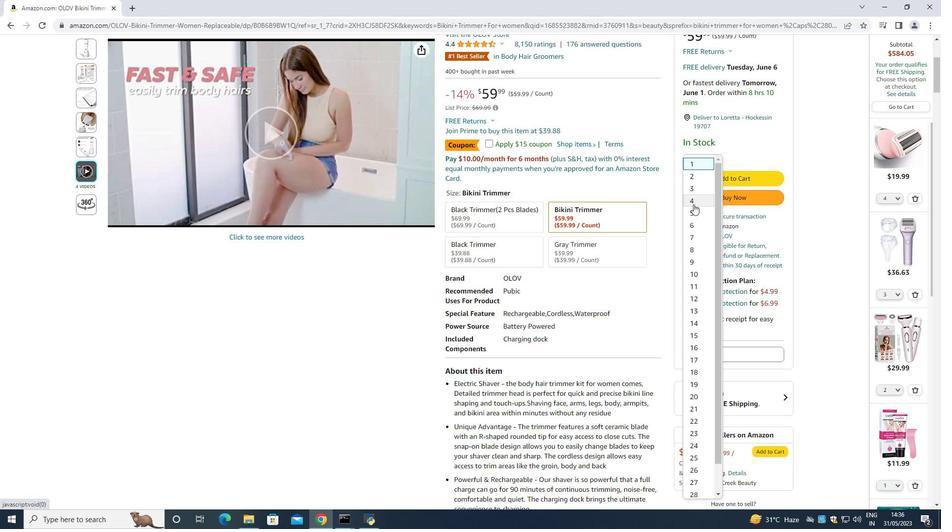 
Action: Mouse pressed left at (692, 210)
Screenshot: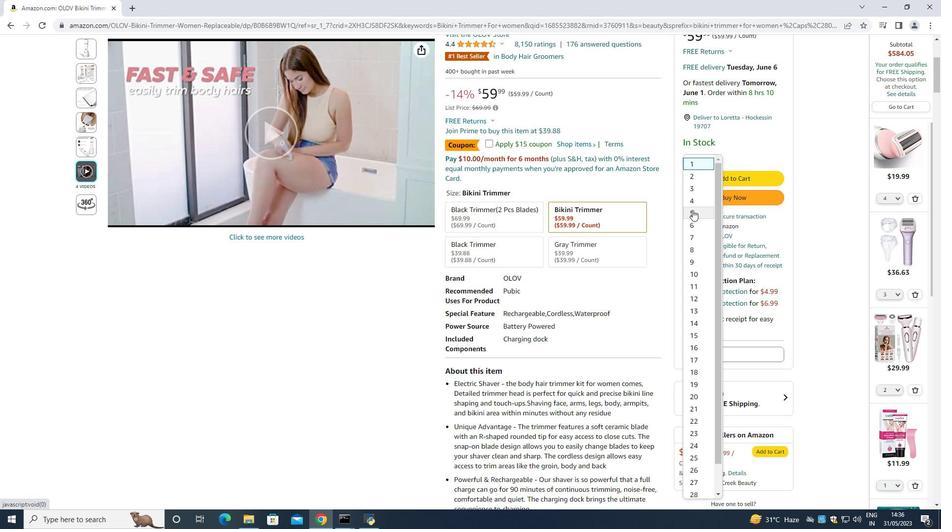 
Action: Mouse moved to (724, 194)
Screenshot: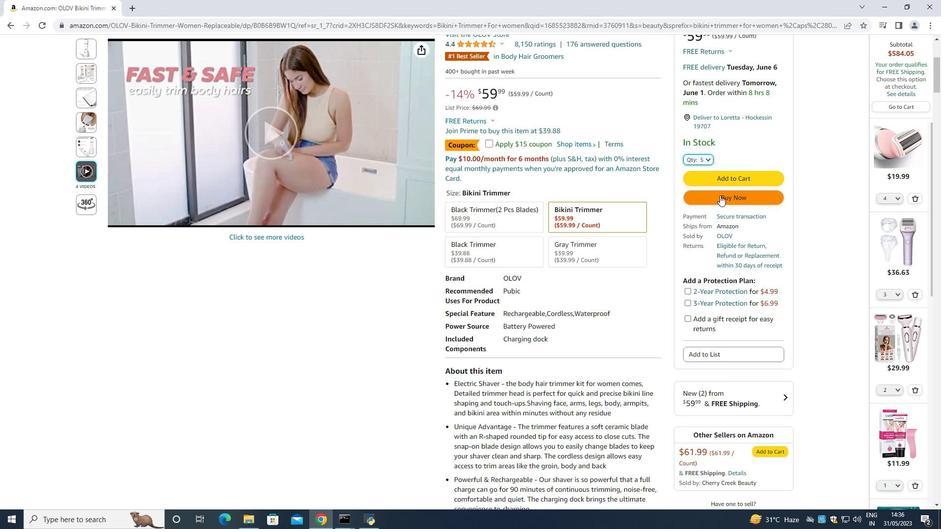 
Action: Mouse pressed left at (724, 194)
Screenshot: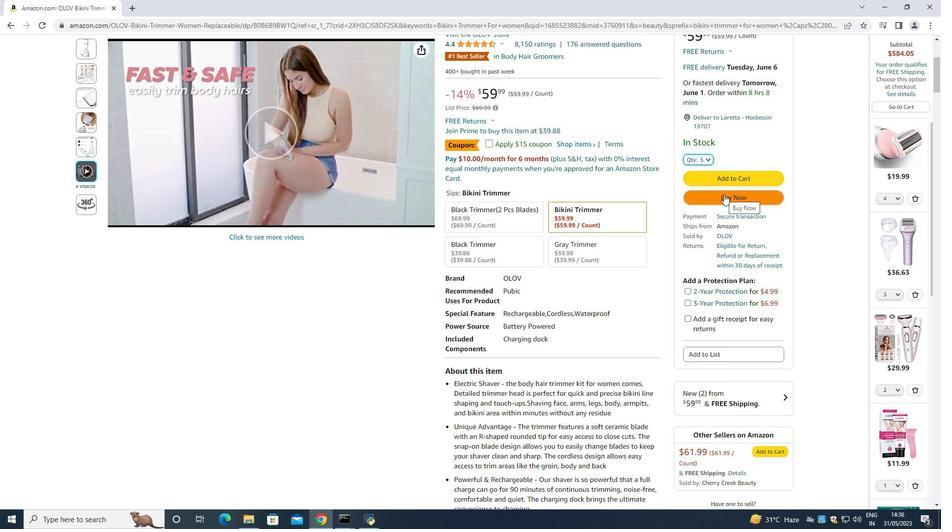 
Action: Mouse moved to (560, 78)
Screenshot: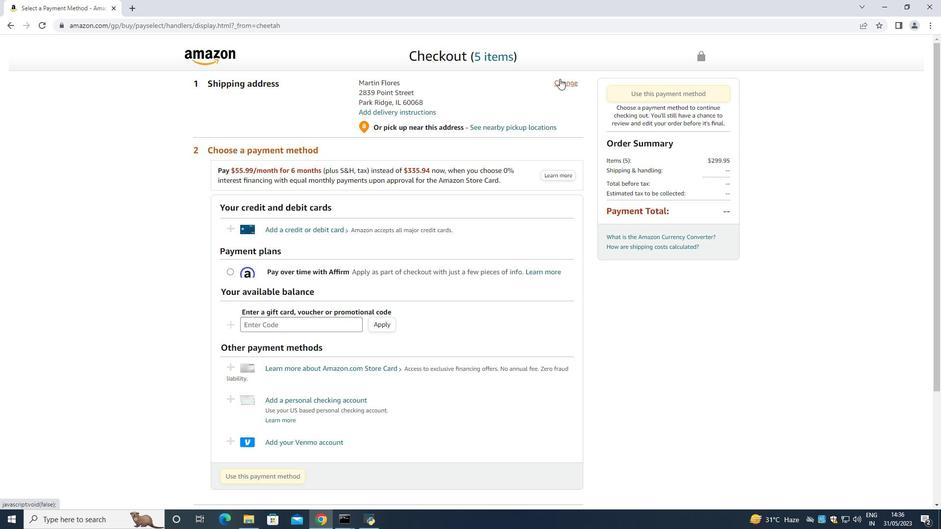 
Action: Mouse pressed left at (560, 78)
Screenshot: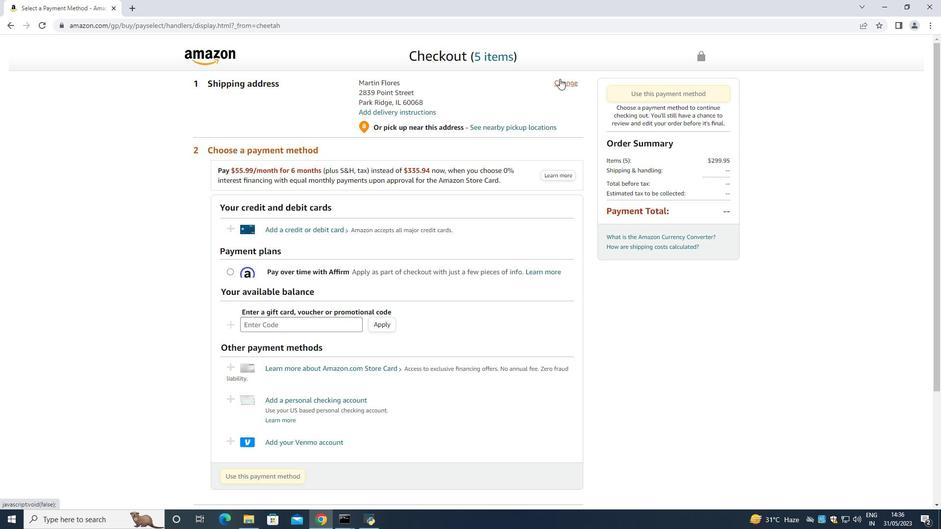 
Action: Mouse moved to (506, 120)
Screenshot: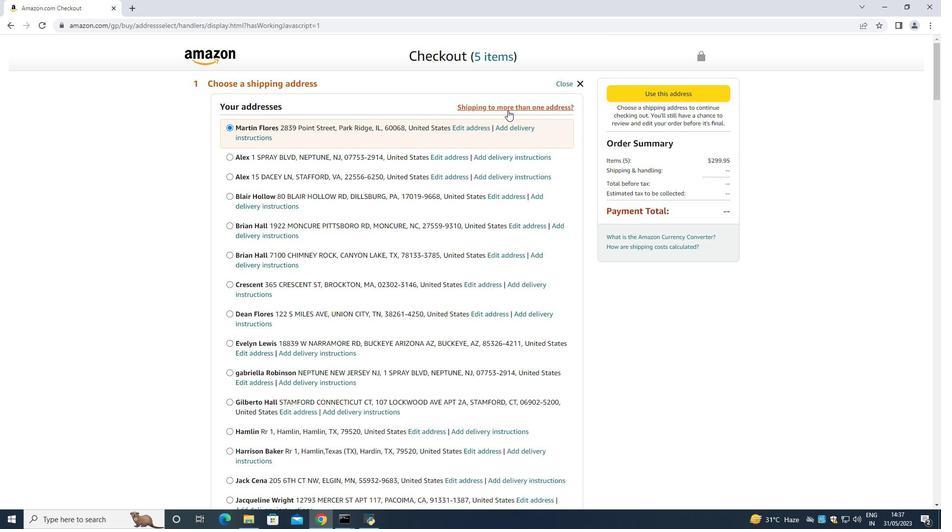
Action: Mouse scrolled (506, 120) with delta (0, 0)
Screenshot: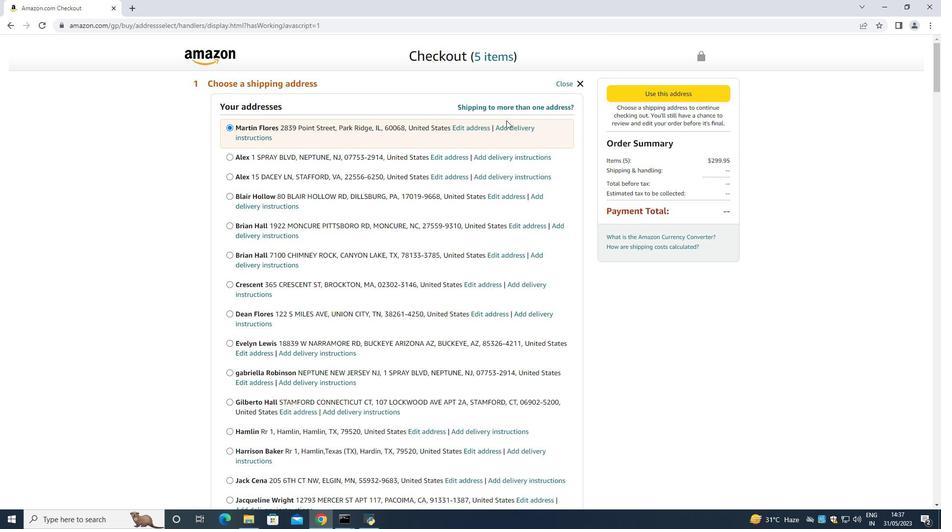 
Action: Mouse scrolled (506, 120) with delta (0, 0)
Screenshot: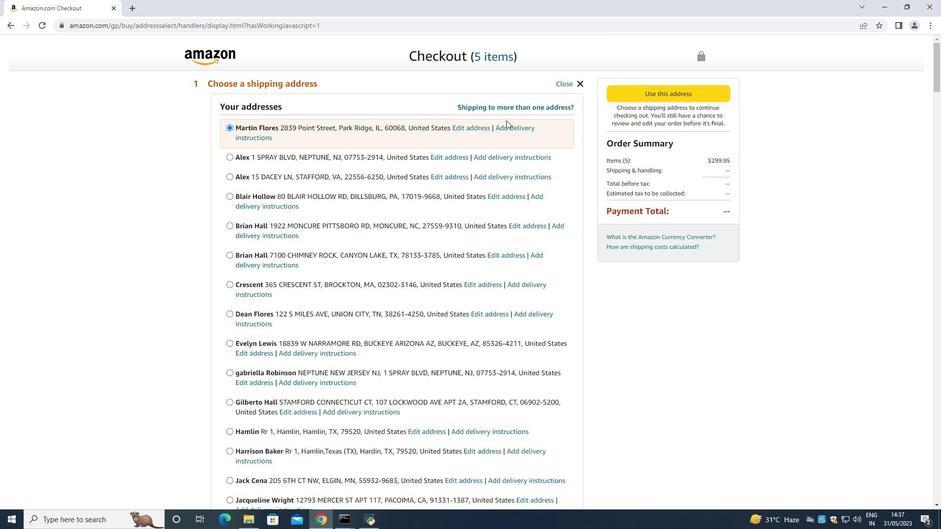 
Action: Mouse scrolled (506, 120) with delta (0, 0)
Screenshot: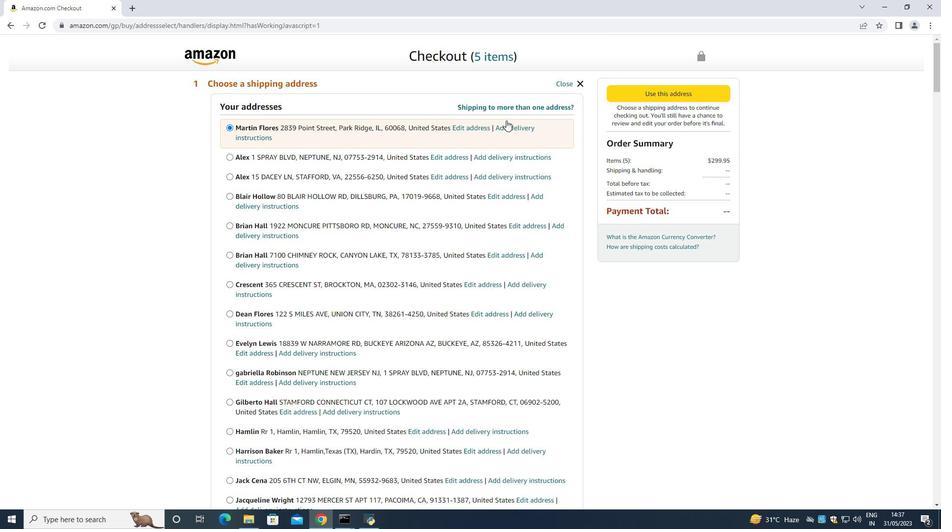 
Action: Mouse scrolled (506, 120) with delta (0, 0)
Screenshot: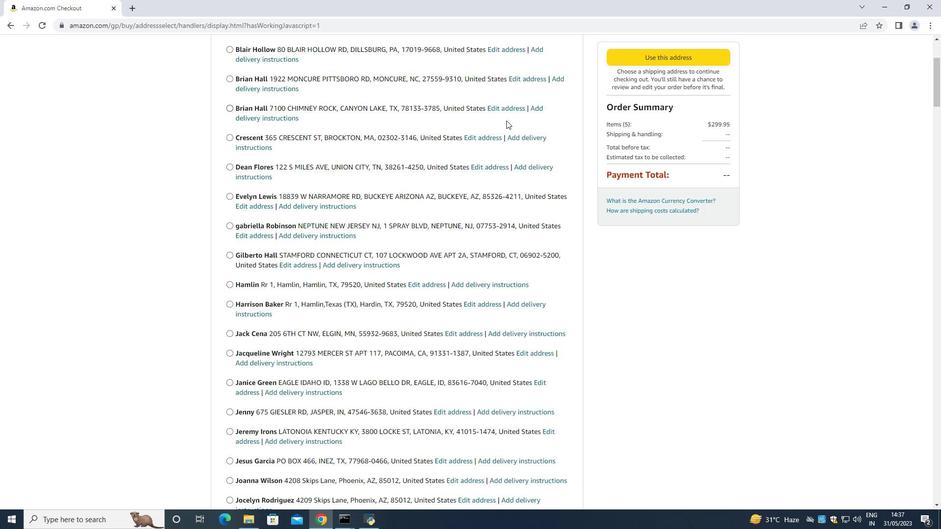 
Action: Mouse scrolled (506, 120) with delta (0, 0)
Screenshot: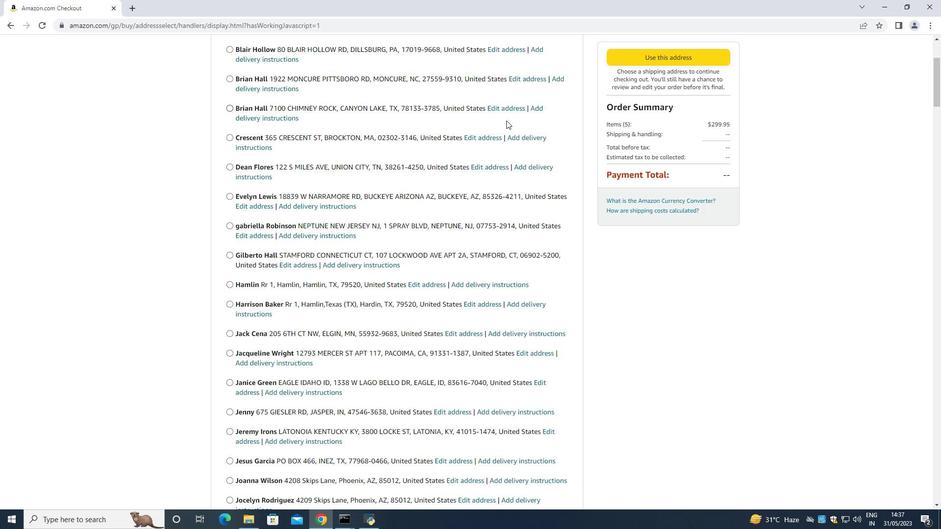 
Action: Mouse scrolled (506, 120) with delta (0, 0)
Screenshot: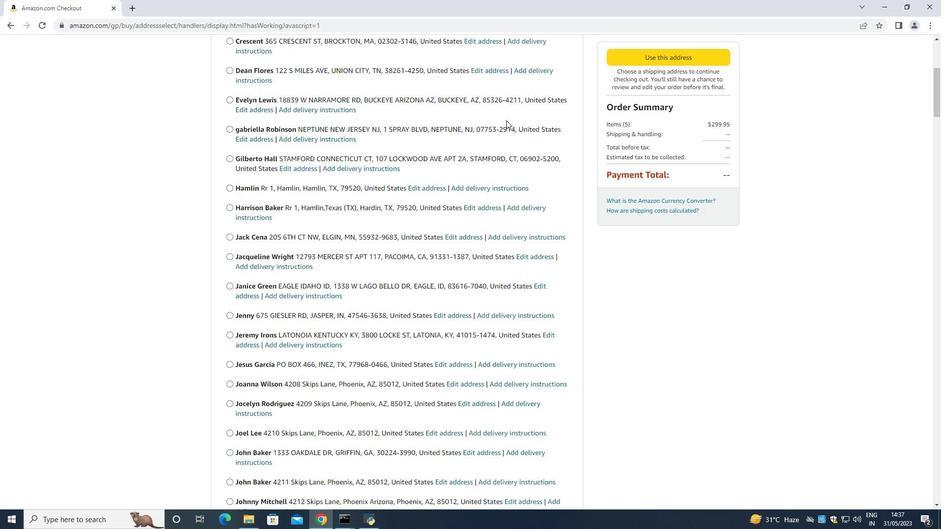 
Action: Mouse scrolled (506, 120) with delta (0, 0)
Screenshot: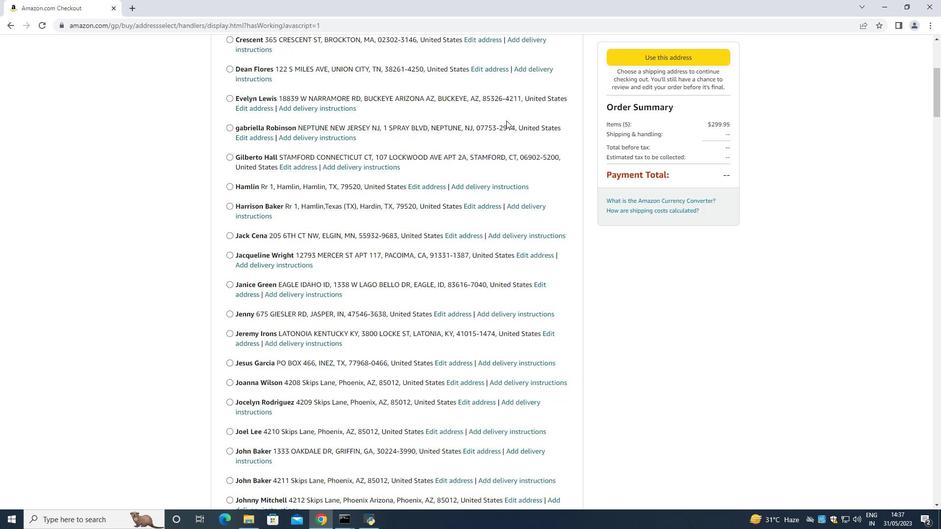 
Action: Mouse scrolled (506, 120) with delta (0, 0)
Screenshot: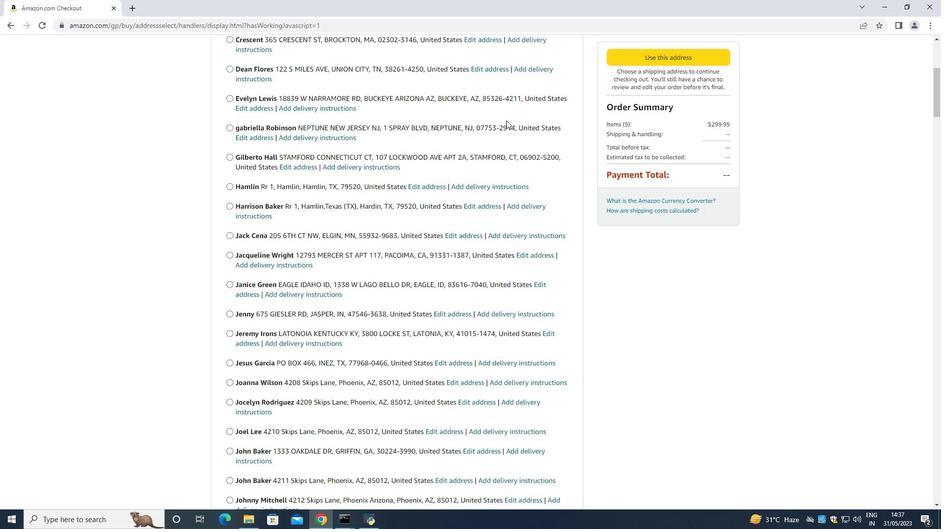 
Action: Mouse scrolled (506, 120) with delta (0, 0)
Screenshot: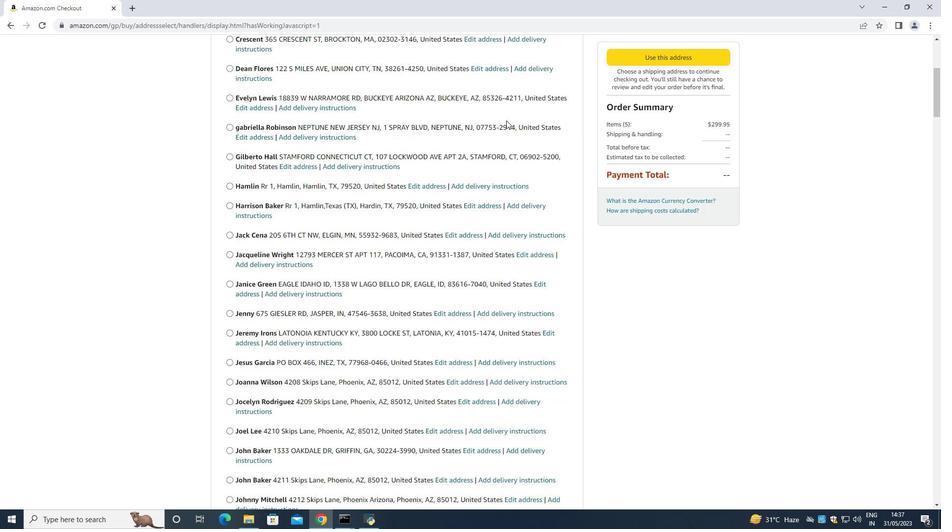 
Action: Mouse scrolled (506, 120) with delta (0, 0)
Screenshot: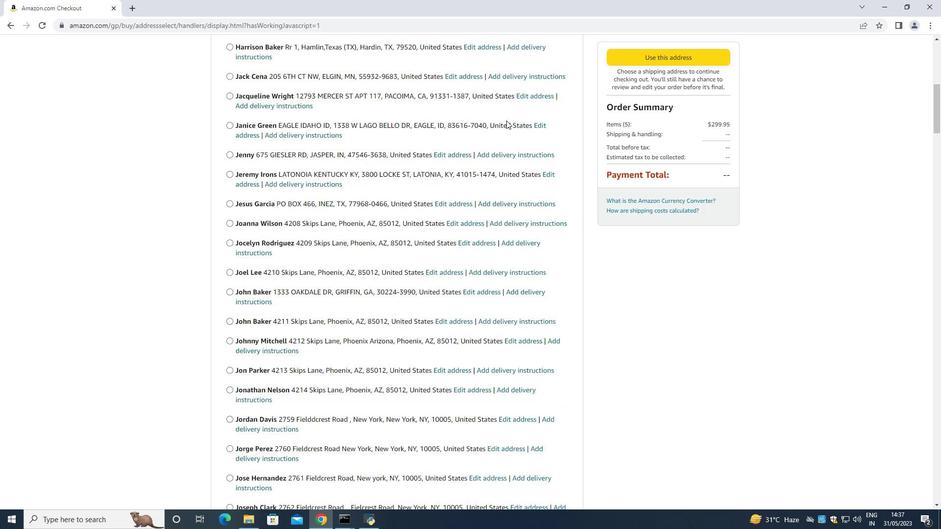 
Action: Mouse scrolled (506, 120) with delta (0, 0)
Screenshot: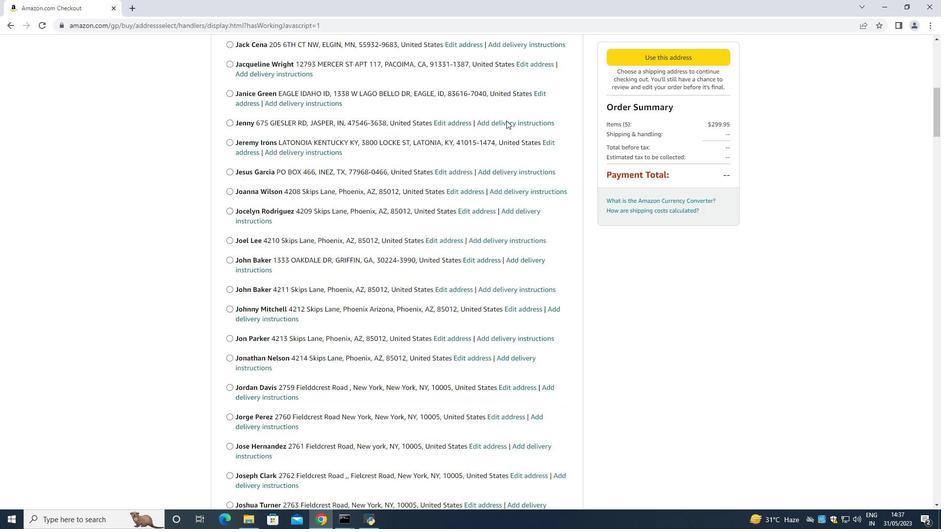 
Action: Mouse scrolled (506, 120) with delta (0, 0)
Screenshot: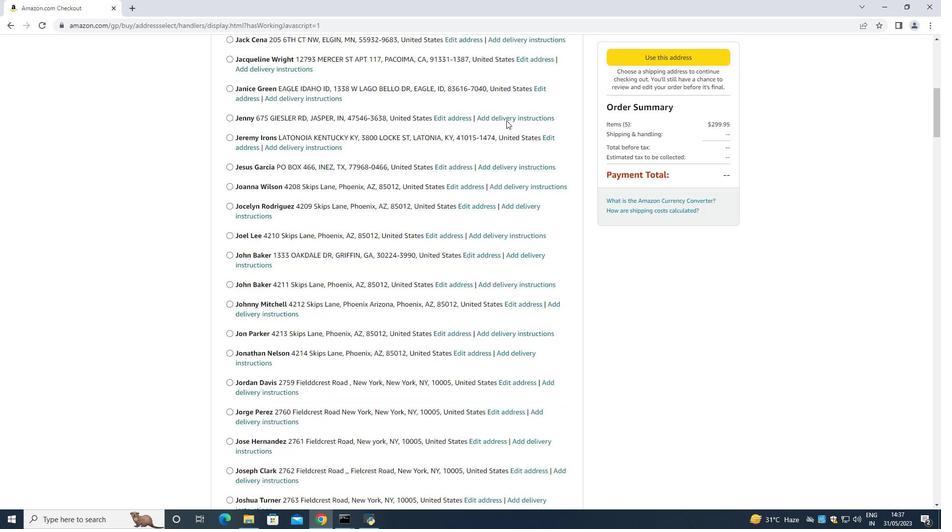 
Action: Mouse scrolled (506, 120) with delta (0, 0)
Screenshot: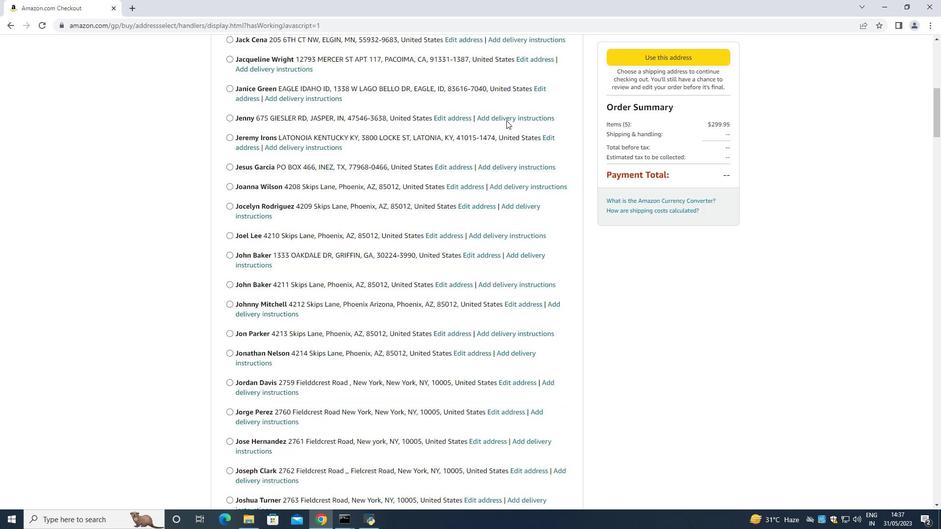 
Action: Mouse scrolled (506, 120) with delta (0, 0)
Screenshot: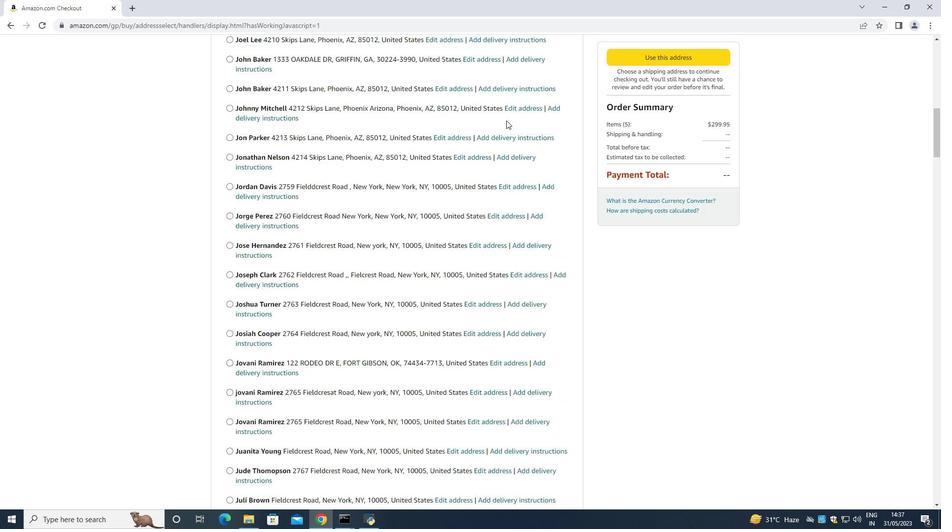 
Action: Mouse scrolled (506, 120) with delta (0, 0)
Screenshot: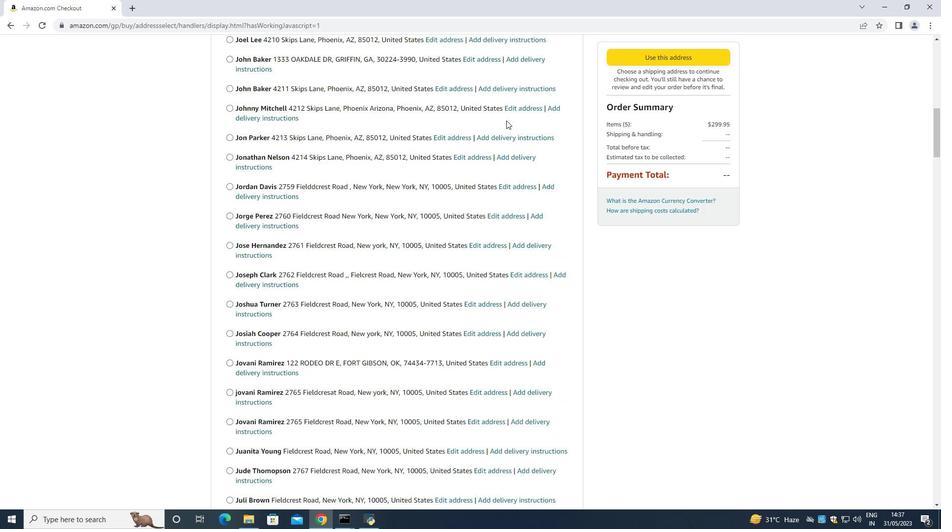 
Action: Mouse scrolled (506, 120) with delta (0, 0)
Screenshot: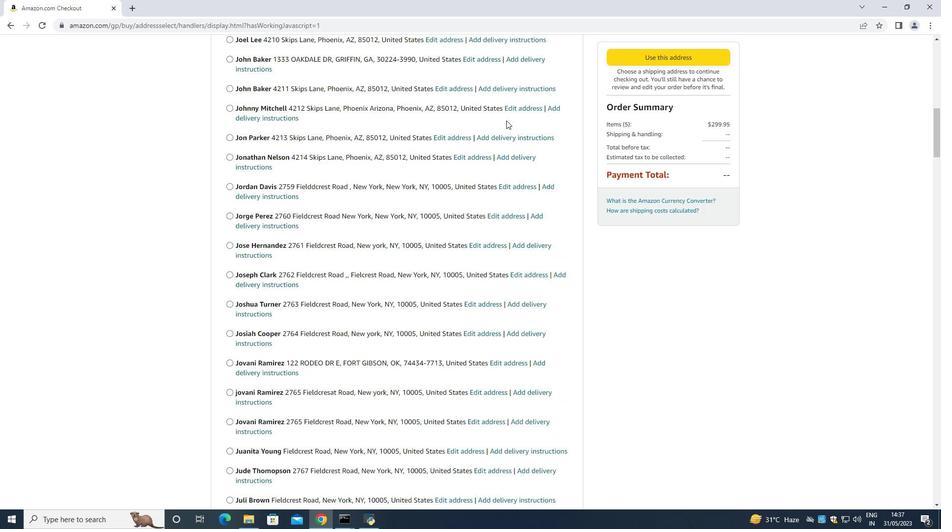 
Action: Mouse scrolled (506, 120) with delta (0, 0)
Screenshot: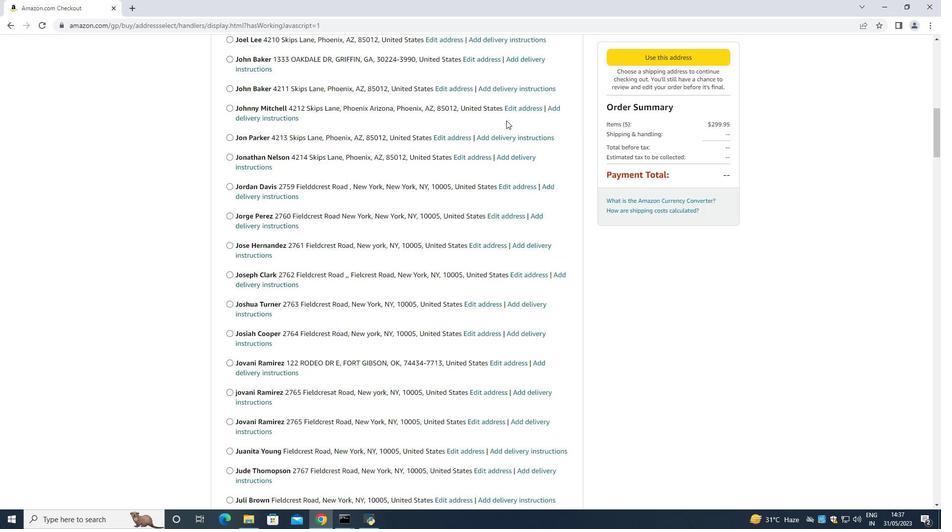 
Action: Mouse scrolled (506, 120) with delta (0, 0)
Screenshot: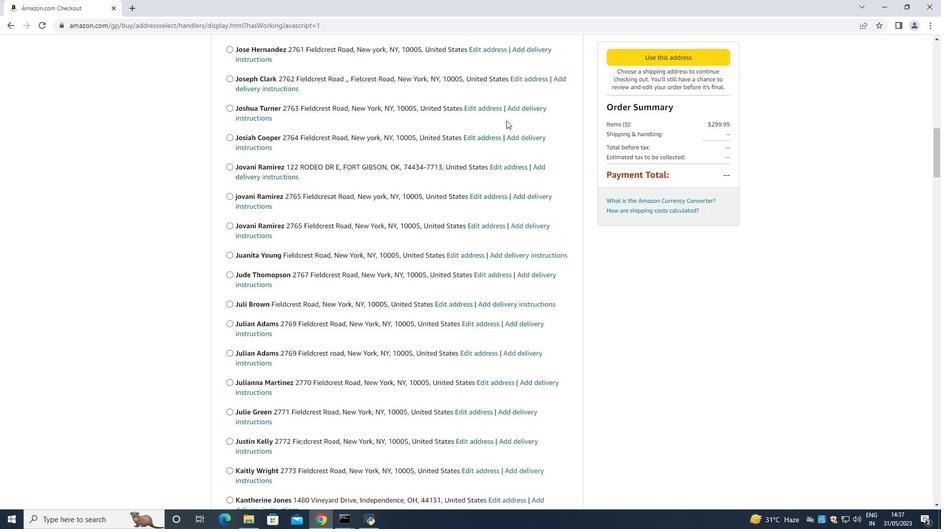 
Action: Mouse scrolled (506, 120) with delta (0, 0)
Screenshot: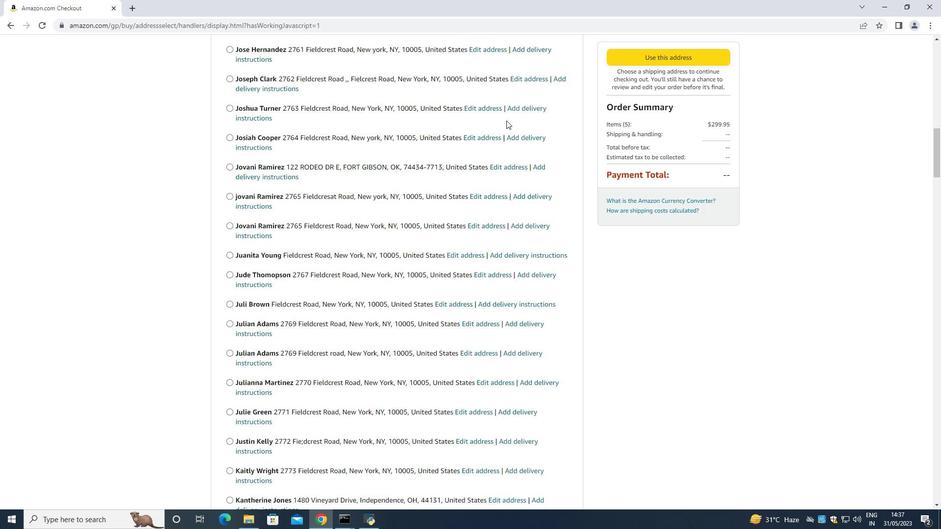 
Action: Mouse scrolled (506, 120) with delta (0, 0)
Screenshot: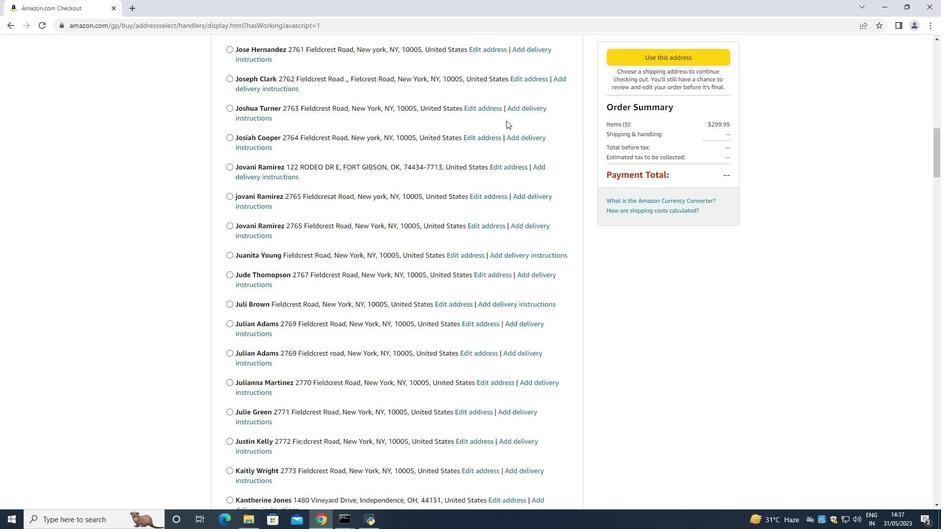 
Action: Mouse scrolled (506, 120) with delta (0, 0)
Screenshot: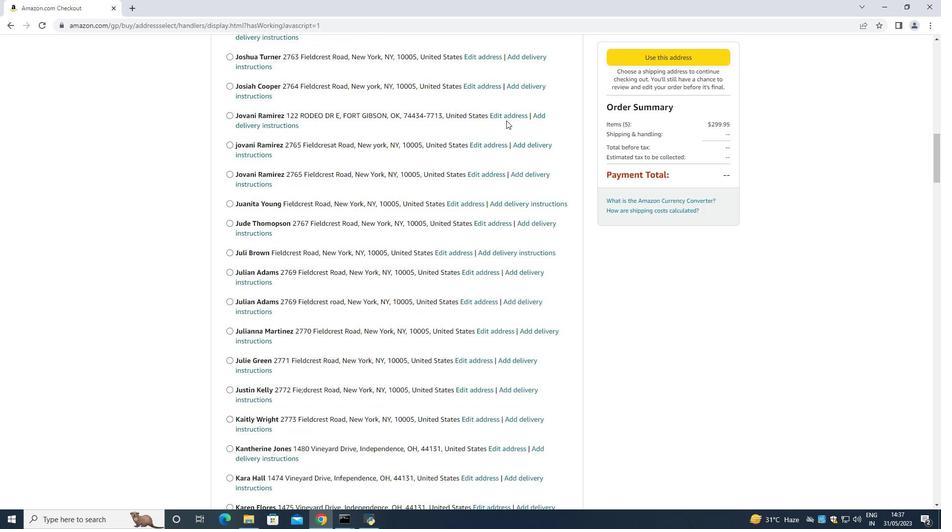 
Action: Mouse scrolled (506, 120) with delta (0, 0)
Screenshot: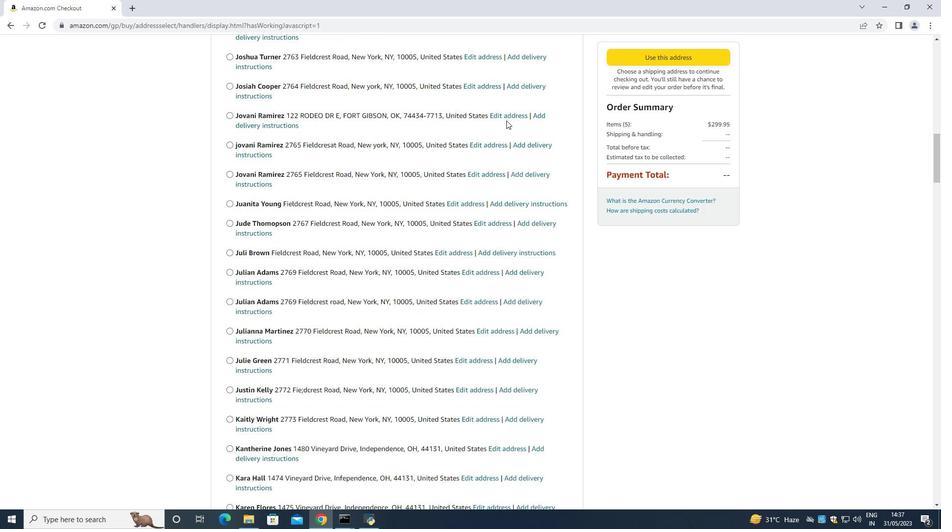 
Action: Mouse scrolled (506, 120) with delta (0, 0)
Screenshot: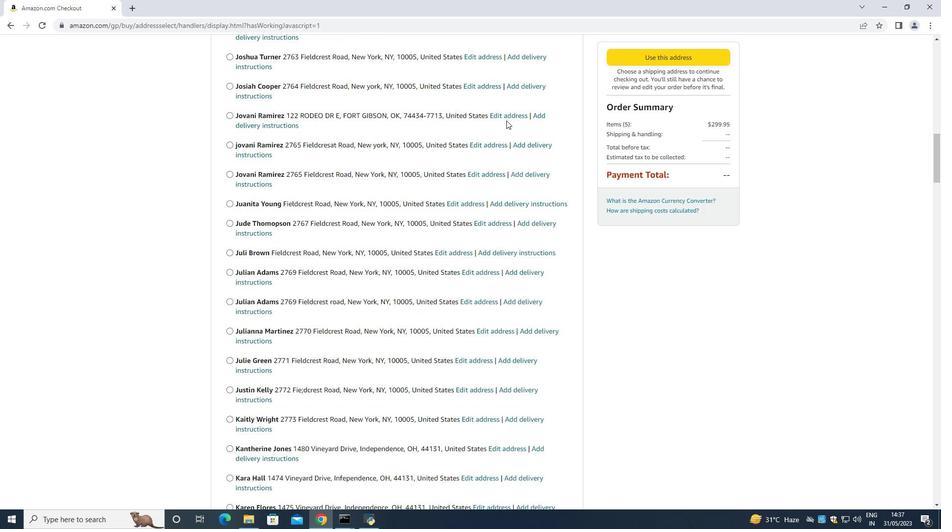 
Action: Mouse scrolled (506, 120) with delta (0, 0)
Screenshot: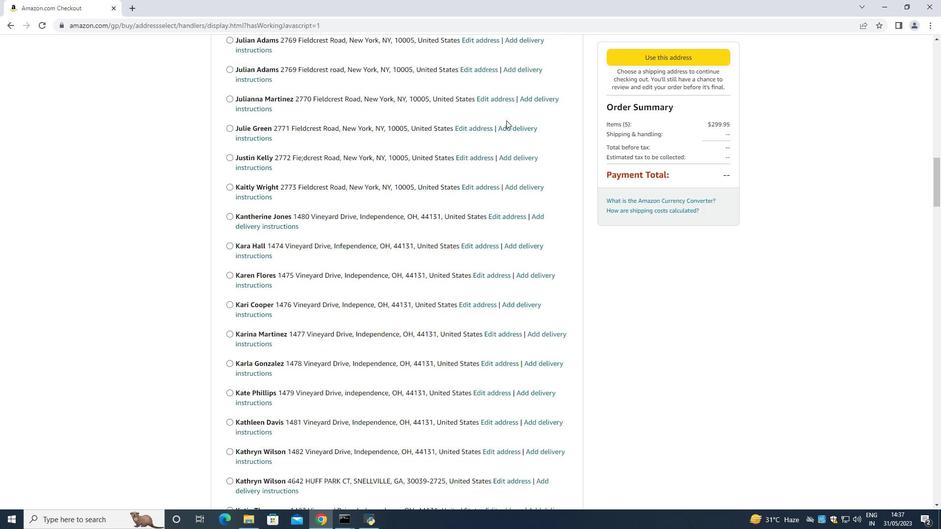 
Action: Mouse scrolled (506, 120) with delta (0, 0)
Screenshot: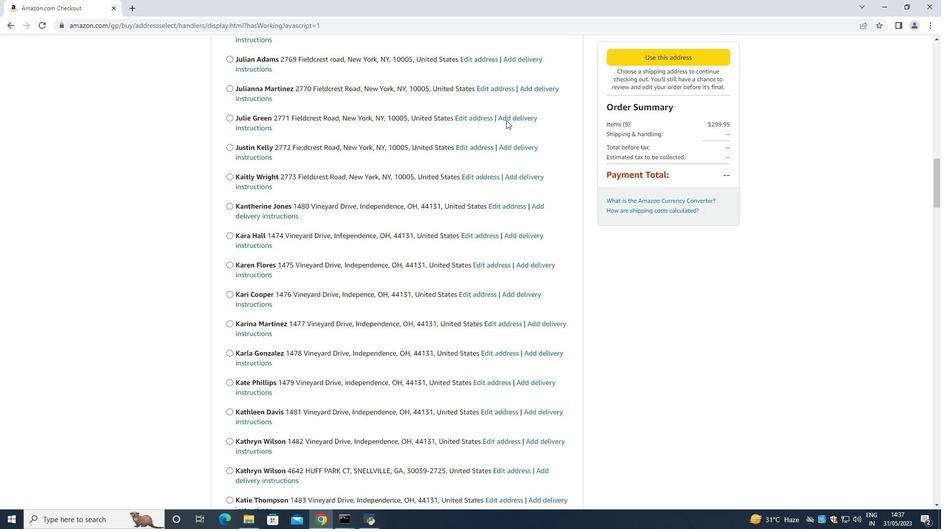 
Action: Mouse scrolled (506, 120) with delta (0, 0)
Screenshot: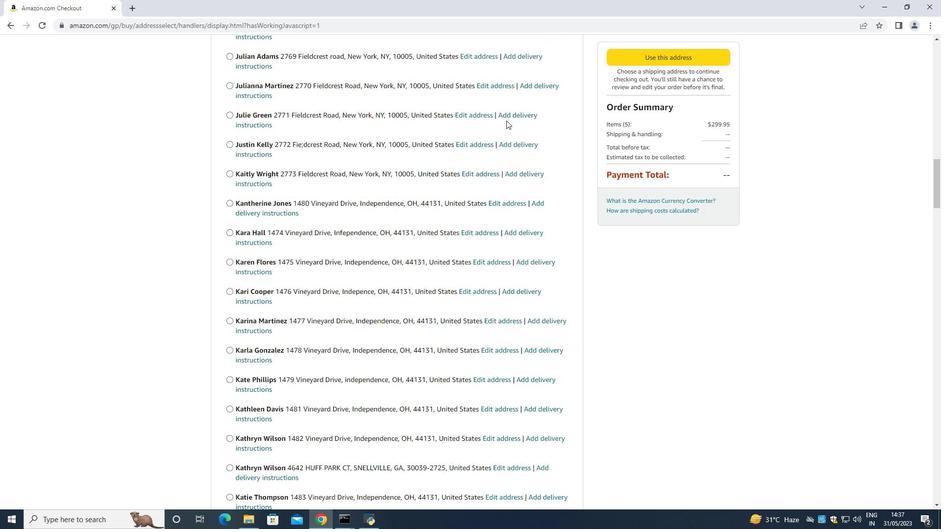 
Action: Mouse scrolled (506, 120) with delta (0, 0)
Screenshot: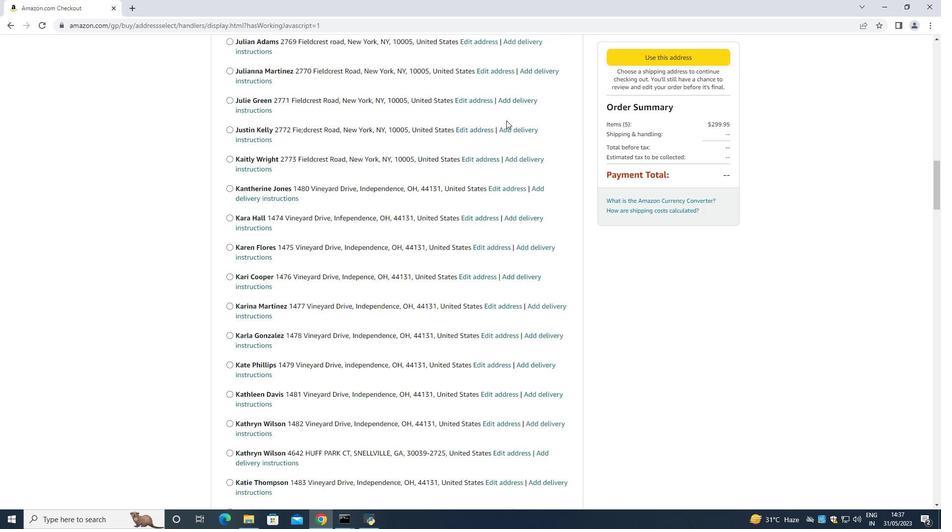 
Action: Mouse scrolled (506, 120) with delta (0, 0)
Screenshot: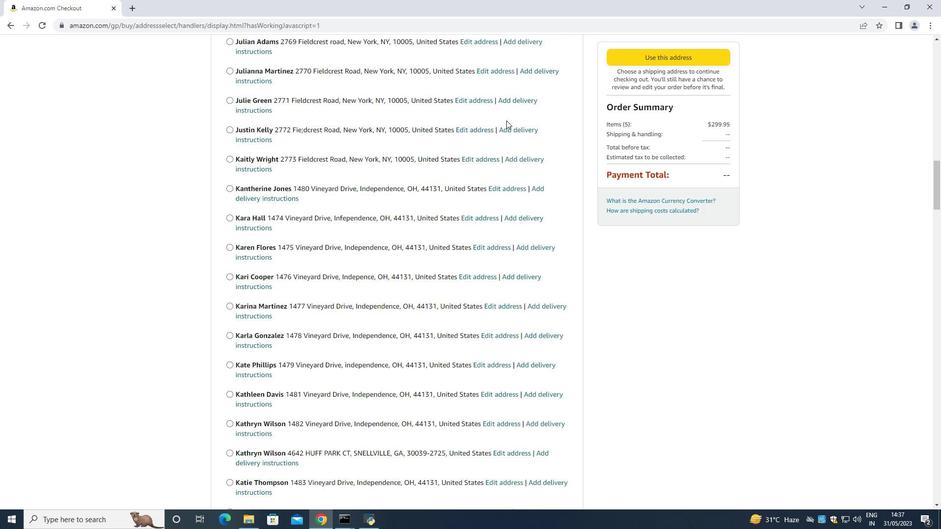 
Action: Mouse scrolled (506, 120) with delta (0, 0)
Screenshot: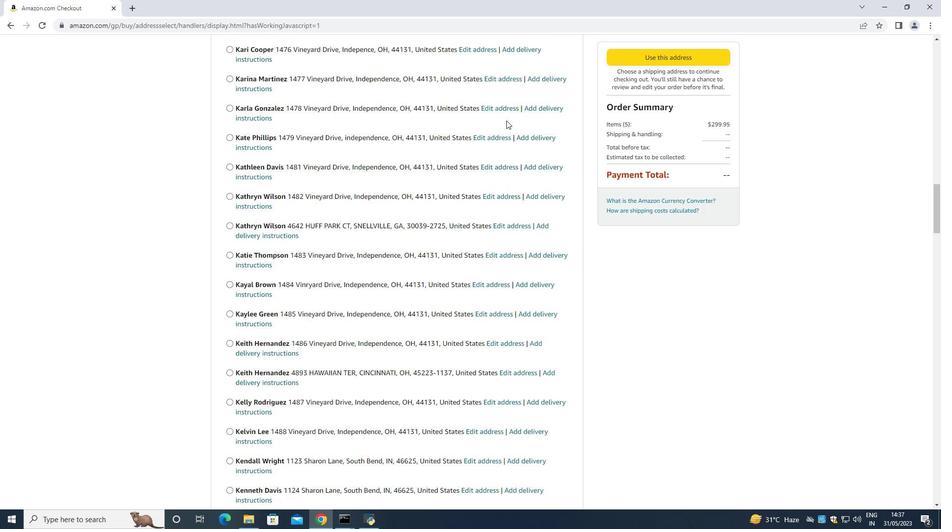 
Action: Mouse scrolled (506, 120) with delta (0, 0)
Screenshot: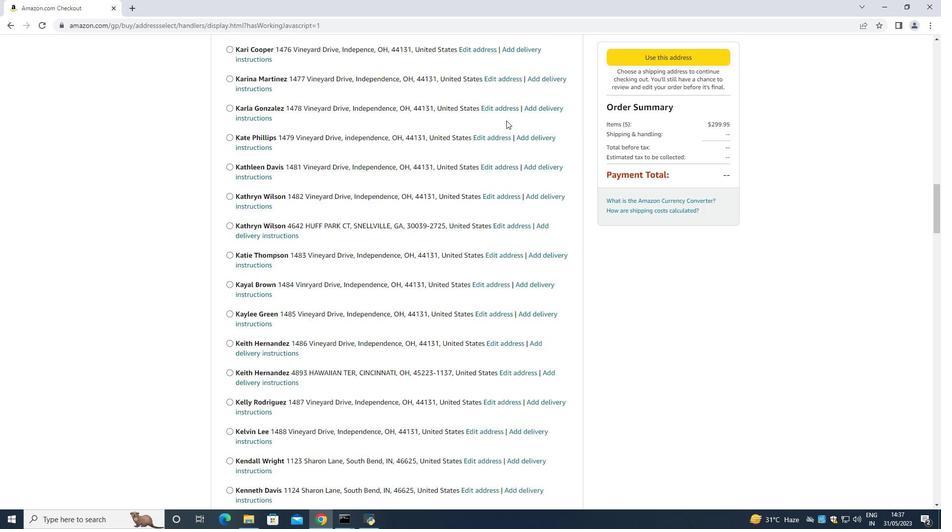 
Action: Mouse scrolled (506, 120) with delta (0, 0)
Screenshot: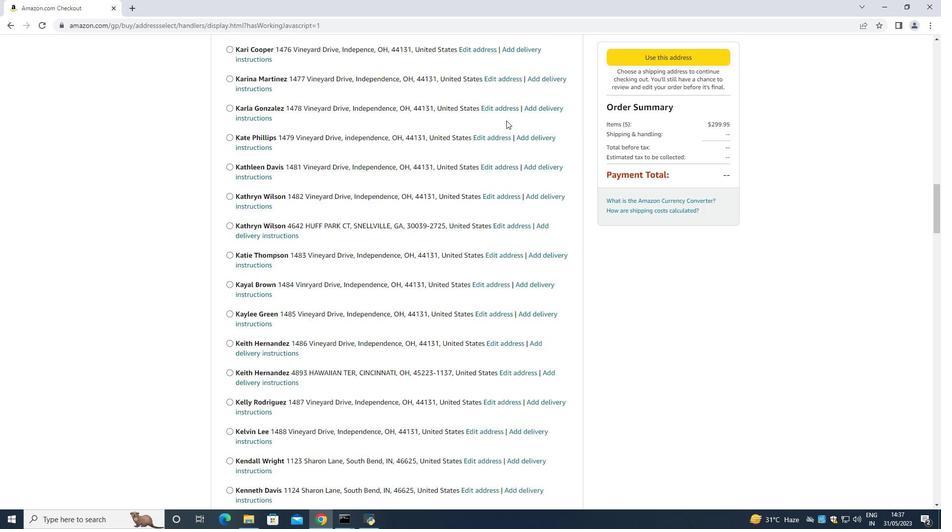 
Action: Mouse scrolled (506, 120) with delta (0, 0)
Screenshot: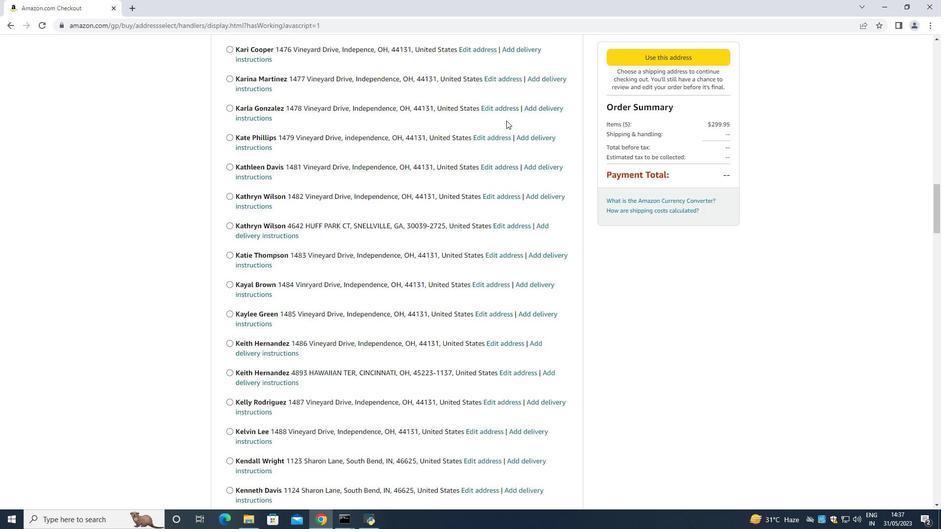 
Action: Mouse scrolled (506, 120) with delta (0, 0)
Screenshot: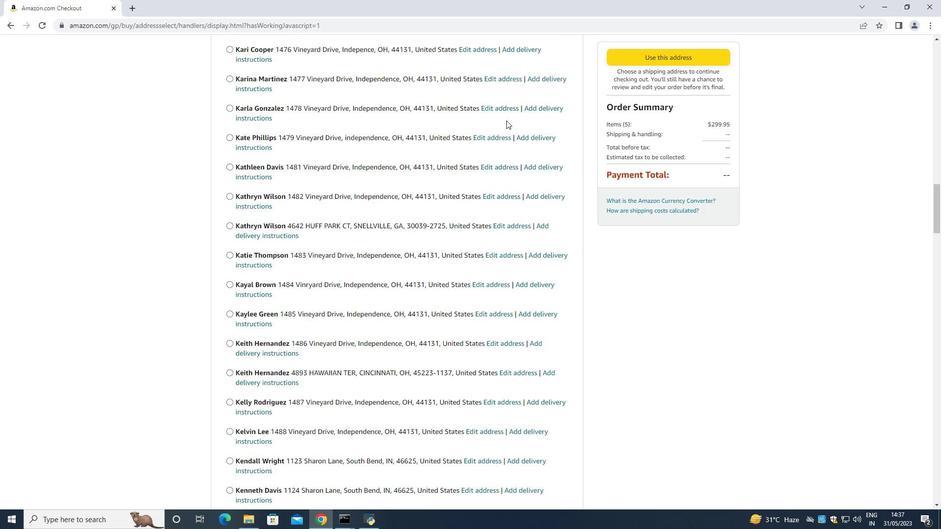 
Action: Mouse scrolled (506, 120) with delta (0, 0)
Screenshot: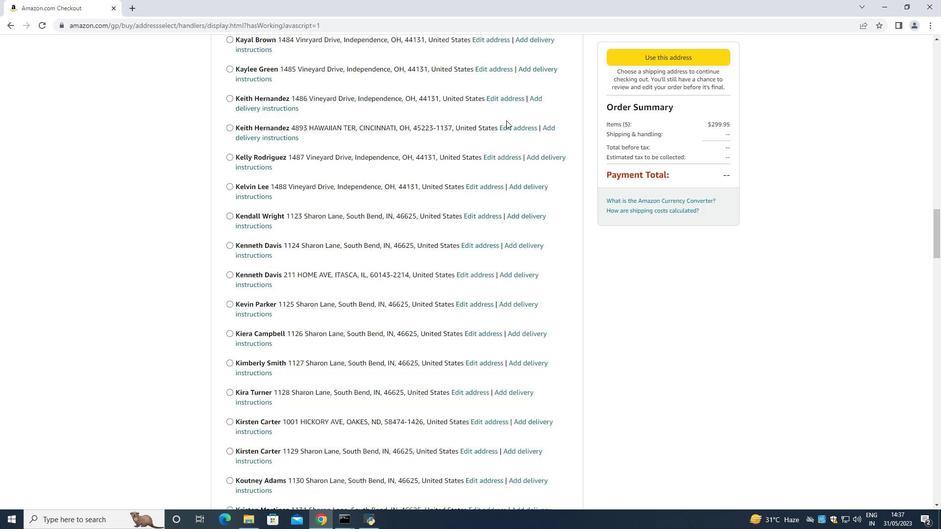
Action: Mouse scrolled (506, 120) with delta (0, 0)
Screenshot: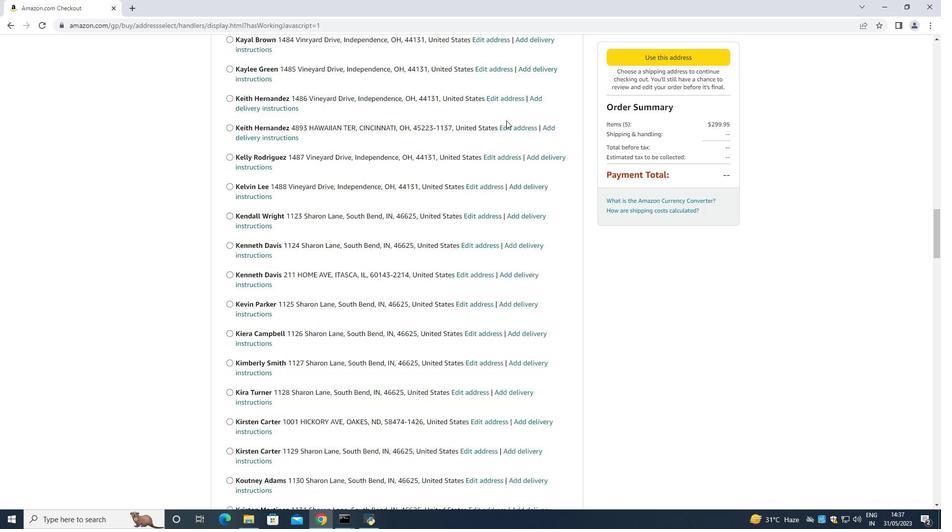 
Action: Mouse scrolled (506, 120) with delta (0, 0)
Screenshot: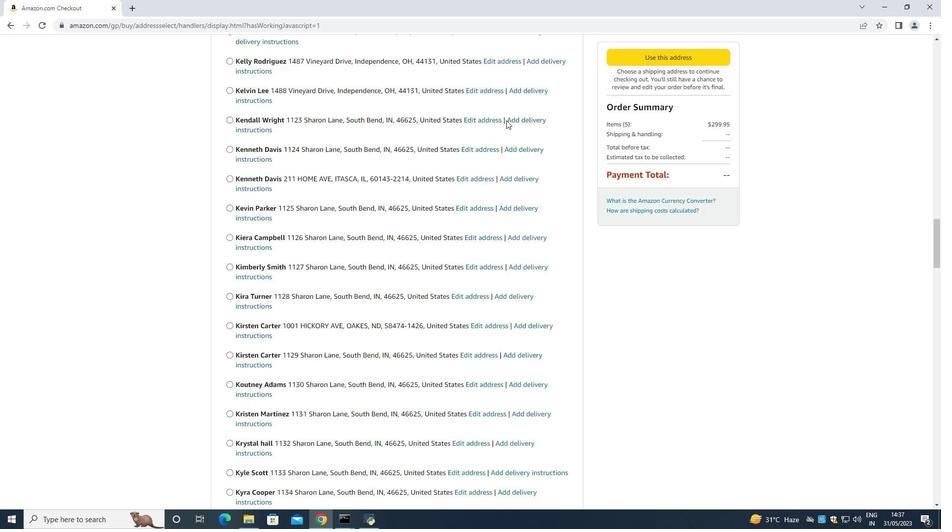 
Action: Mouse scrolled (506, 120) with delta (0, 0)
Screenshot: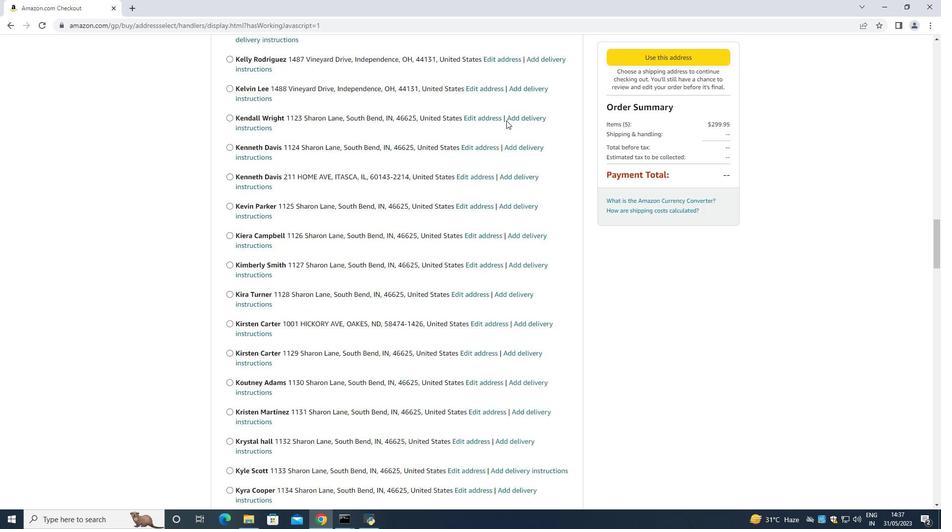 
Action: Mouse scrolled (506, 120) with delta (0, 0)
Screenshot: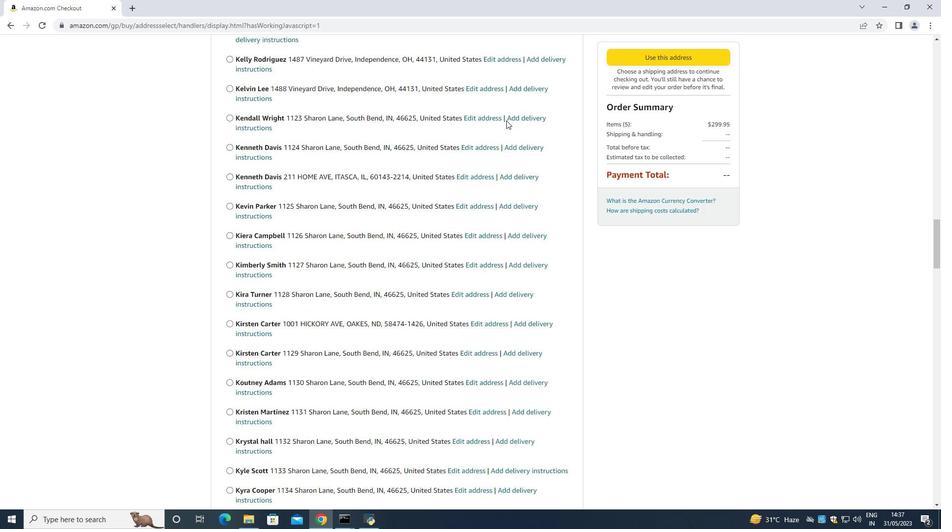 
Action: Mouse scrolled (506, 120) with delta (0, 0)
Screenshot: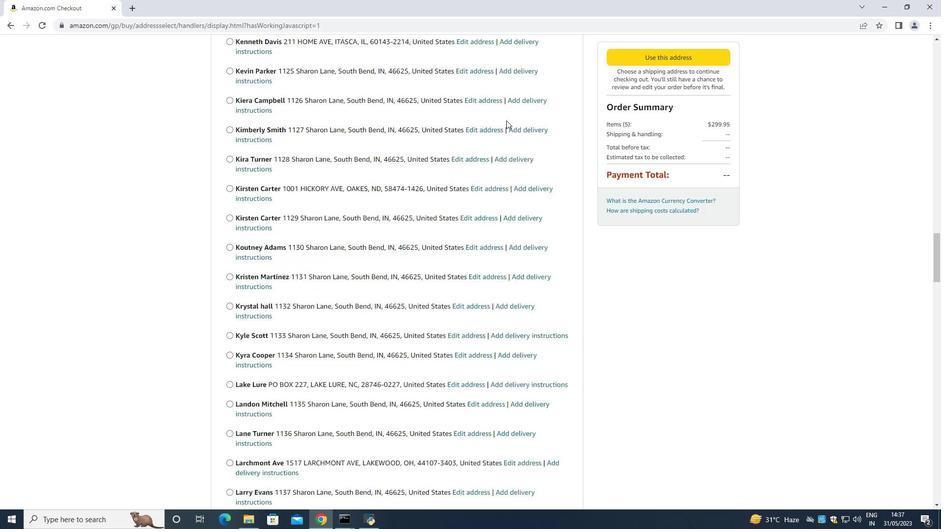 
Action: Mouse scrolled (506, 120) with delta (0, 0)
Screenshot: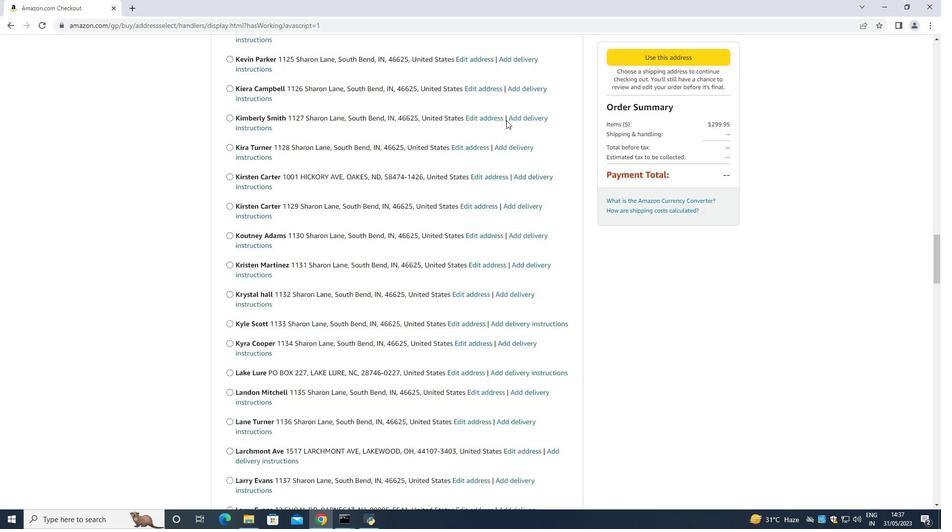 
Action: Mouse scrolled (506, 120) with delta (0, 0)
Screenshot: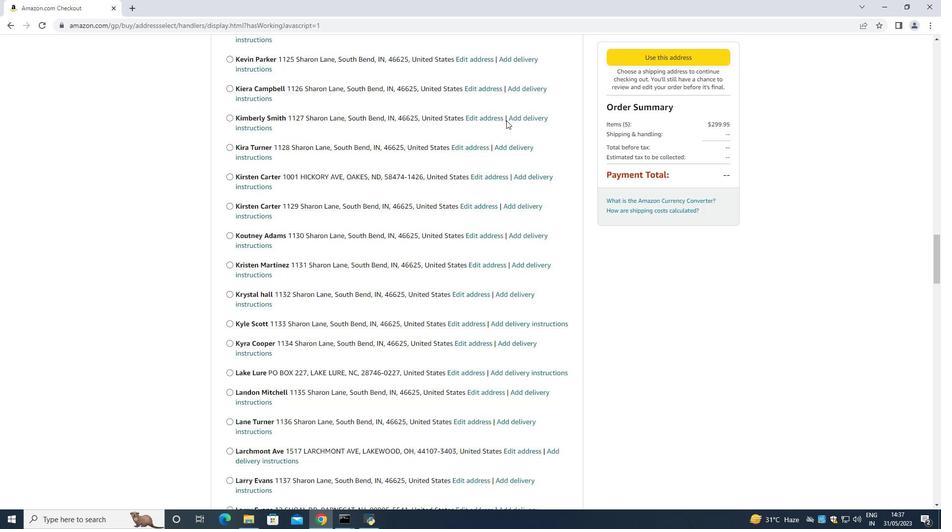 
Action: Mouse scrolled (506, 120) with delta (0, 0)
Screenshot: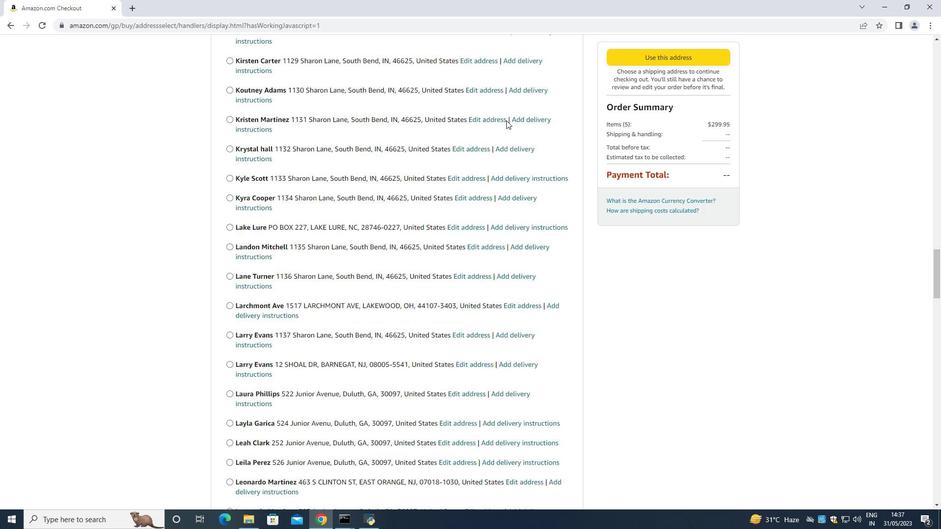 
Action: Mouse scrolled (506, 120) with delta (0, 0)
Screenshot: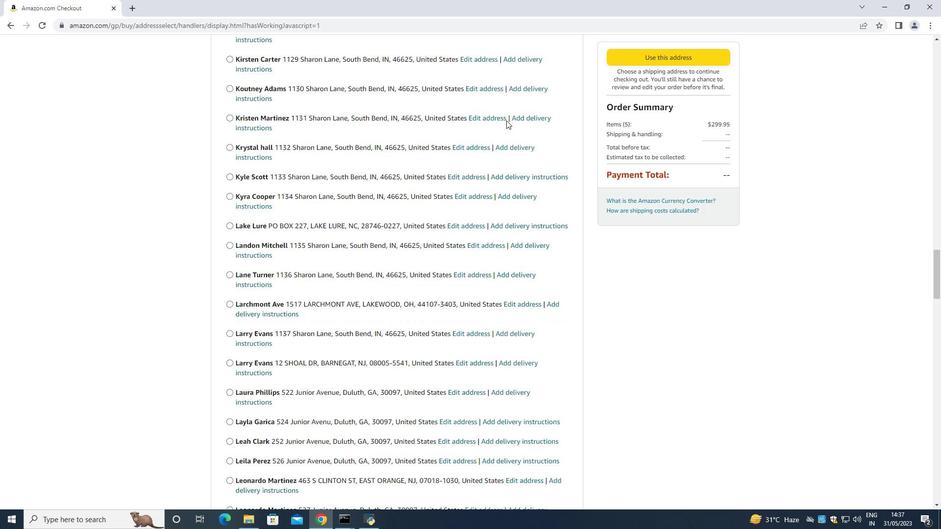 
Action: Mouse scrolled (506, 120) with delta (0, 0)
Screenshot: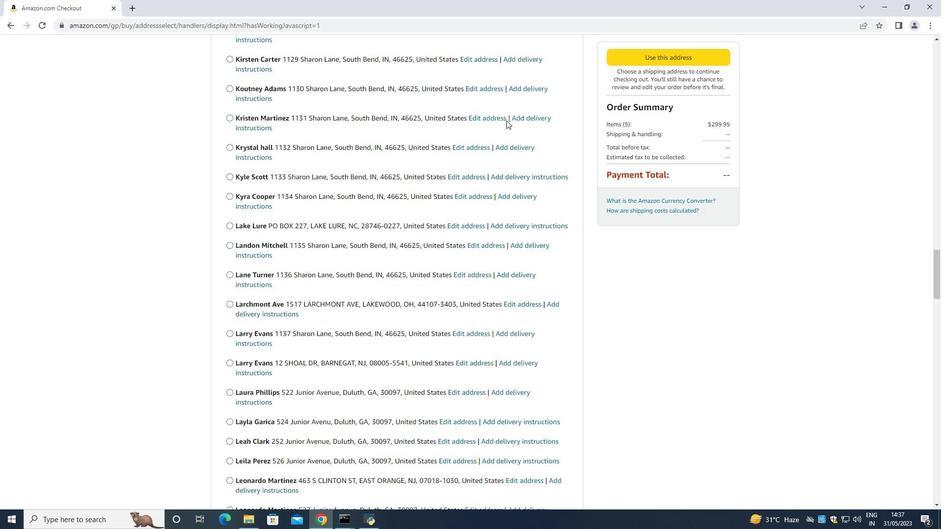 
Action: Mouse scrolled (506, 120) with delta (0, 0)
Screenshot: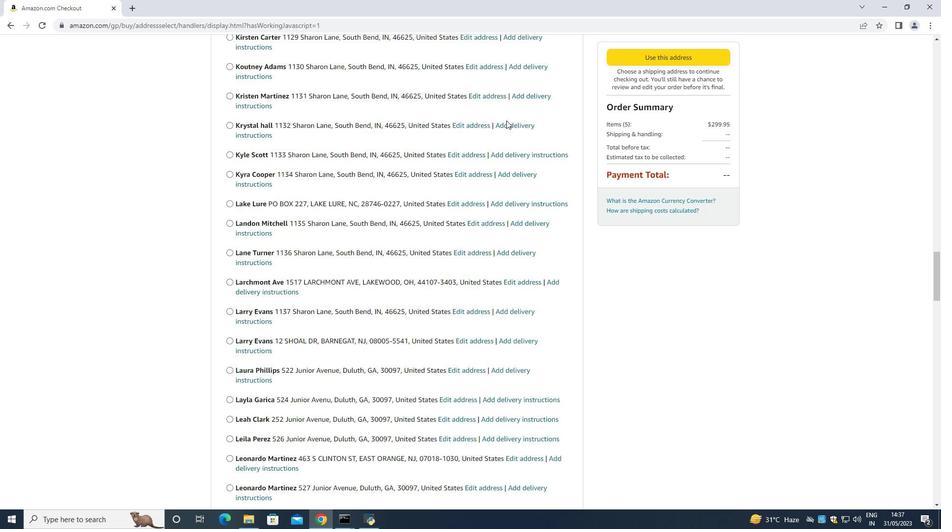 
Action: Mouse scrolled (506, 120) with delta (0, 0)
Screenshot: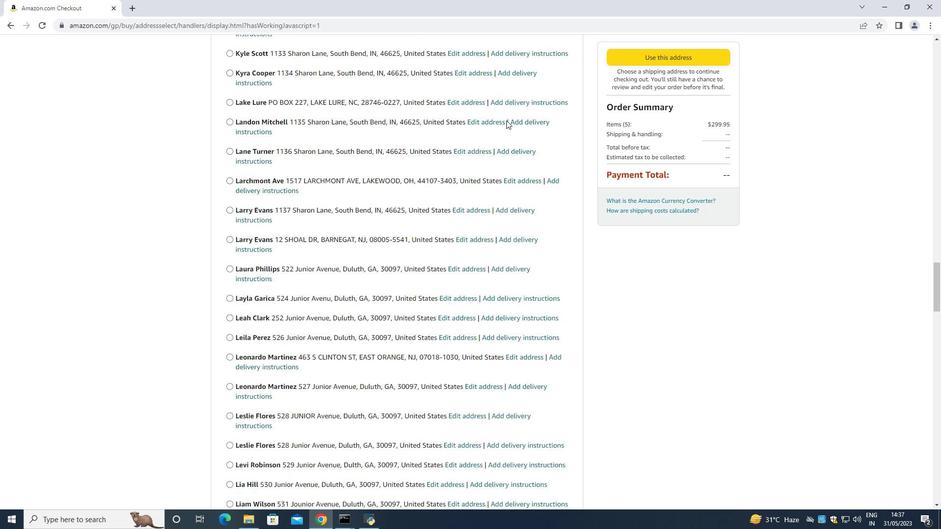 
Action: Mouse scrolled (506, 120) with delta (0, 0)
Screenshot: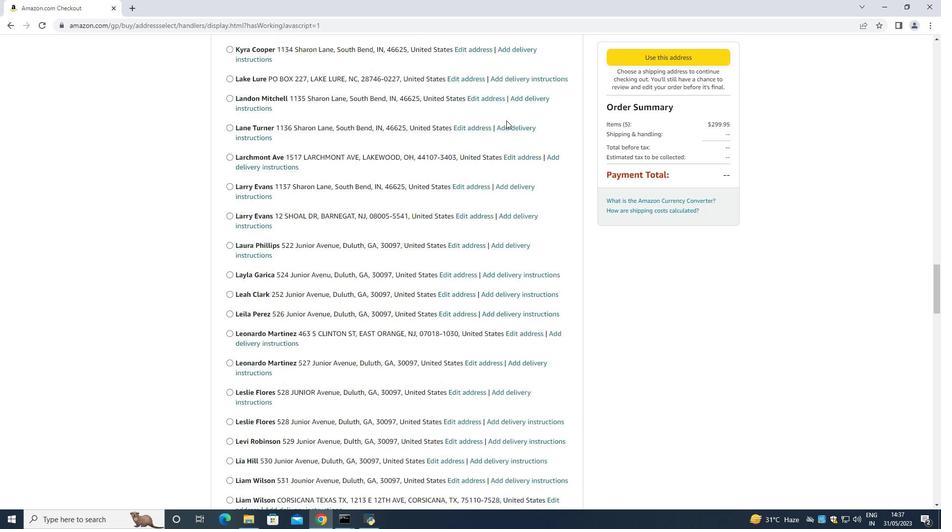 
Action: Mouse scrolled (506, 120) with delta (0, 0)
Screenshot: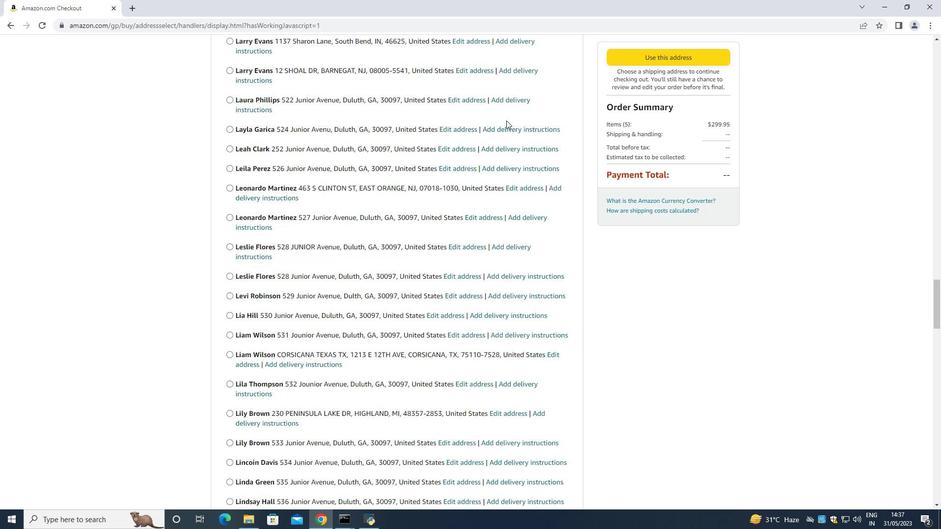 
Action: Mouse scrolled (506, 120) with delta (0, 0)
Screenshot: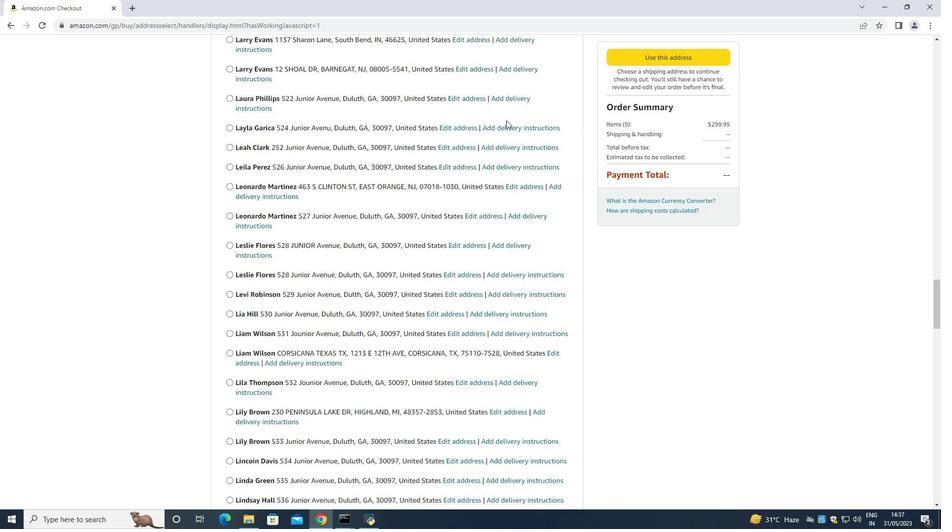 
Action: Mouse scrolled (506, 120) with delta (0, 0)
Screenshot: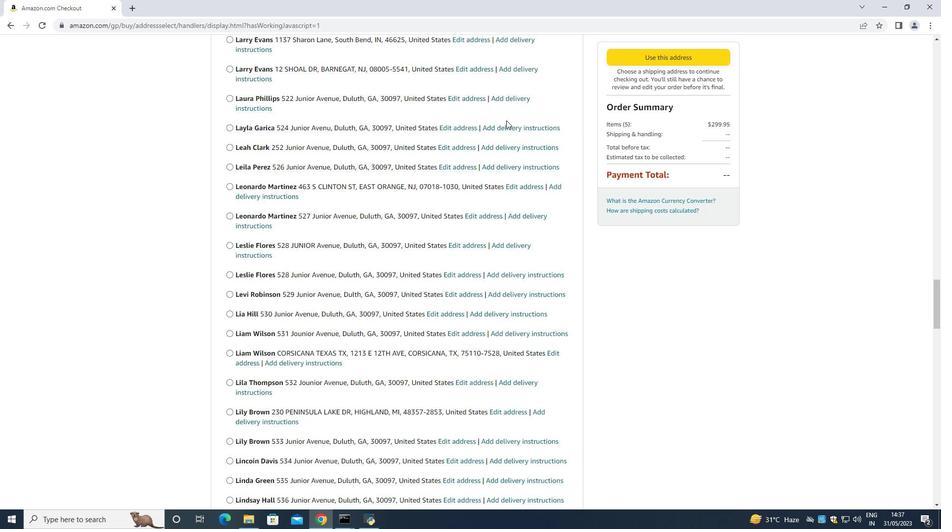 
Action: Mouse scrolled (506, 120) with delta (0, 0)
Screenshot: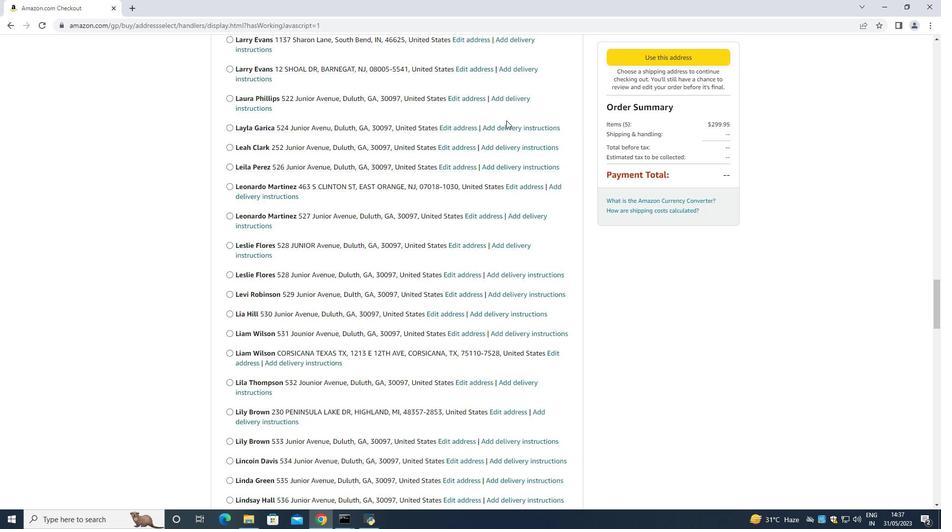 
Action: Mouse scrolled (506, 120) with delta (0, 0)
Screenshot: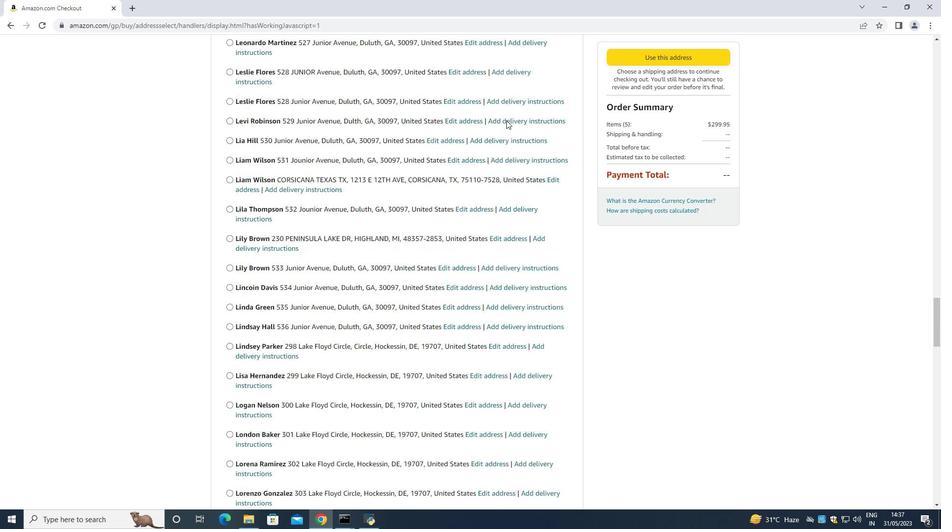 
Action: Mouse scrolled (506, 120) with delta (0, 0)
Screenshot: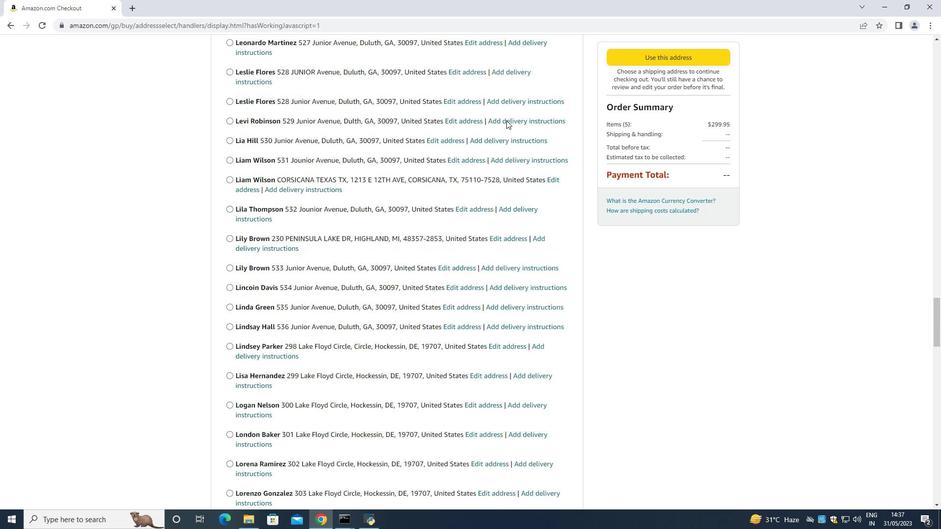 
Action: Mouse scrolled (506, 120) with delta (0, 0)
Screenshot: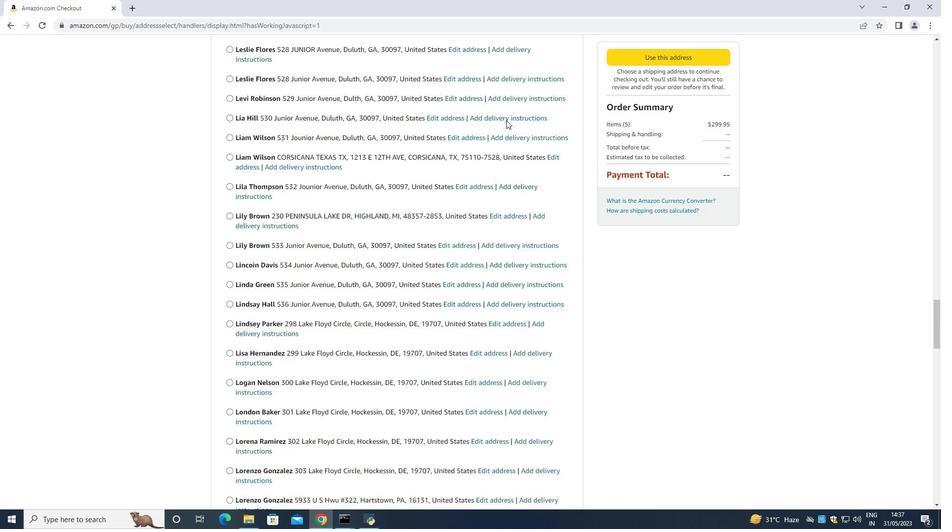 
Action: Mouse scrolled (506, 120) with delta (0, 0)
Screenshot: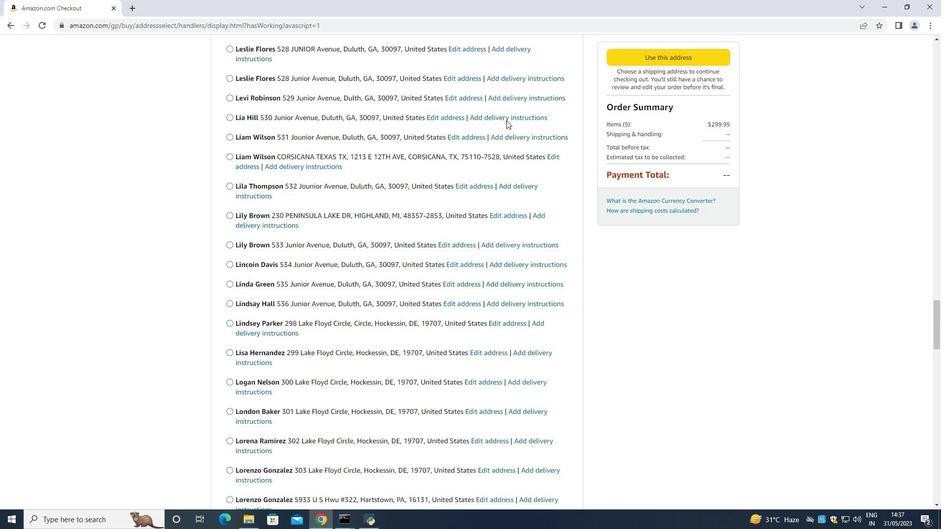 
Action: Mouse scrolled (506, 120) with delta (0, 0)
Screenshot: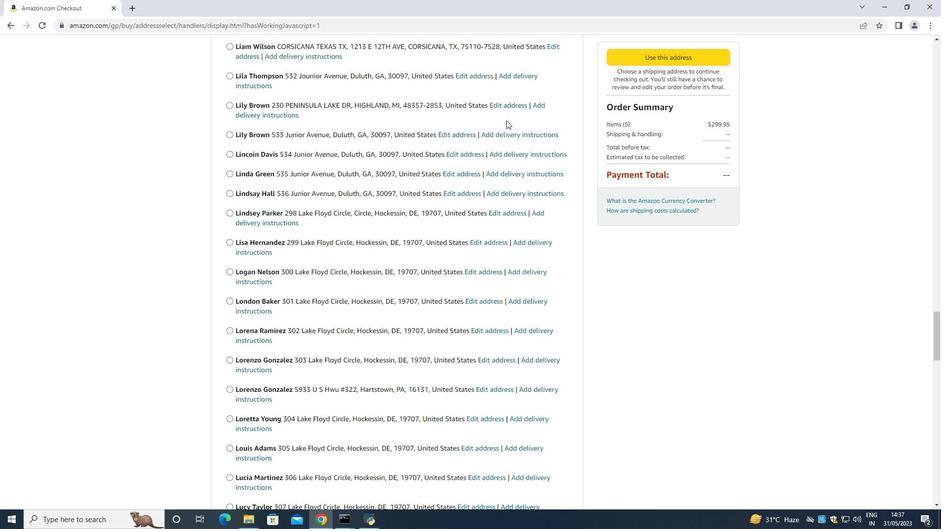 
Action: Mouse scrolled (506, 120) with delta (0, 0)
Screenshot: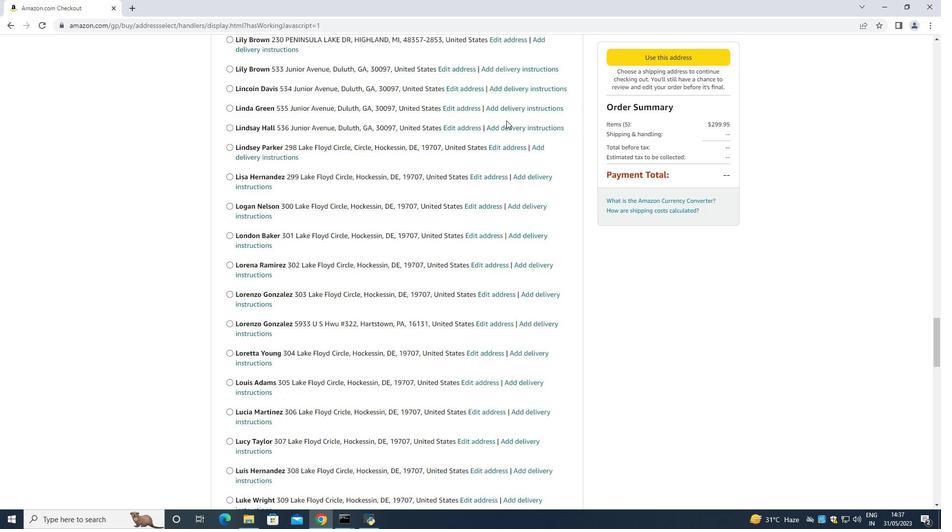 
Action: Mouse scrolled (506, 120) with delta (0, 0)
Screenshot: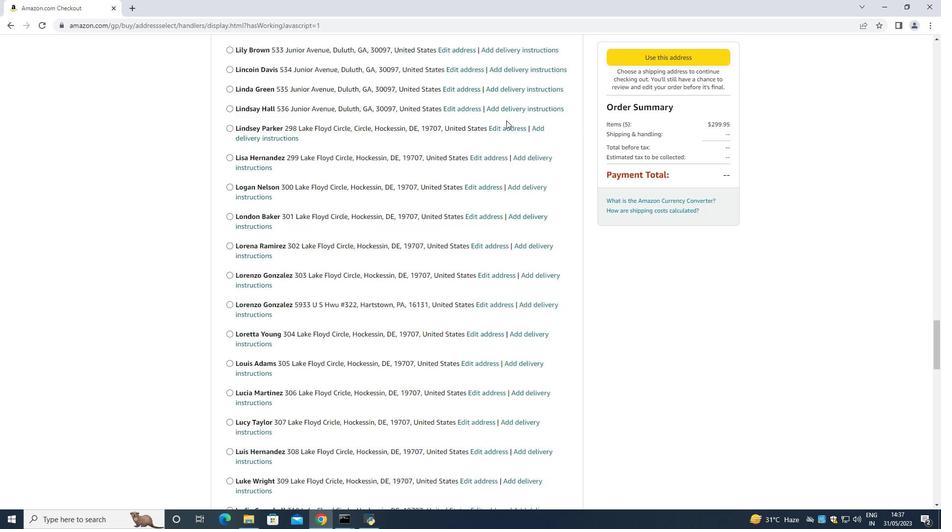 
Action: Mouse scrolled (506, 120) with delta (0, 0)
Screenshot: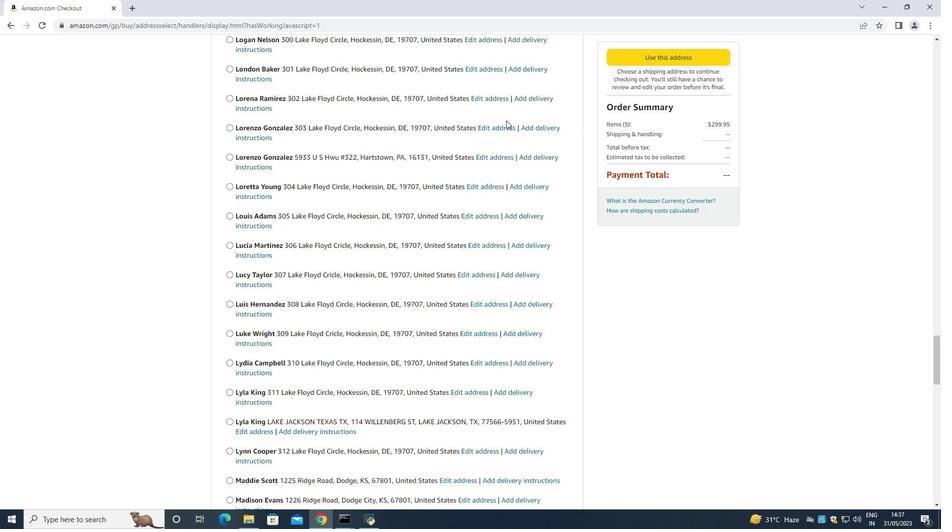 
Action: Mouse scrolled (506, 120) with delta (0, 0)
Screenshot: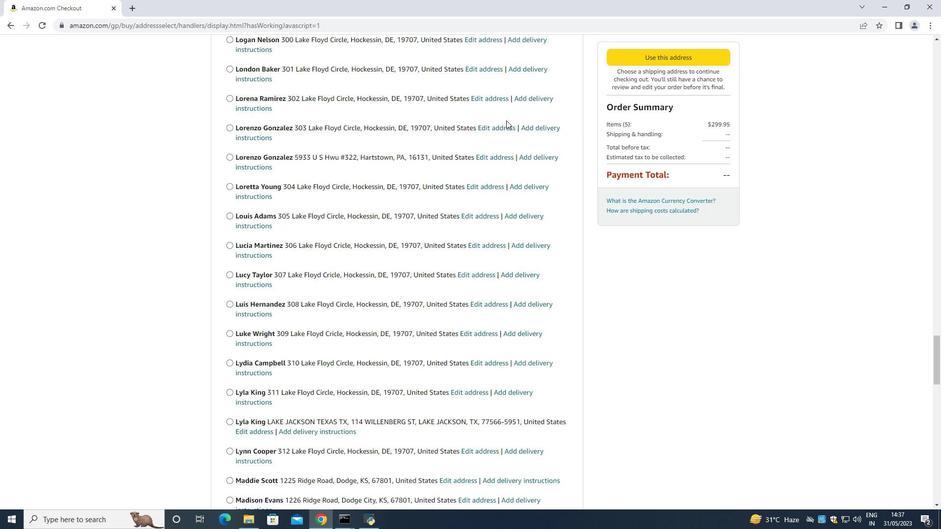 
Action: Mouse scrolled (506, 120) with delta (0, 0)
Screenshot: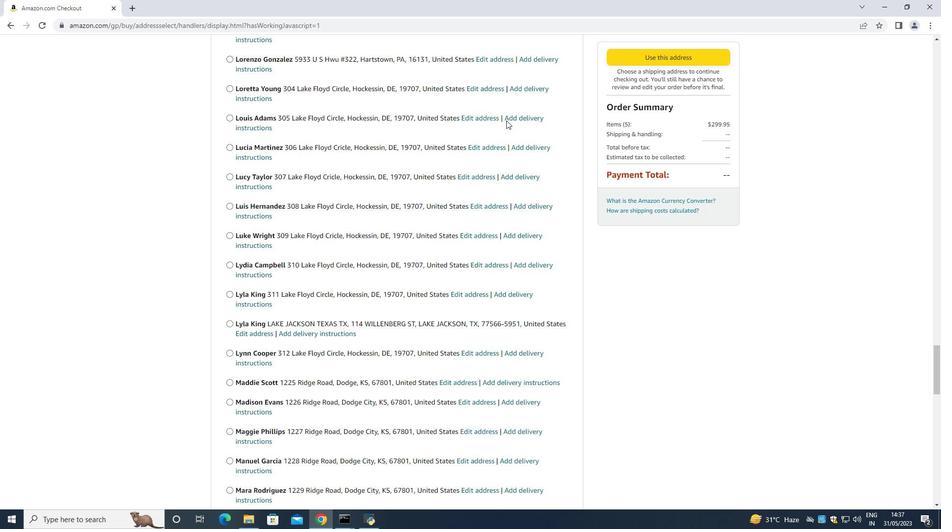 
Action: Mouse scrolled (506, 120) with delta (0, 0)
Screenshot: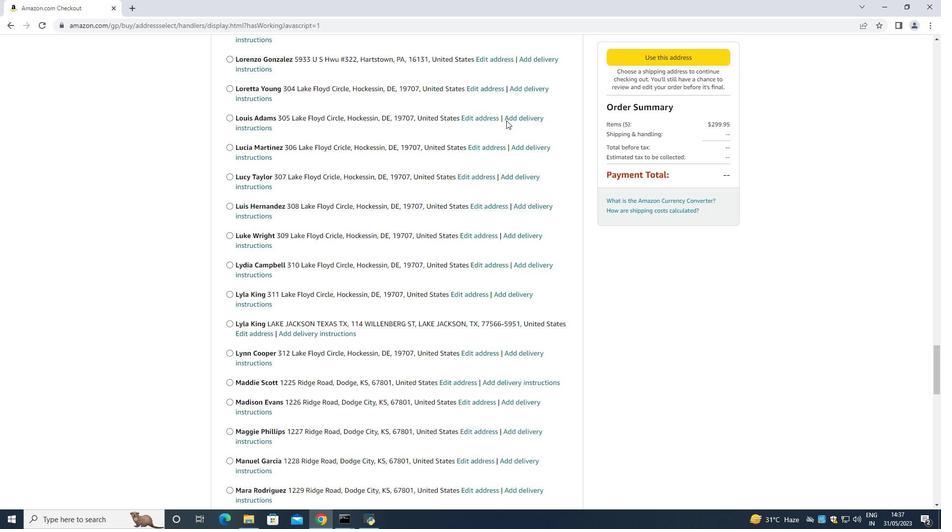 
Action: Mouse scrolled (506, 120) with delta (0, 0)
Screenshot: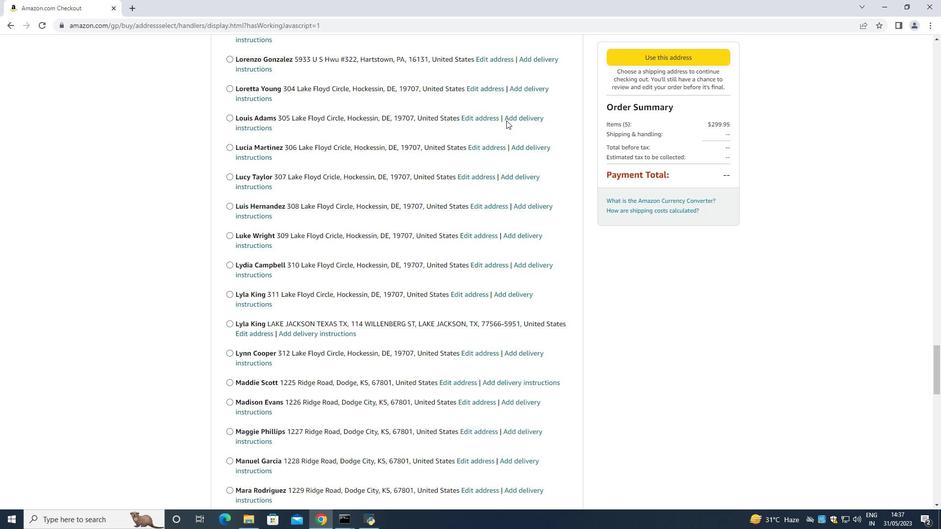 
Action: Mouse scrolled (506, 120) with delta (0, 0)
Screenshot: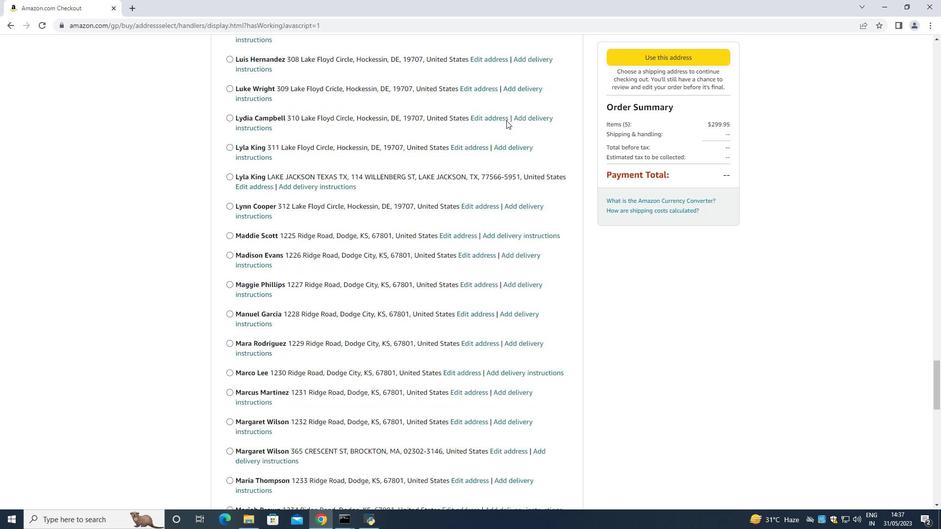 
Action: Mouse scrolled (506, 120) with delta (0, 0)
Screenshot: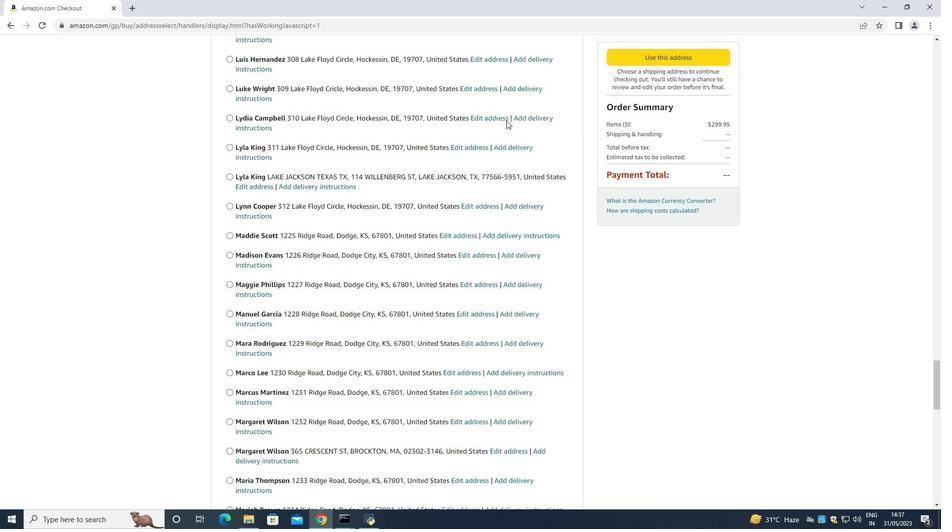 
Action: Mouse scrolled (506, 120) with delta (0, 0)
Screenshot: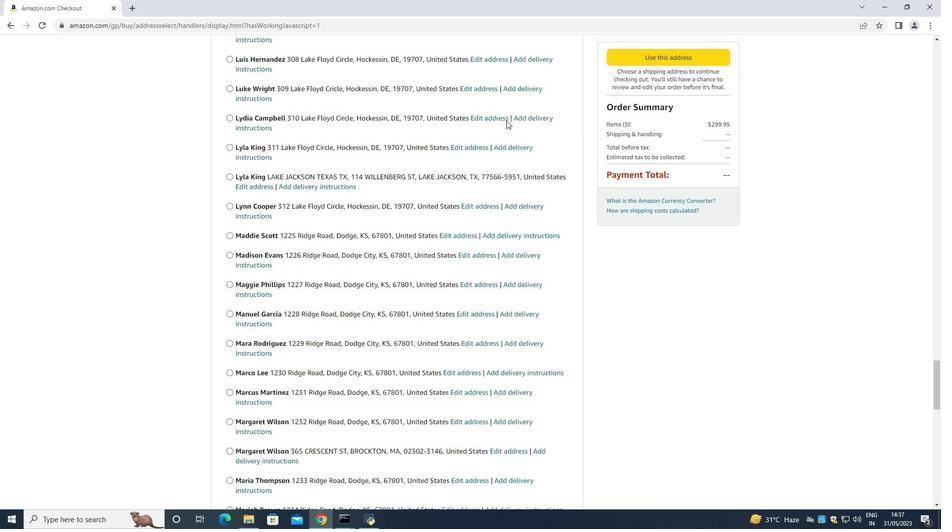 
Action: Mouse scrolled (506, 120) with delta (0, 0)
Screenshot: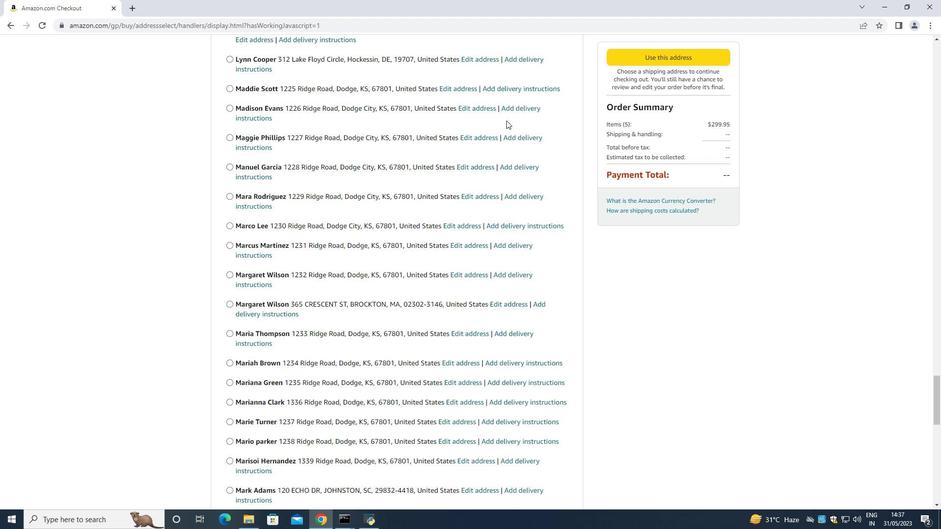 
Action: Mouse scrolled (506, 120) with delta (0, 0)
Screenshot: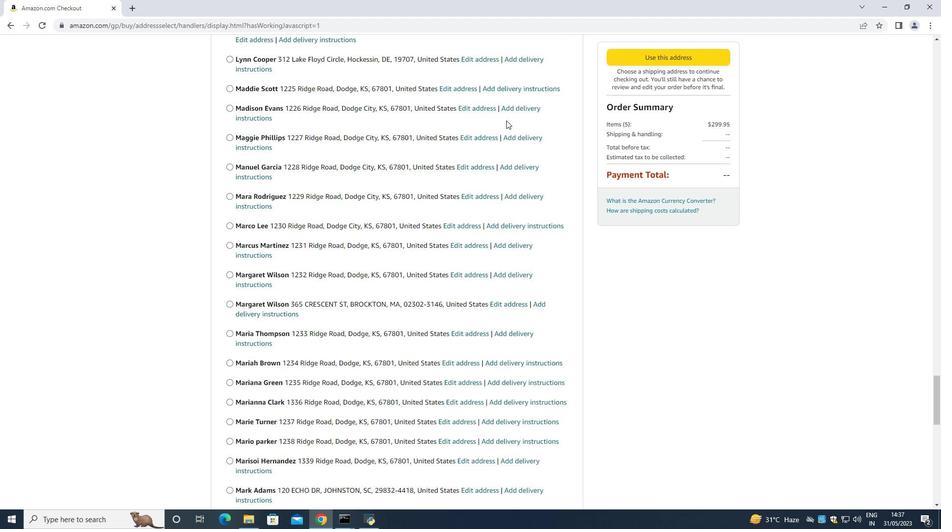 
Action: Mouse scrolled (506, 120) with delta (0, 0)
Screenshot: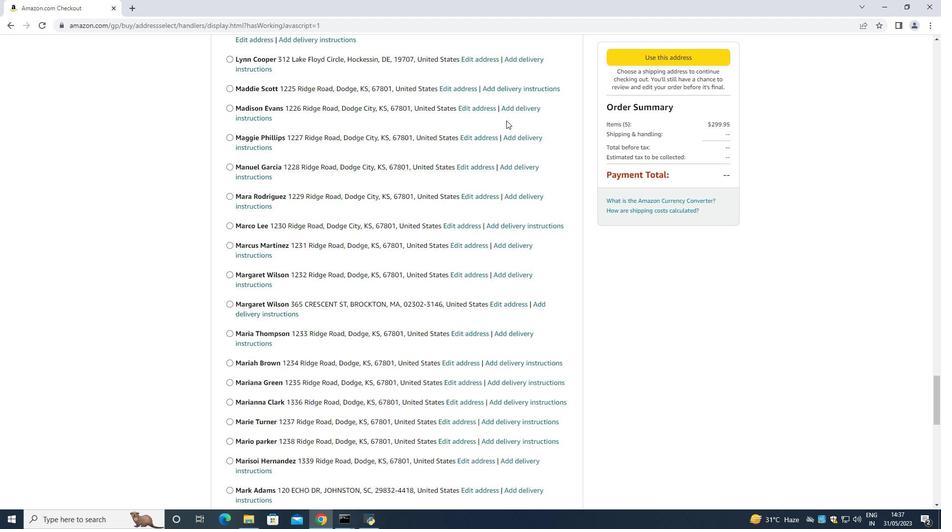 
Action: Mouse scrolled (506, 120) with delta (0, 0)
Screenshot: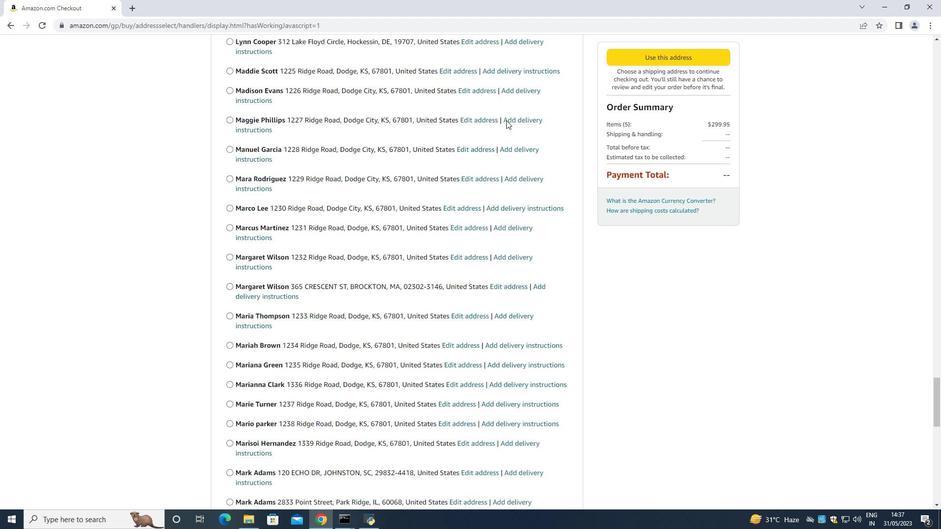 
Action: Mouse scrolled (506, 120) with delta (0, 0)
Screenshot: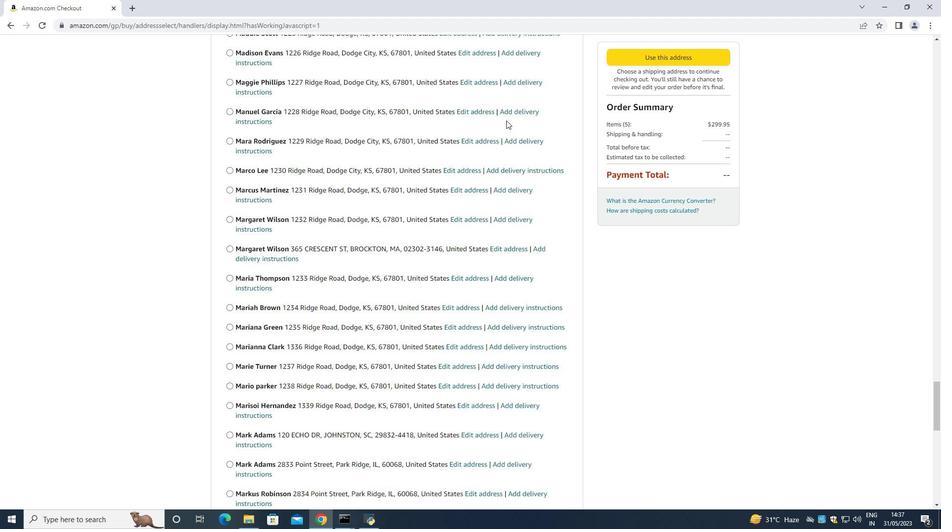 
Action: Mouse scrolled (506, 120) with delta (0, 0)
Screenshot: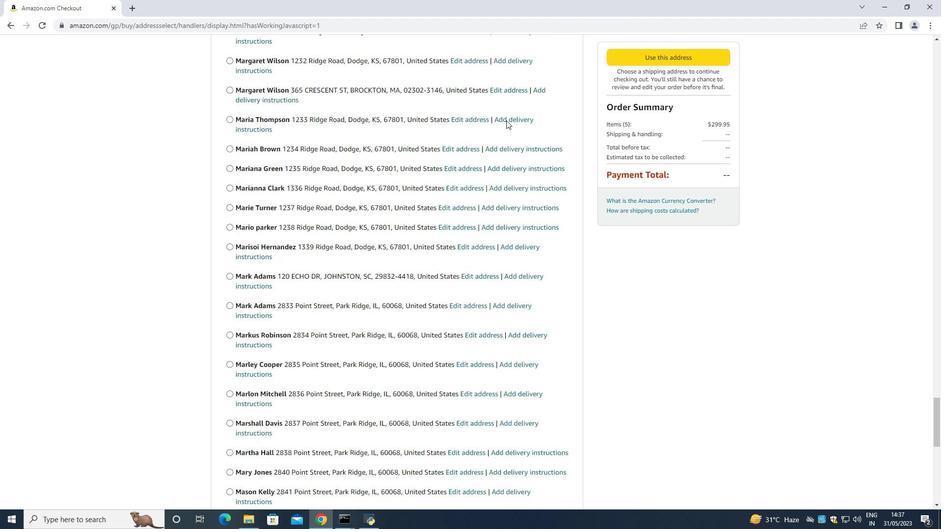 
Action: Mouse scrolled (506, 120) with delta (0, 0)
Screenshot: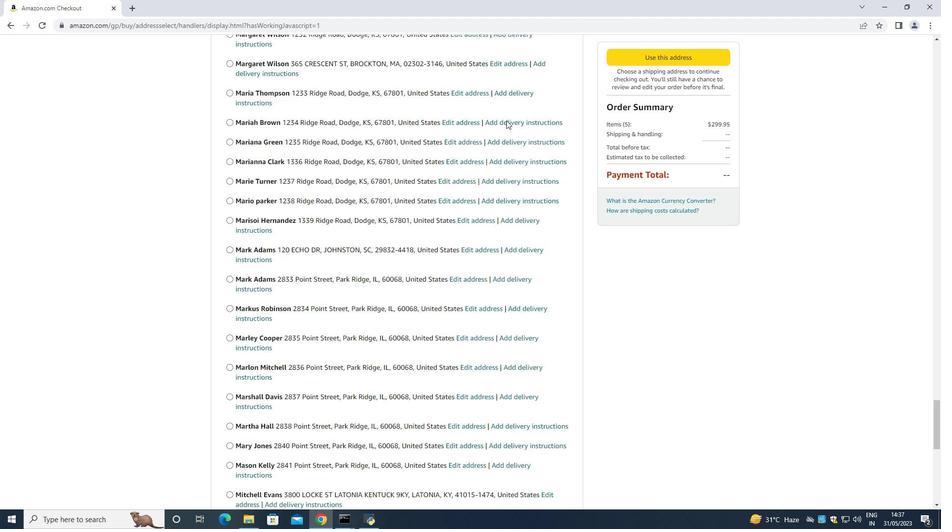 
Action: Mouse scrolled (506, 120) with delta (0, 0)
Screenshot: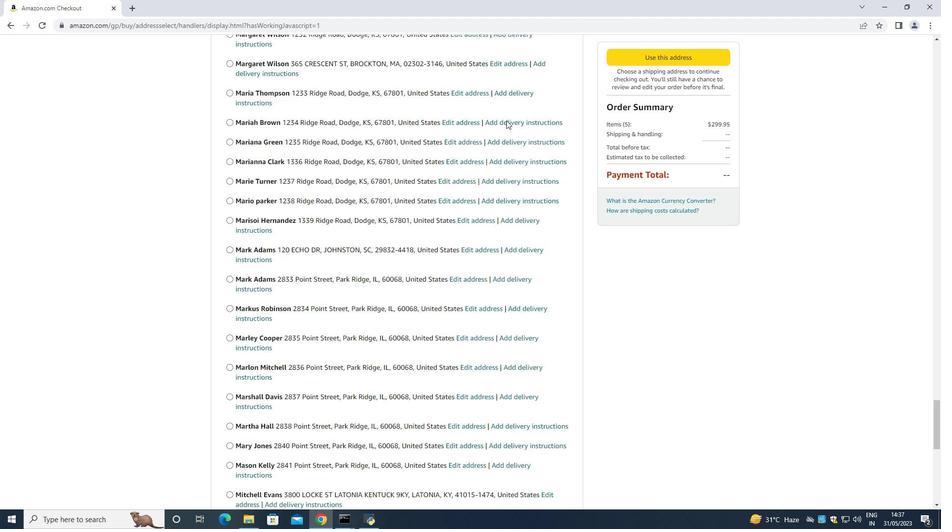 
Action: Mouse scrolled (506, 120) with delta (0, 0)
Screenshot: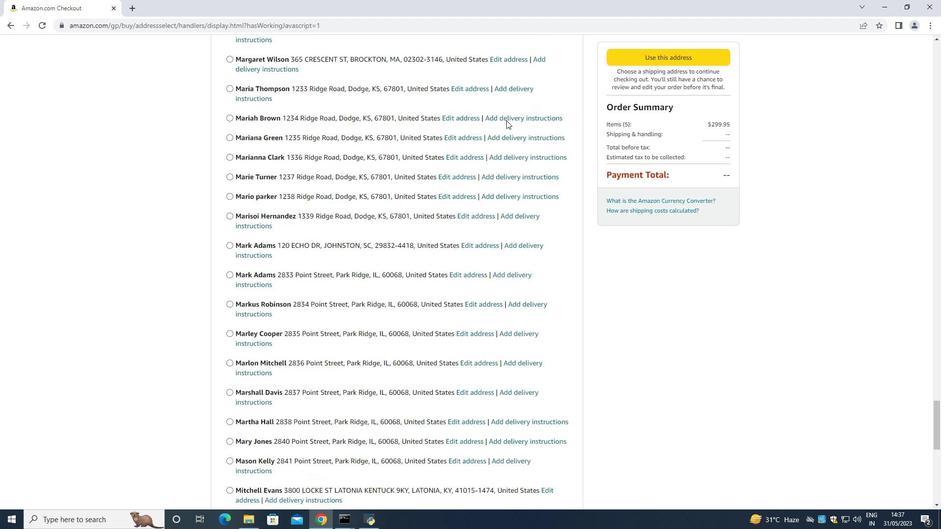 
Action: Mouse scrolled (506, 120) with delta (0, 0)
Screenshot: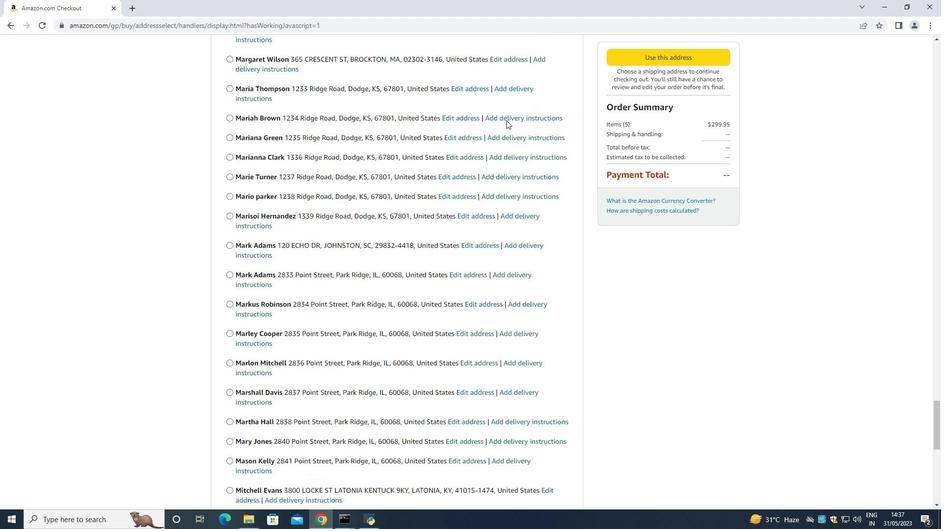 
Action: Mouse scrolled (506, 120) with delta (0, 0)
Screenshot: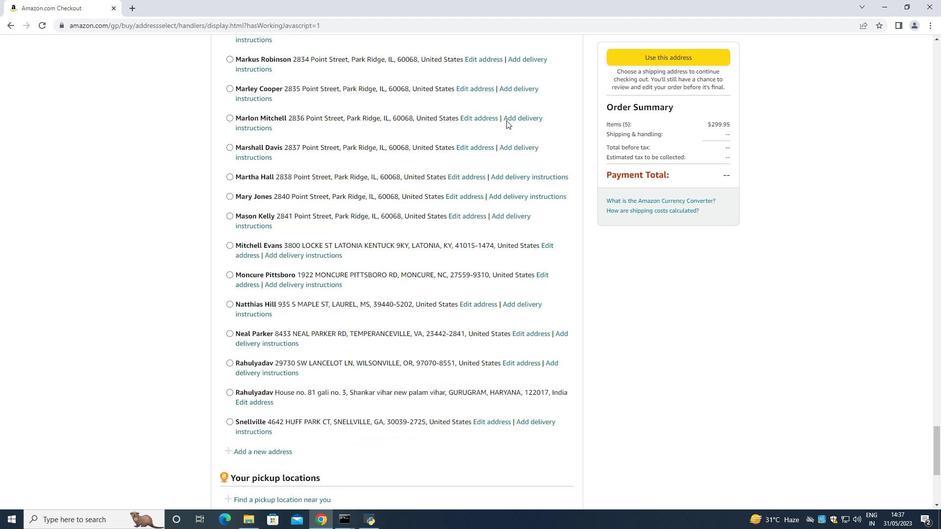 
Action: Mouse scrolled (506, 120) with delta (0, 0)
Screenshot: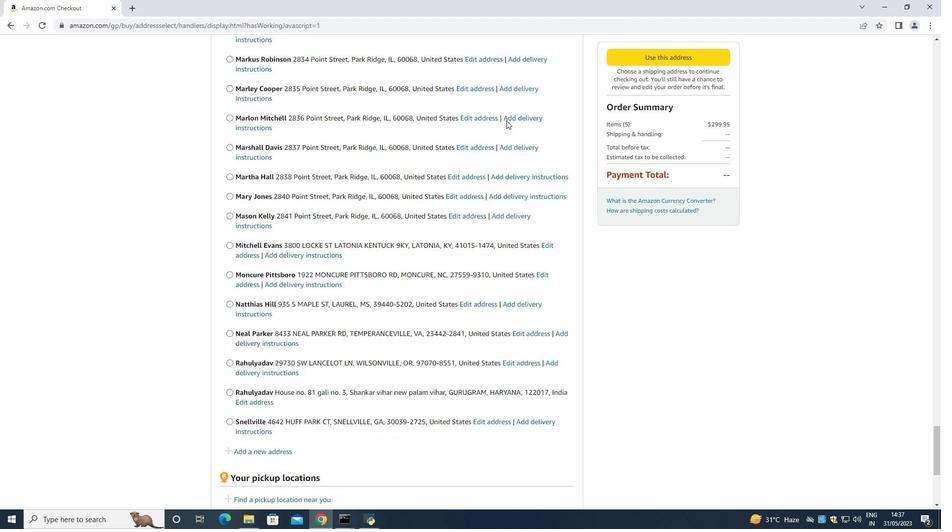 
Action: Mouse scrolled (506, 120) with delta (0, 0)
Screenshot: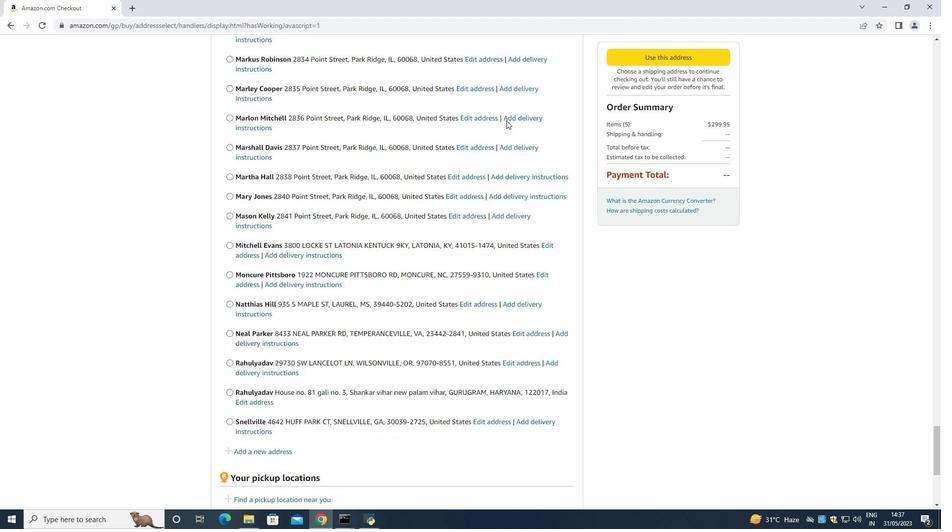 
Action: Mouse scrolled (506, 120) with delta (0, 0)
Screenshot: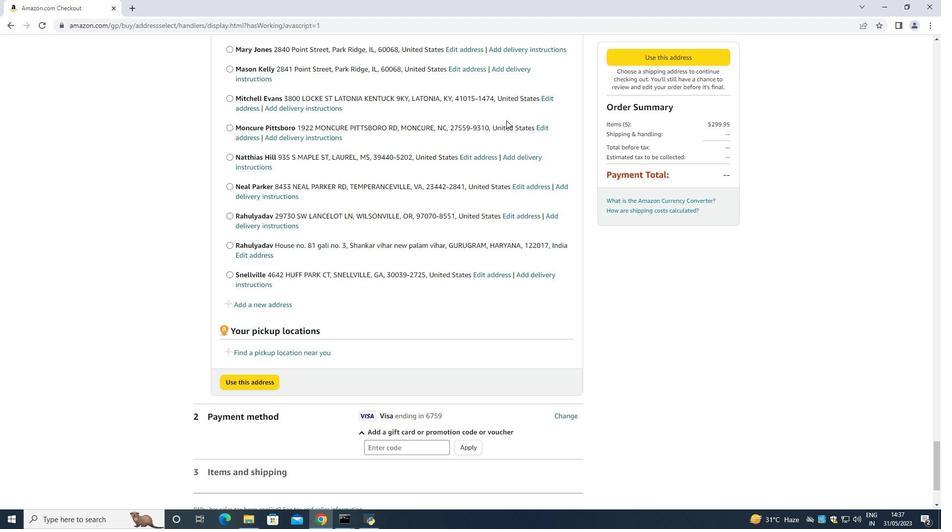 
Action: Mouse scrolled (506, 120) with delta (0, 0)
Screenshot: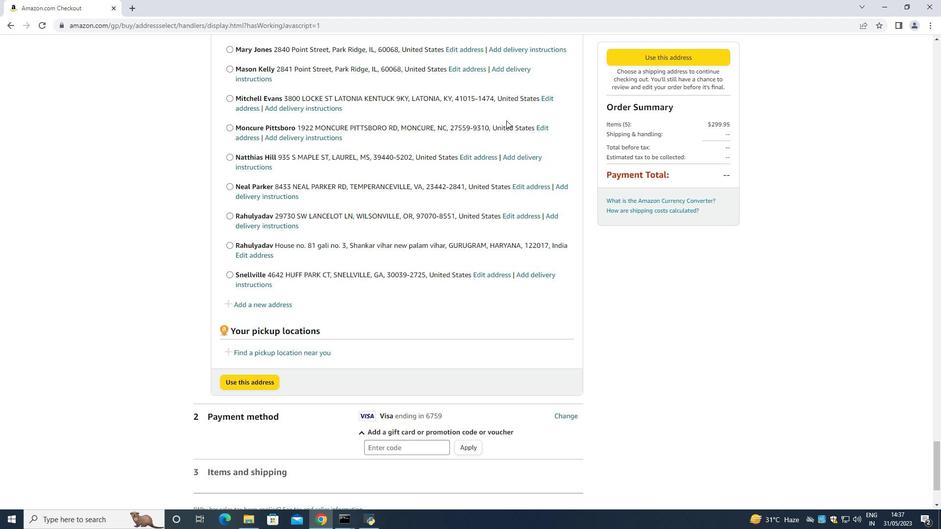 
Action: Mouse scrolled (506, 120) with delta (0, 0)
Screenshot: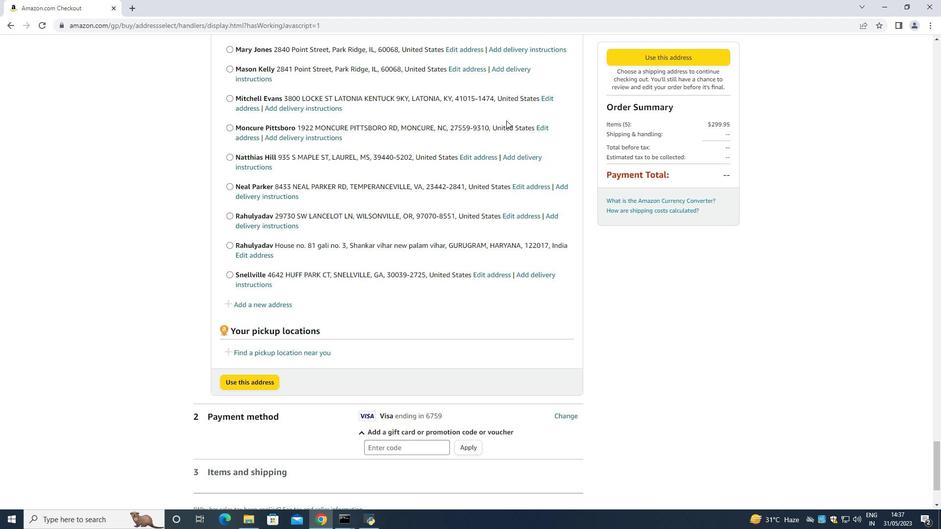 
Action: Mouse scrolled (506, 120) with delta (0, 0)
Screenshot: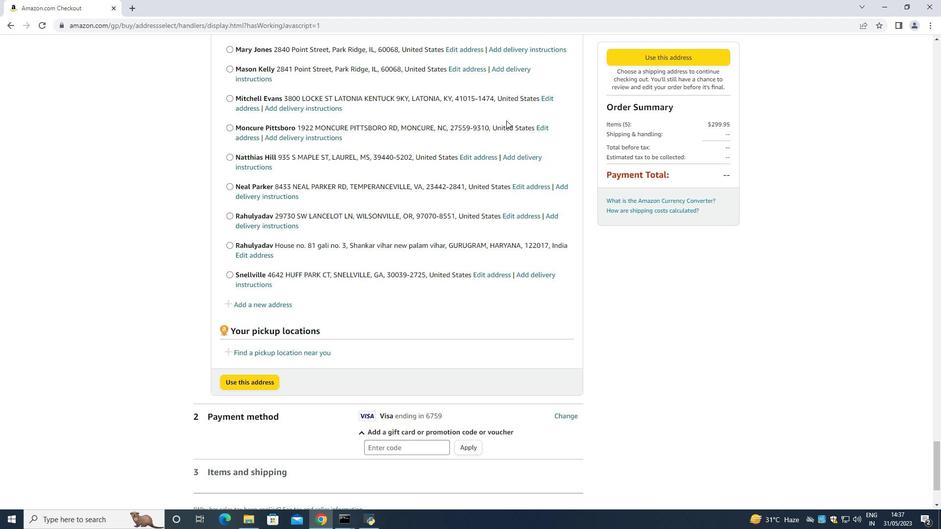 
Action: Mouse scrolled (506, 120) with delta (0, 0)
Screenshot: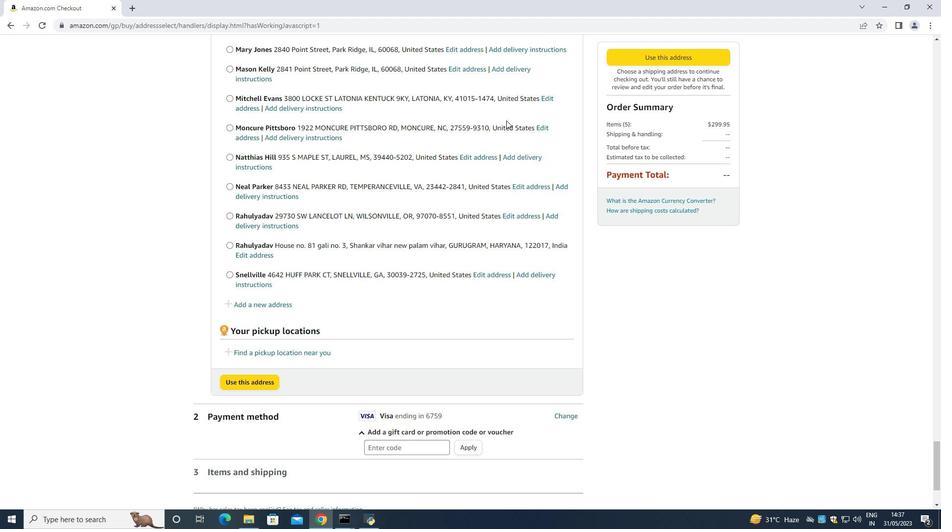 
Action: Mouse scrolled (506, 120) with delta (0, 0)
Screenshot: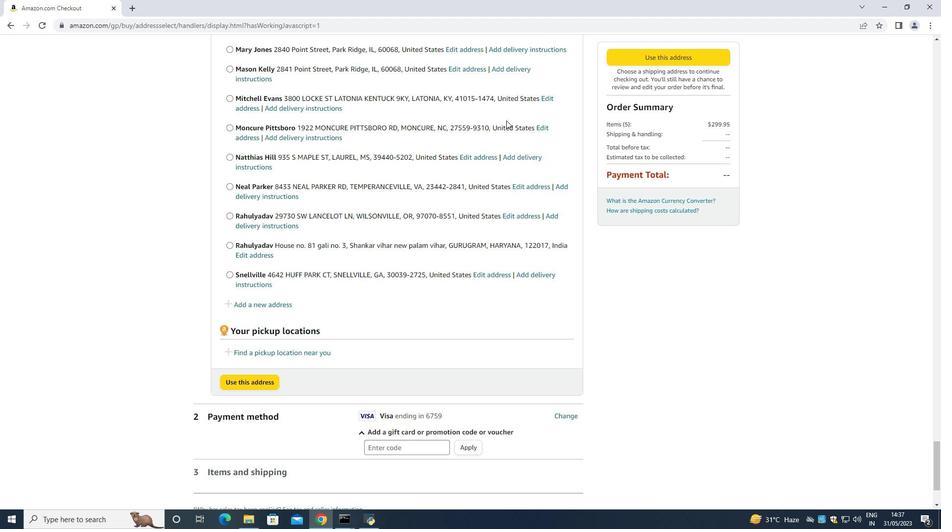 
Action: Mouse scrolled (506, 120) with delta (0, 0)
Screenshot: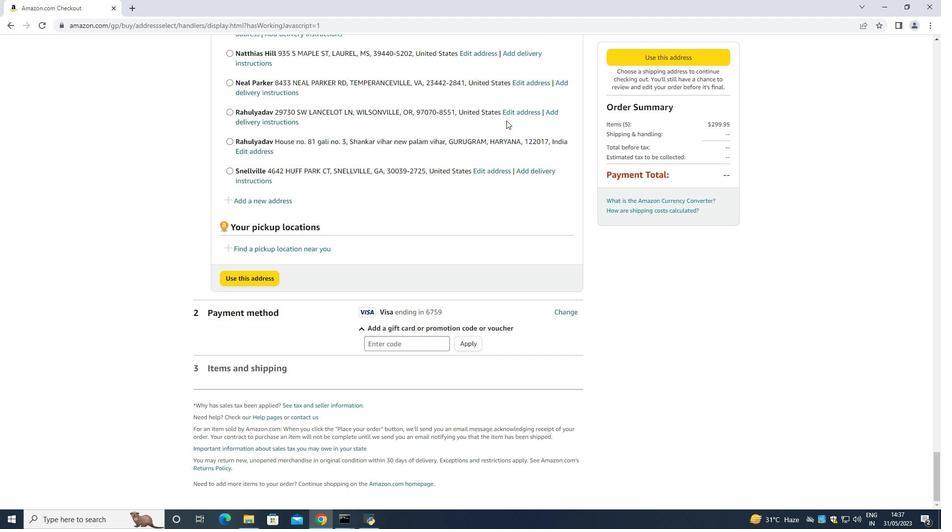 
Action: Mouse scrolled (506, 120) with delta (0, 0)
Screenshot: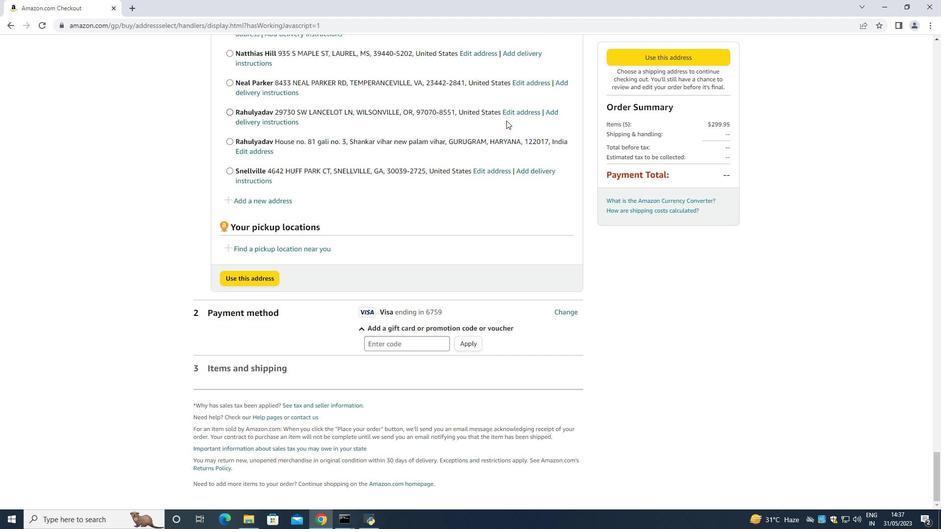 
Action: Mouse scrolled (506, 120) with delta (0, 0)
Screenshot: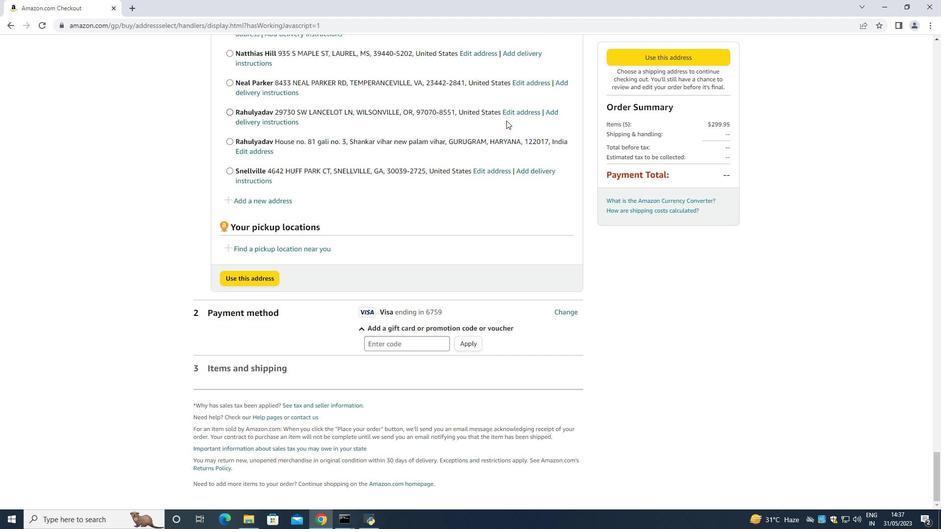 
Action: Mouse scrolled (506, 120) with delta (0, 0)
Screenshot: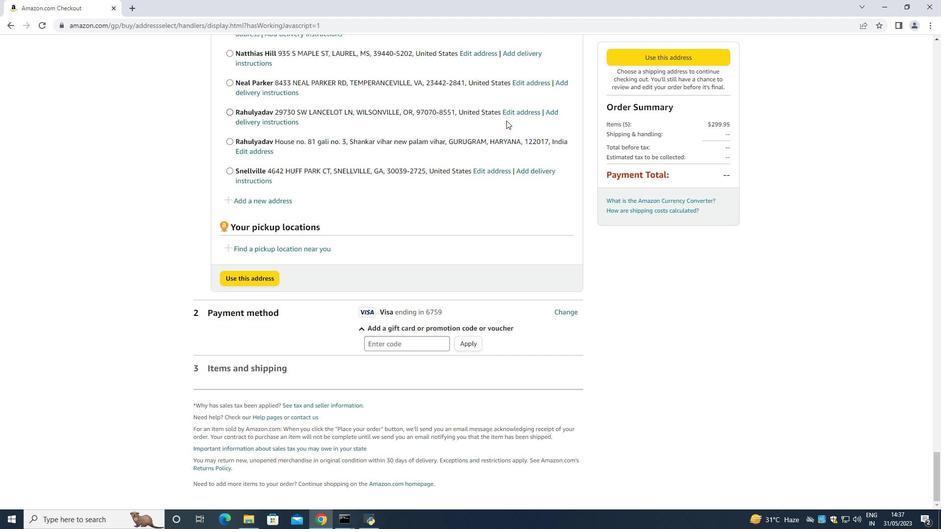 
Action: Mouse moved to (271, 200)
Screenshot: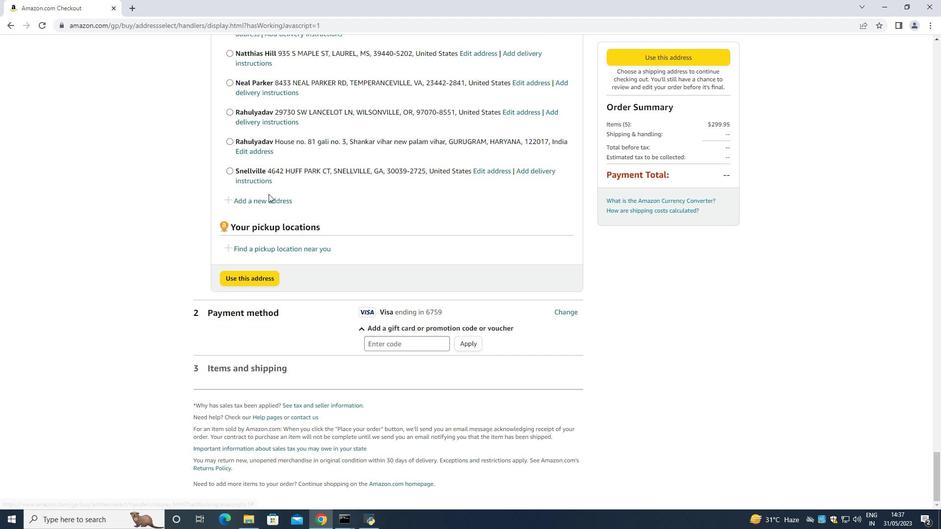 
Action: Mouse pressed left at (271, 200)
Screenshot: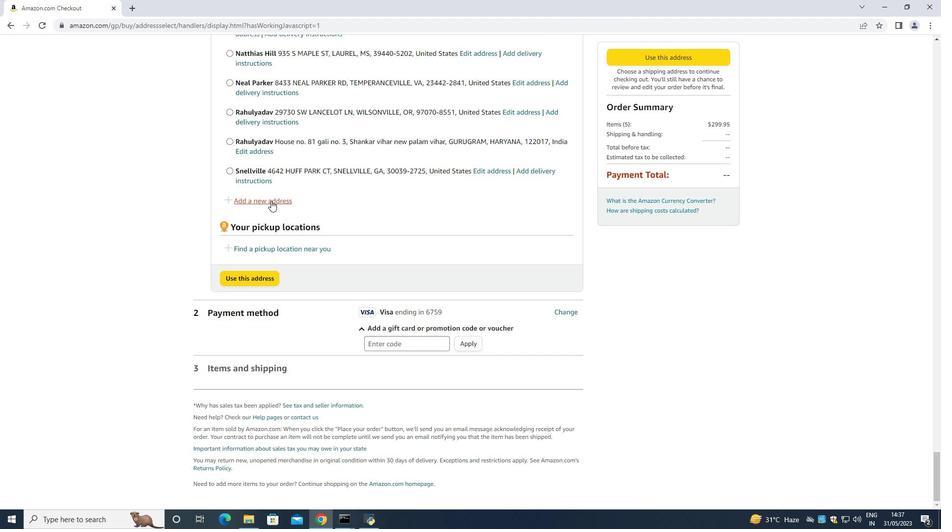 
Action: Mouse moved to (383, 231)
Screenshot: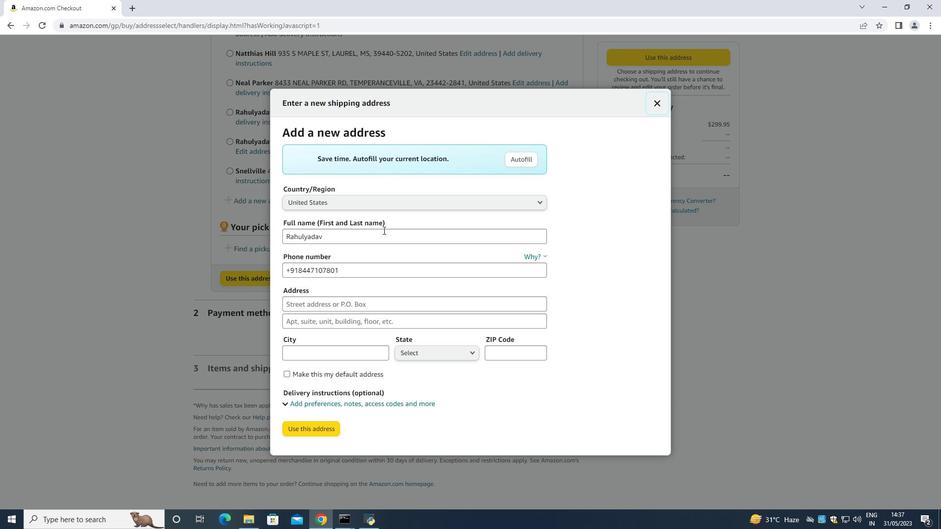 
Action: Mouse pressed left at (383, 231)
Screenshot: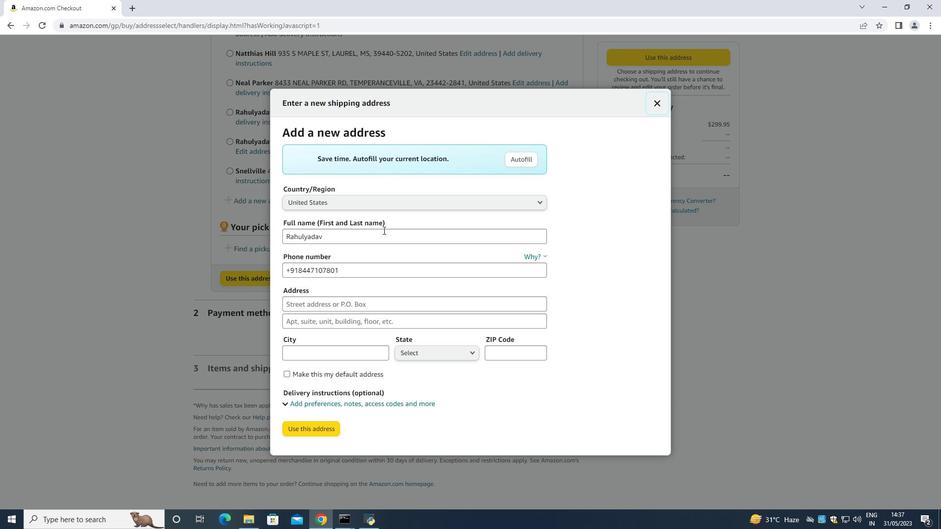 
Action: Key pressed <Key.backspace><Key.backspace><Key.backspace><Key.backspace><Key.backspace><Key.backspace><Key.backspace><Key.backspace><Key.backspace><Key.backspace><Key.backspace><Key.backspace><Key.backspace><Key.backspace><Key.backspace><Key.backspace><Key.backspace><Key.backspace><Key.backspace><Key.shift>Mateo<Key.space><Key.shift><Key.shift><Key.shift><Key.shift><Key.shift><Key.shift><Key.shift><Key.shift><Key.shift><Key.shift><Key.shift><Key.shift><Key.shift><Key.shift><Key.shift><Key.shift><Key.shift>Gonzalez<Key.space><Key.tab><Key.tab><Key.backspace>773843880<Key.tab>2842<Key.space><Key.shift><Key.shift><Key.shift>Poib<Key.backspace>nt<Key.space><Key.shift><Key.shift><Key.shift><Key.shift><Key.shift><Key.shift><Key.shift><Key.shift><Key.shift>tree<Key.backspace><Key.backspace><Key.backspace><Key.backspace><Key.shift><Key.shift><Key.shift><Key.shift>Street<Key.space><Key.tab><Key.tab><Key.shift><Key.shift><Key.shift><Key.shift><Key.shift><Key.shift><Key.shift><Key.shift><Key.shift><Key.shift><Key.shift><Key.shift><Key.shift><Key.shift><Key.shift><Key.shift><Key.shift><Key.shift>Park<Key.space><Key.shift>Ridge<Key.space><Key.tab><Key.space>
Screenshot: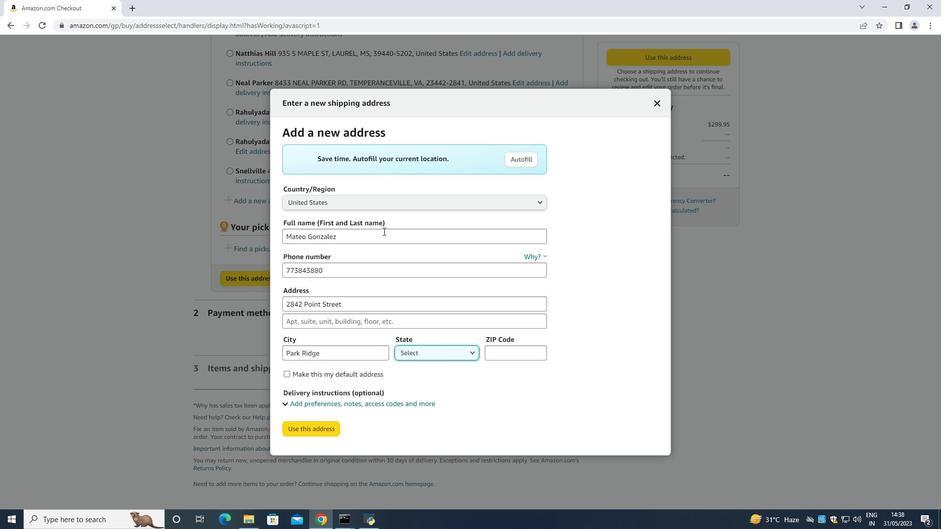 
Action: Mouse moved to (472, 358)
Screenshot: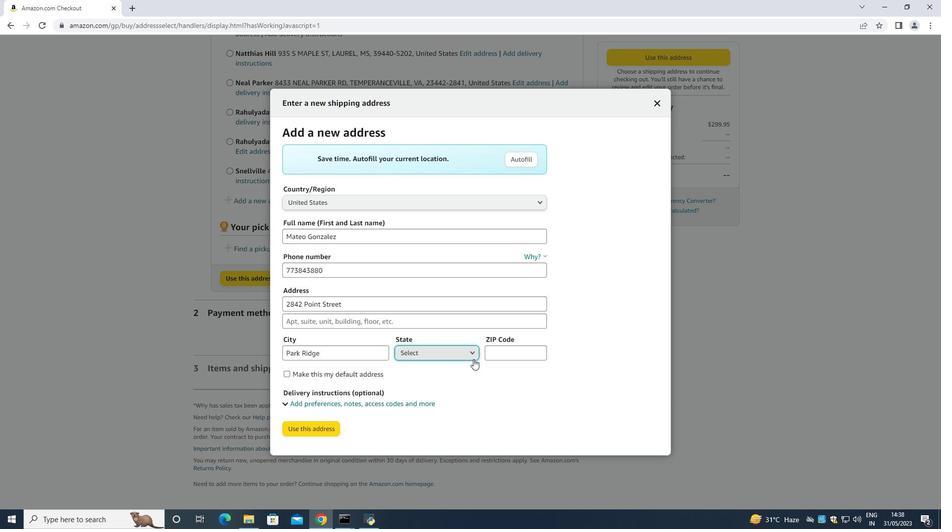
Action: Mouse pressed left at (472, 358)
Screenshot: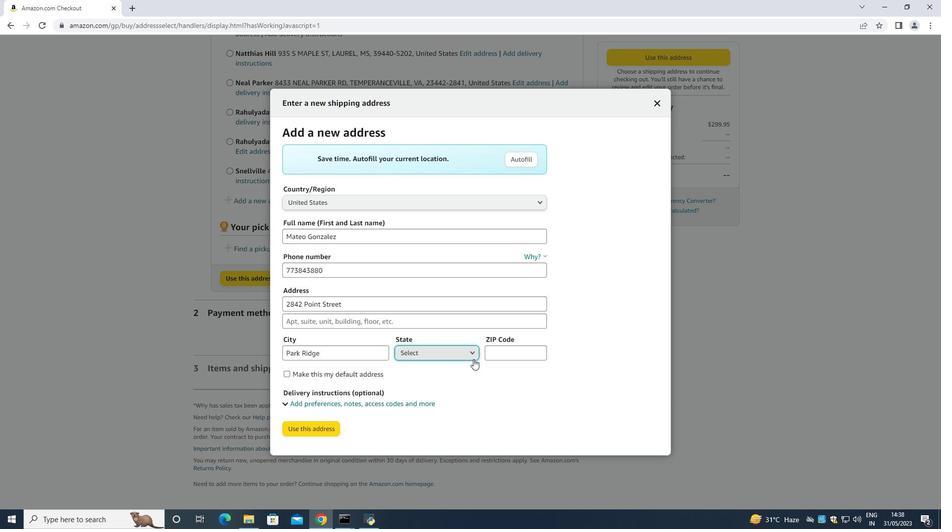 
Action: Mouse moved to (420, 257)
Screenshot: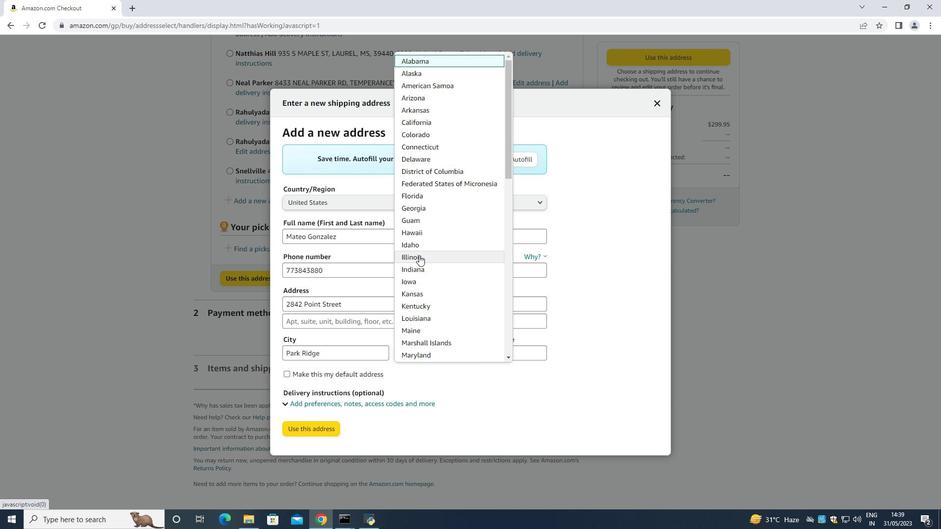 
Action: Mouse pressed left at (420, 257)
Screenshot: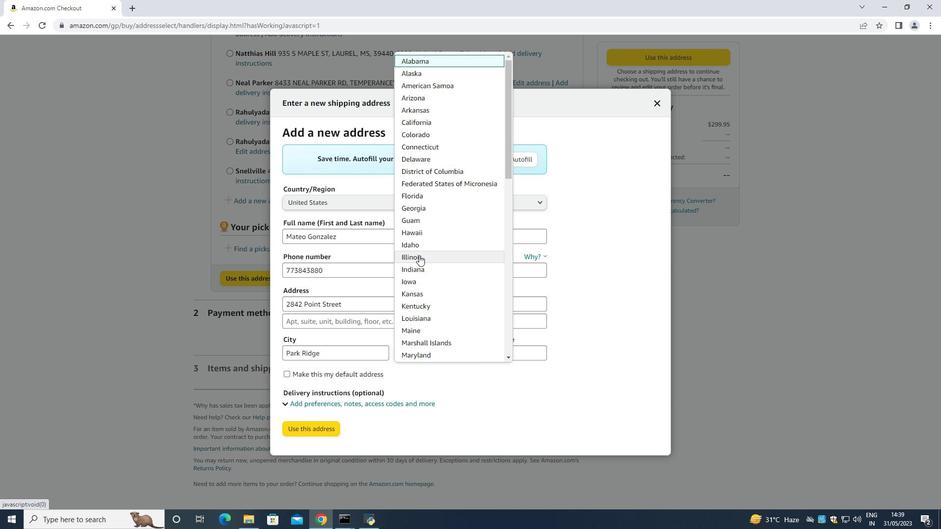 
Action: Mouse moved to (506, 354)
Screenshot: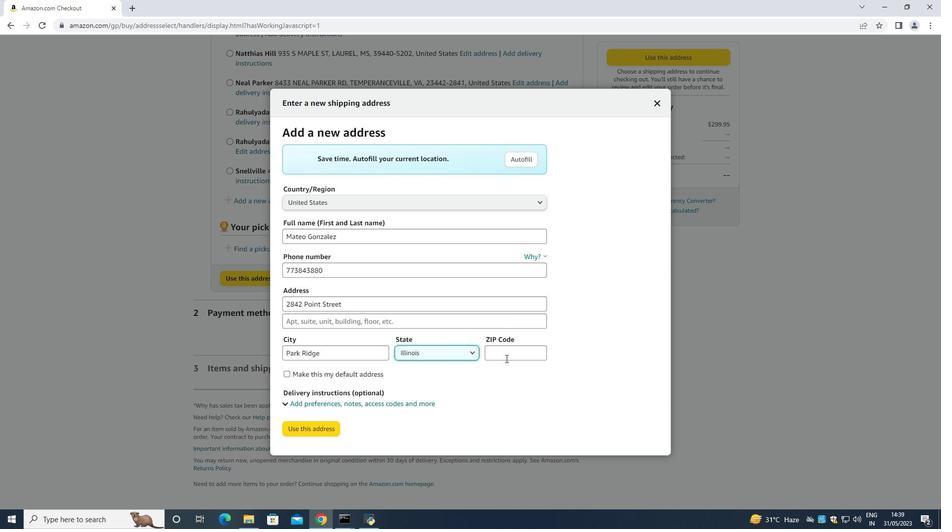 
Action: Mouse pressed left at (506, 354)
Screenshot: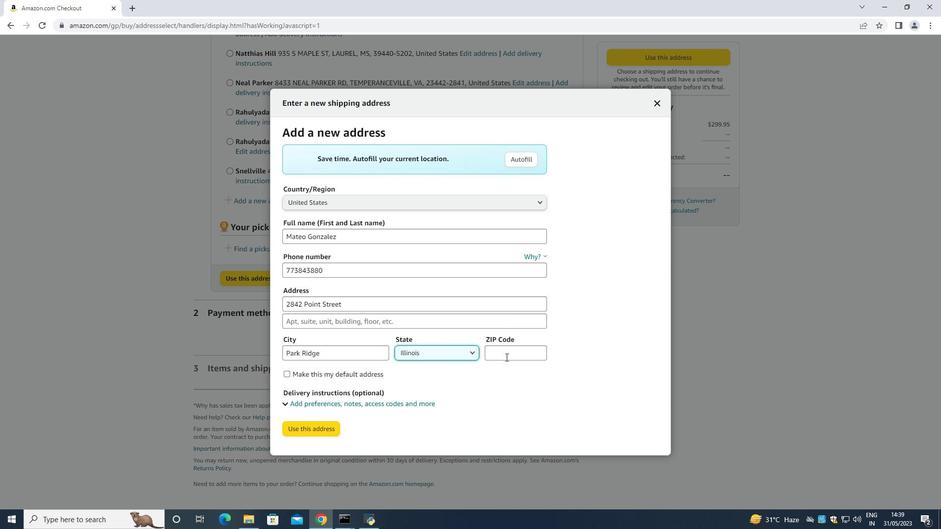 
Action: Mouse moved to (508, 353)
Screenshot: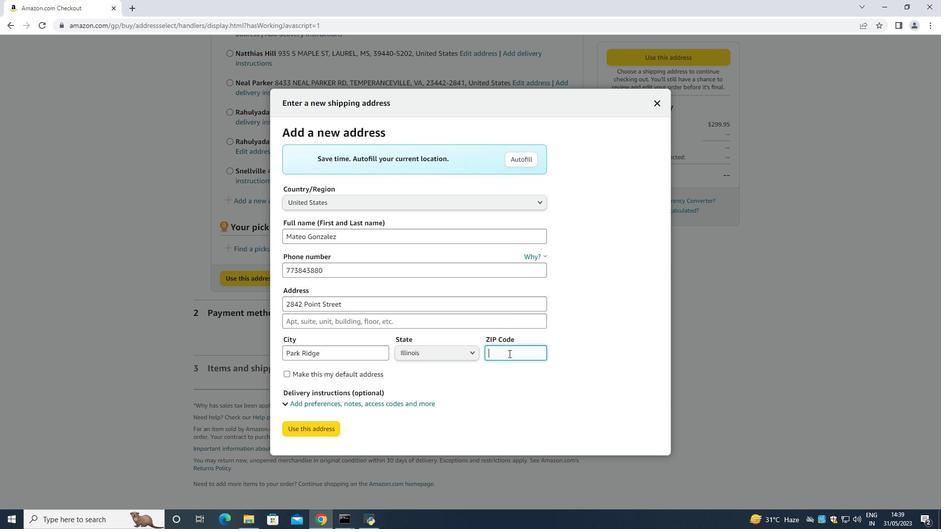 
Action: Key pressed 60068
Screenshot: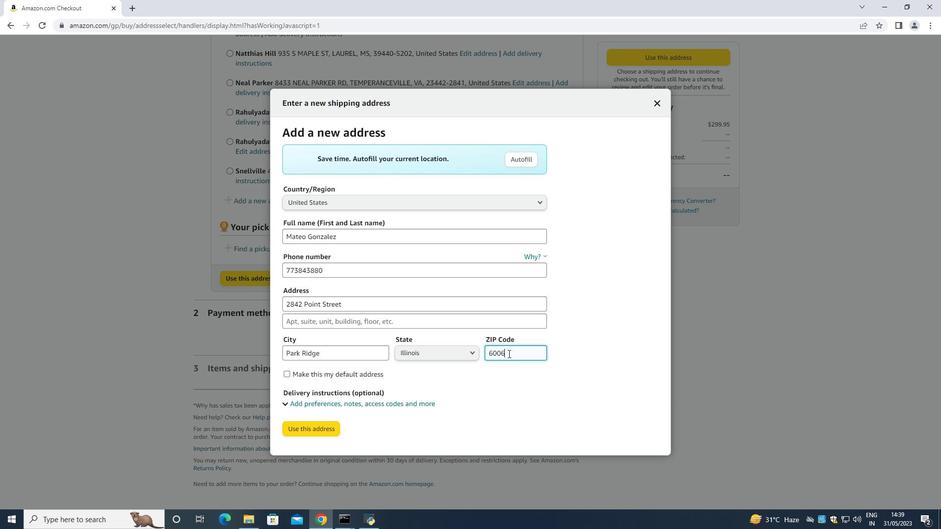 
Action: Mouse moved to (278, 374)
Screenshot: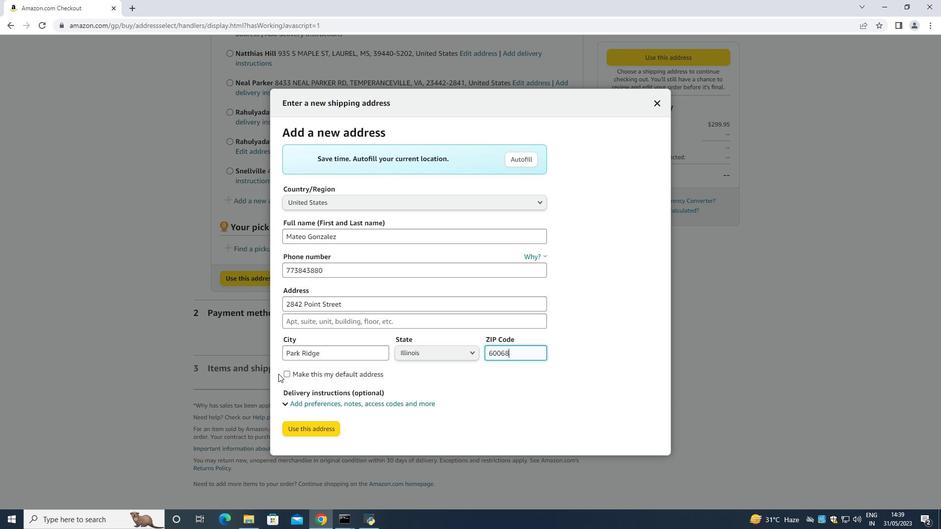 
Action: Mouse pressed left at (278, 374)
Screenshot: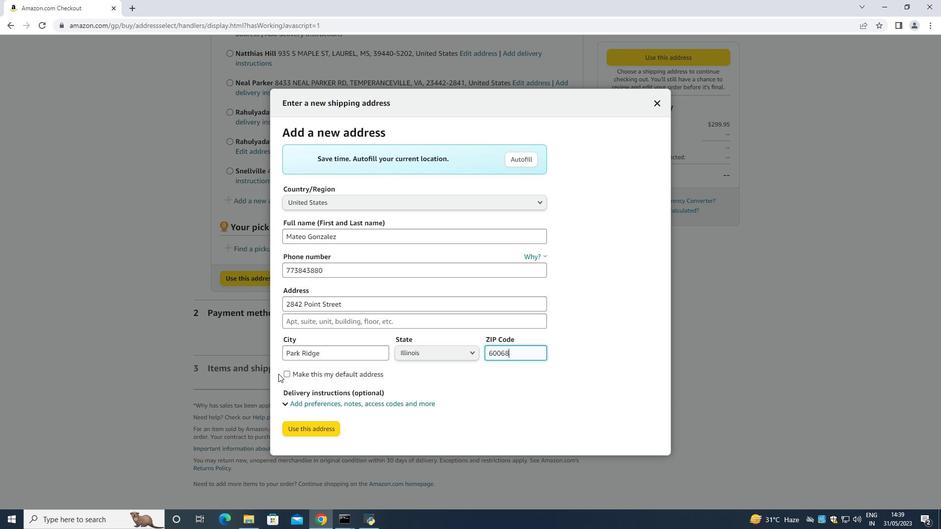
Action: Mouse moved to (286, 375)
Screenshot: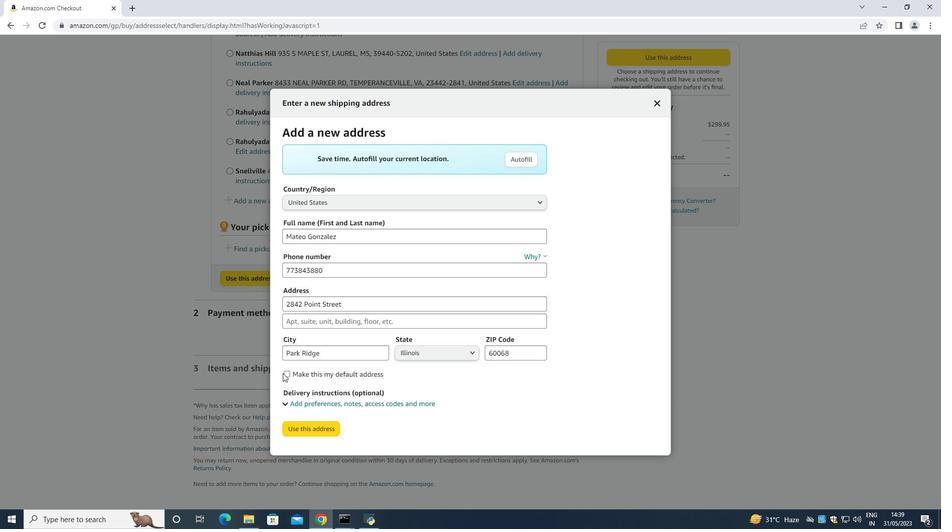 
Action: Mouse pressed left at (286, 375)
Screenshot: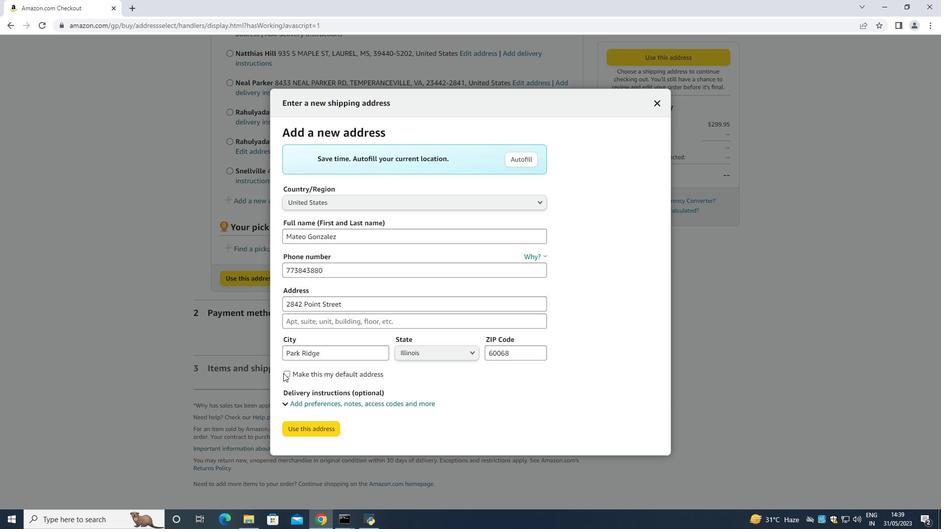 
Action: Mouse moved to (312, 433)
Screenshot: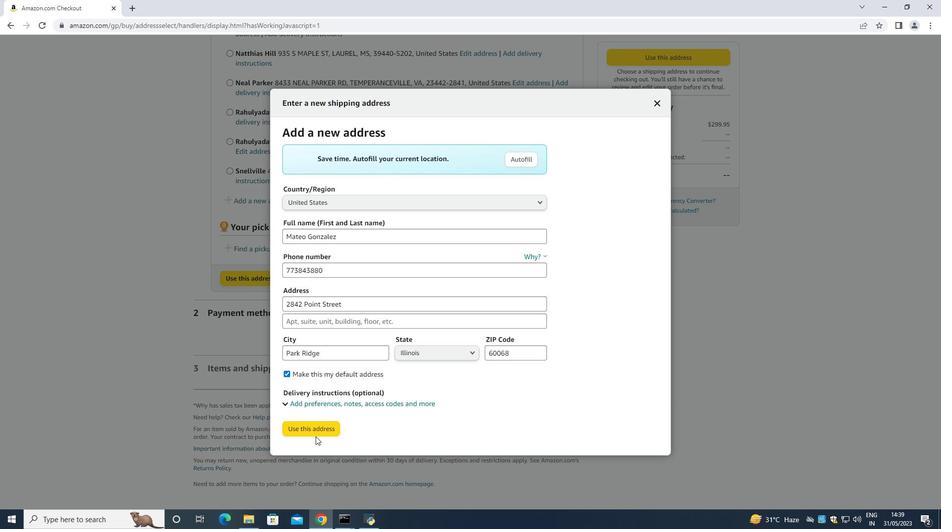 
Action: Mouse pressed left at (312, 433)
Screenshot: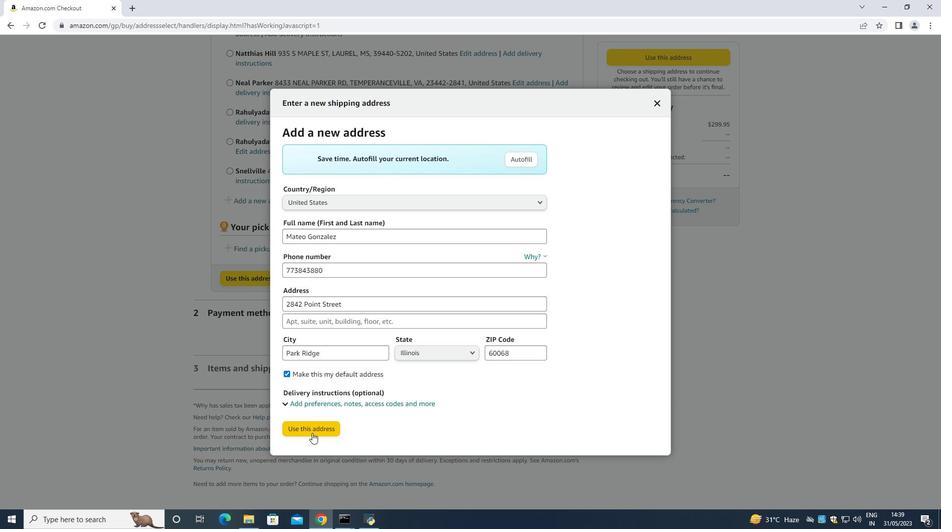 
Action: Mouse moved to (305, 500)
Screenshot: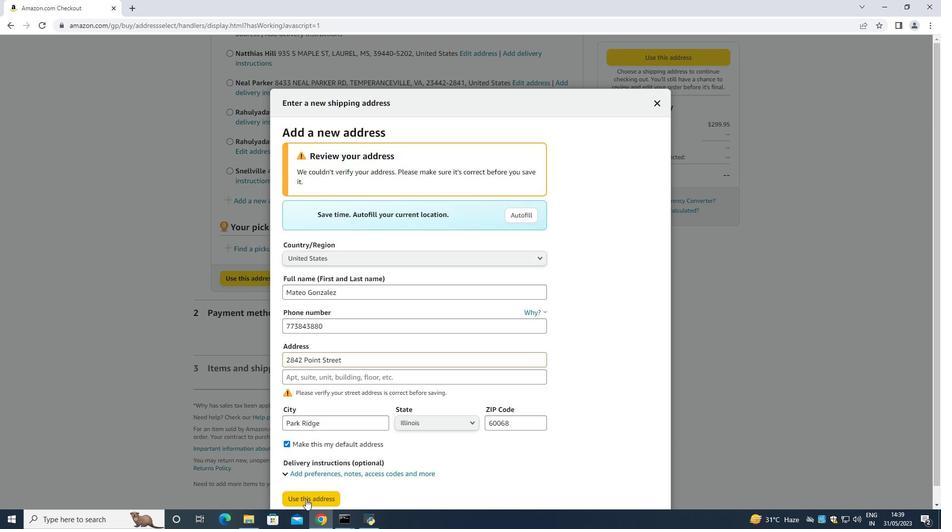 
Action: Mouse pressed left at (305, 500)
